 Task: Search one way flight ticket for 4 adults, 2 children, 2 infants in seat and 1 infant on lap in premium economy from Manchester: Manchester-boston Regional Airport to New Bern: Coastal Carolina Regional Airport (was Craven County Regional) on 5-4-2023. Choice of flights is American. Number of bags: 2 checked bags. Price is upto 84000. Outbound departure time preference is 11:30.
Action: Mouse moved to (329, 127)
Screenshot: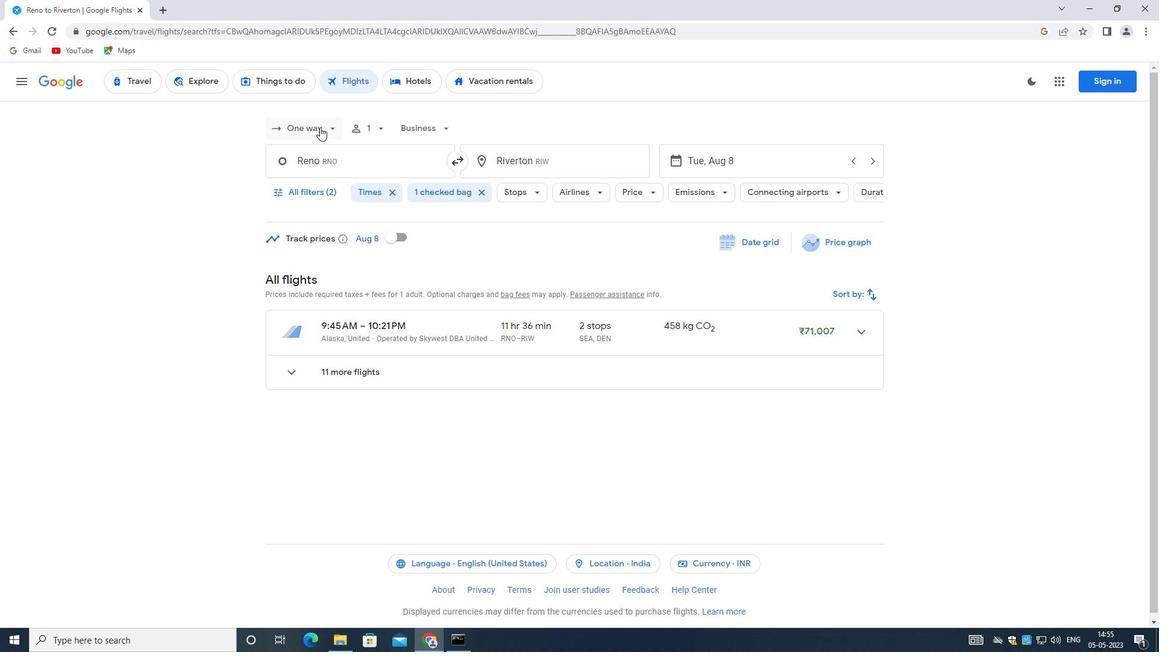
Action: Mouse pressed left at (329, 127)
Screenshot: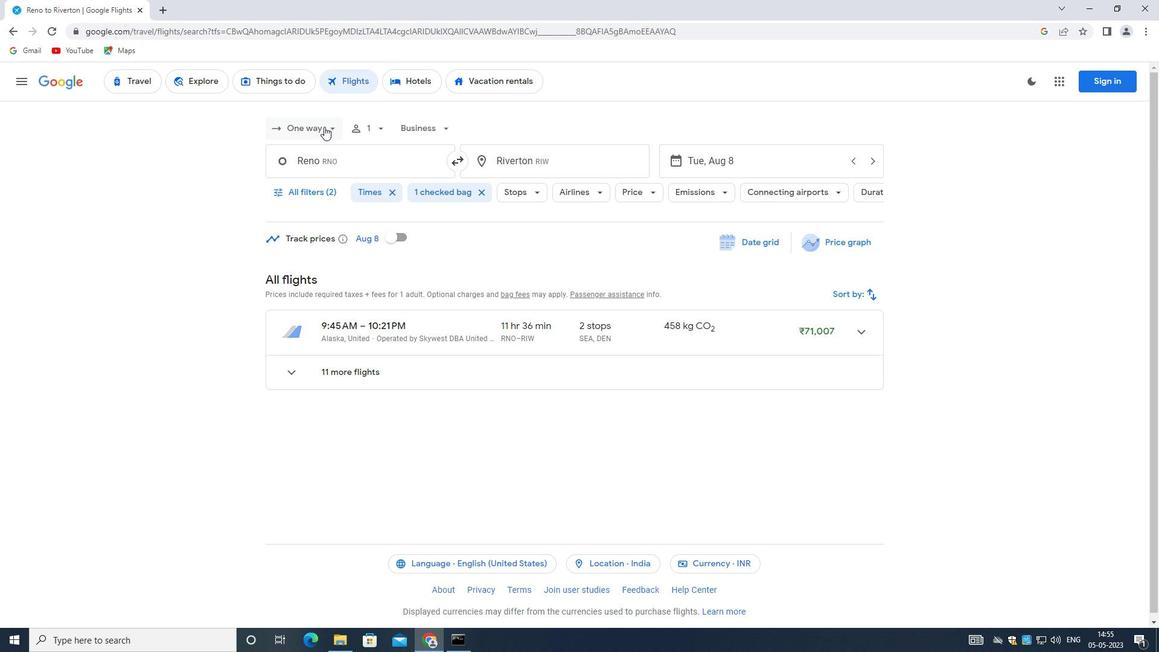 
Action: Mouse moved to (326, 180)
Screenshot: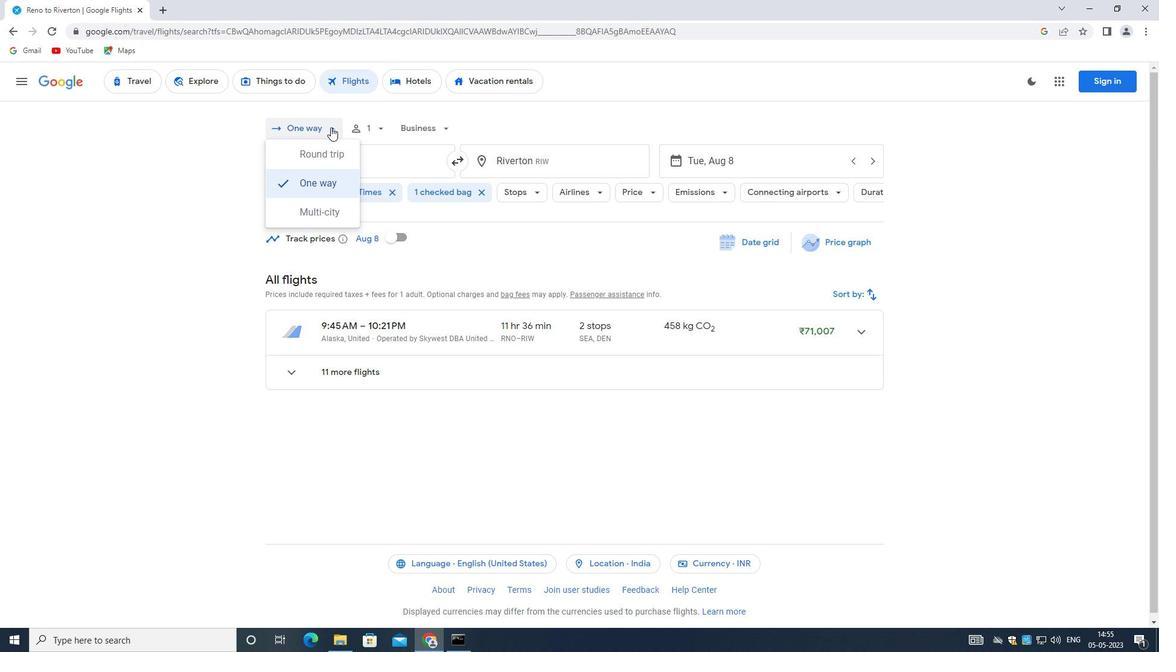 
Action: Mouse pressed left at (326, 180)
Screenshot: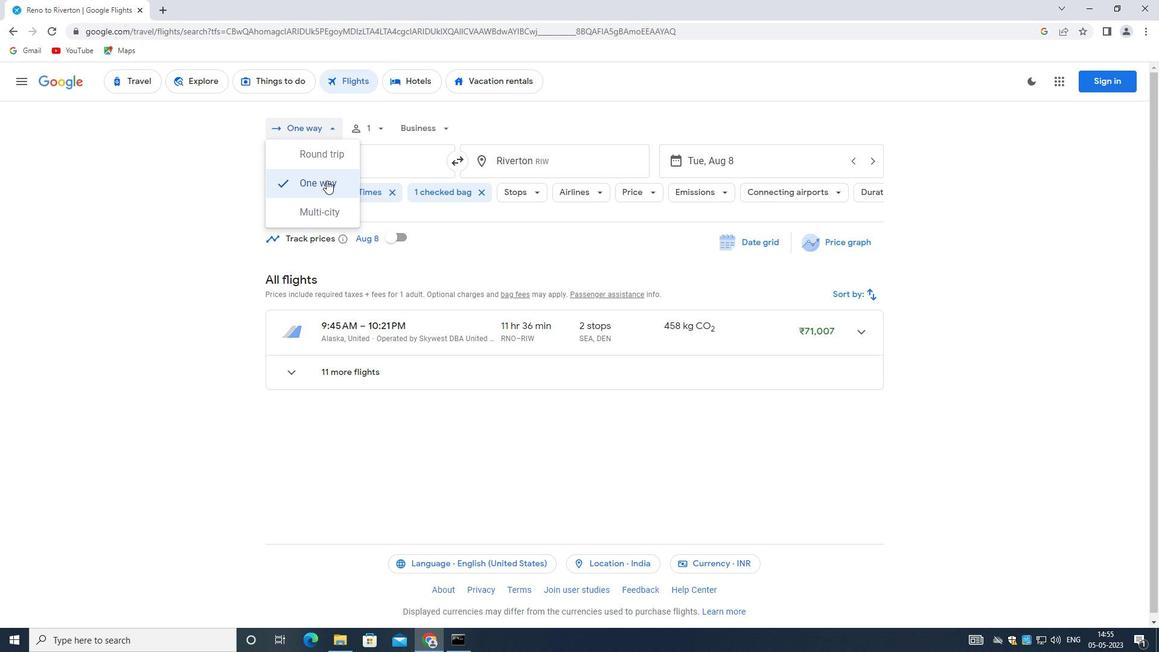 
Action: Mouse moved to (387, 125)
Screenshot: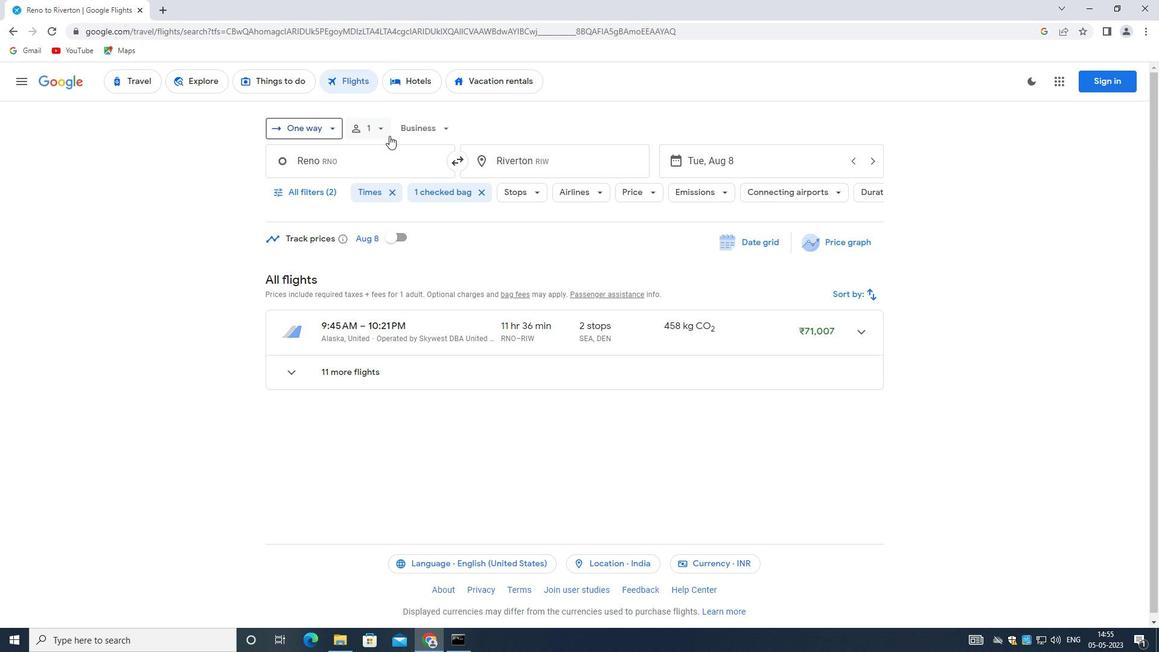
Action: Mouse pressed left at (387, 125)
Screenshot: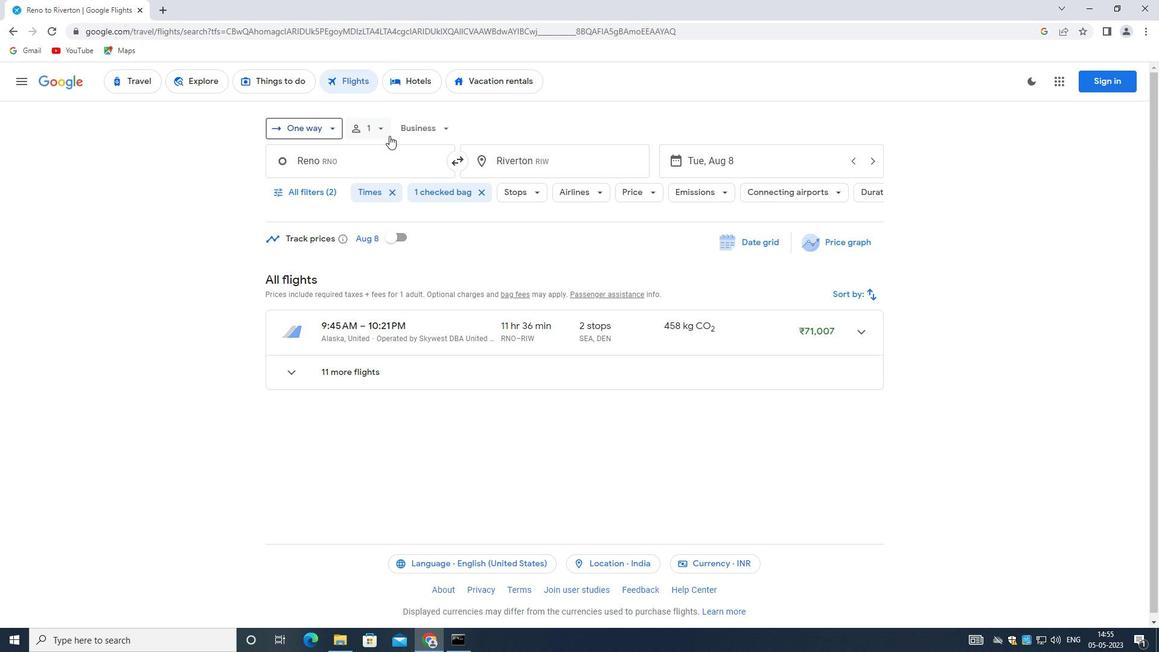 
Action: Mouse moved to (471, 160)
Screenshot: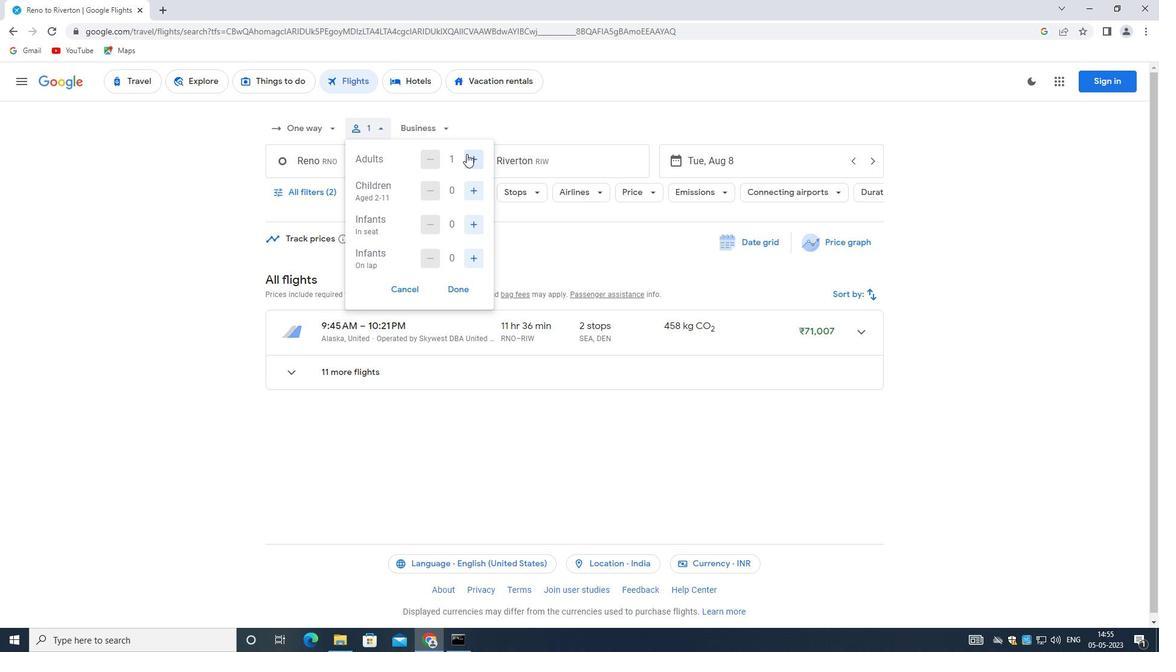 
Action: Mouse pressed left at (471, 160)
Screenshot: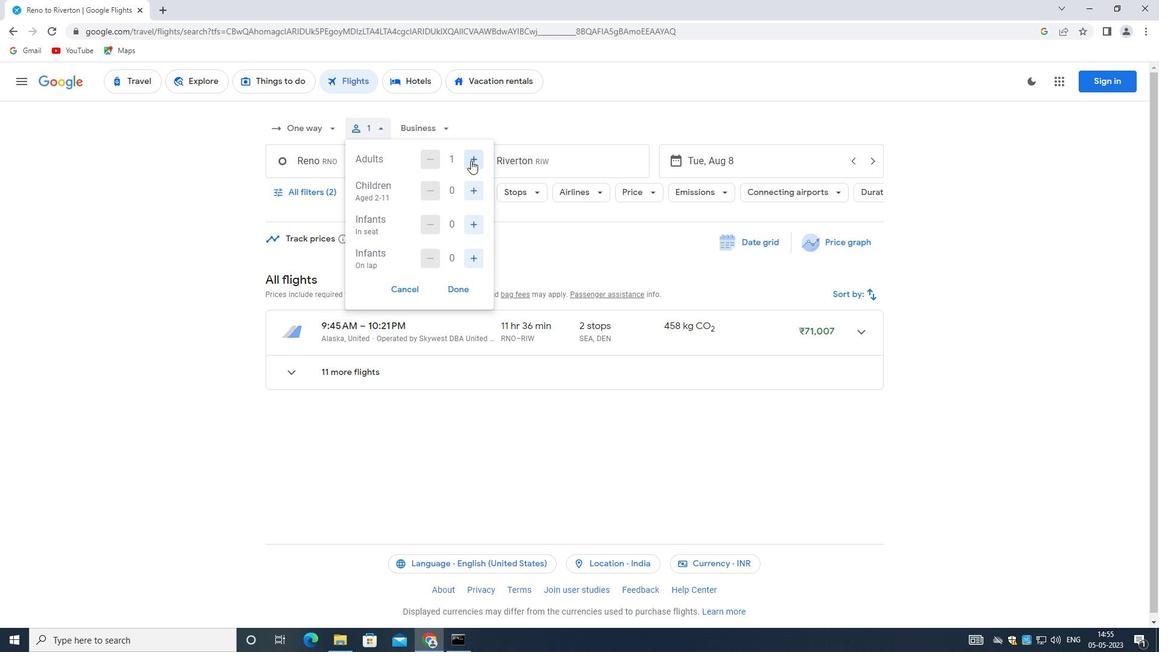 
Action: Mouse moved to (471, 160)
Screenshot: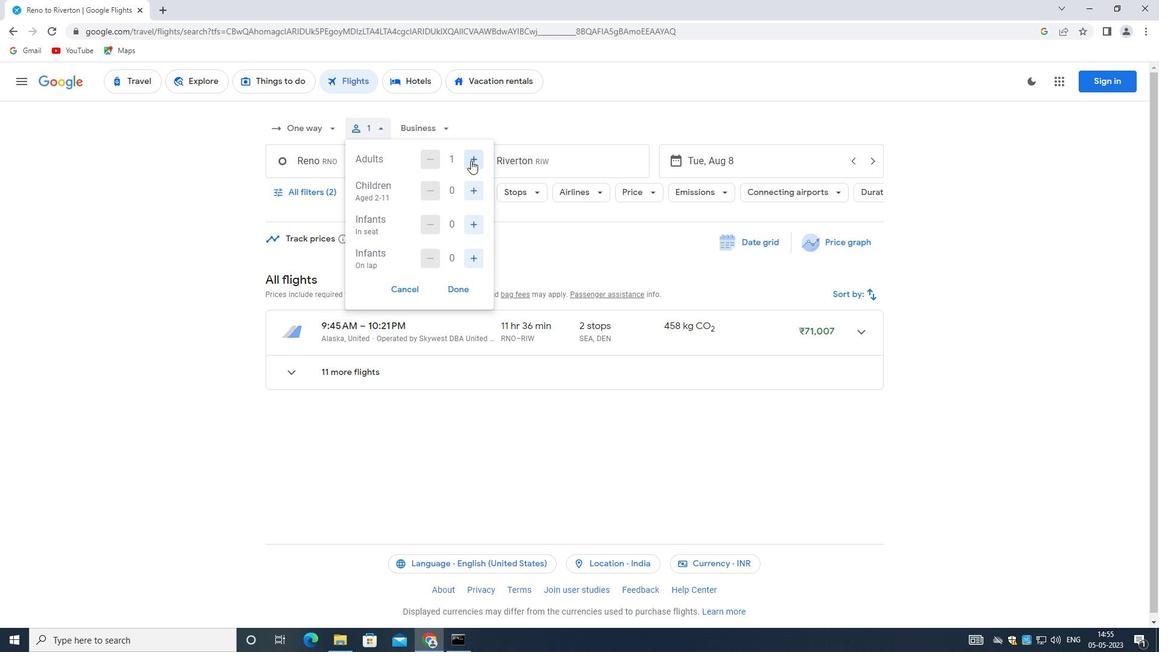 
Action: Mouse pressed left at (471, 160)
Screenshot: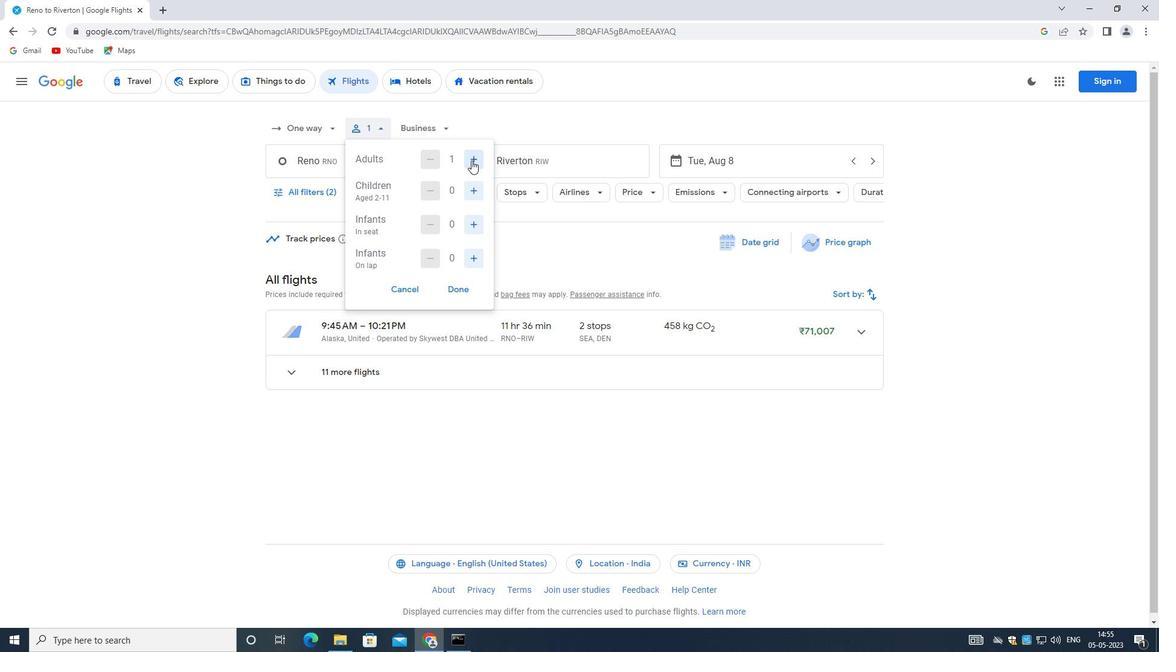 
Action: Mouse pressed left at (471, 160)
Screenshot: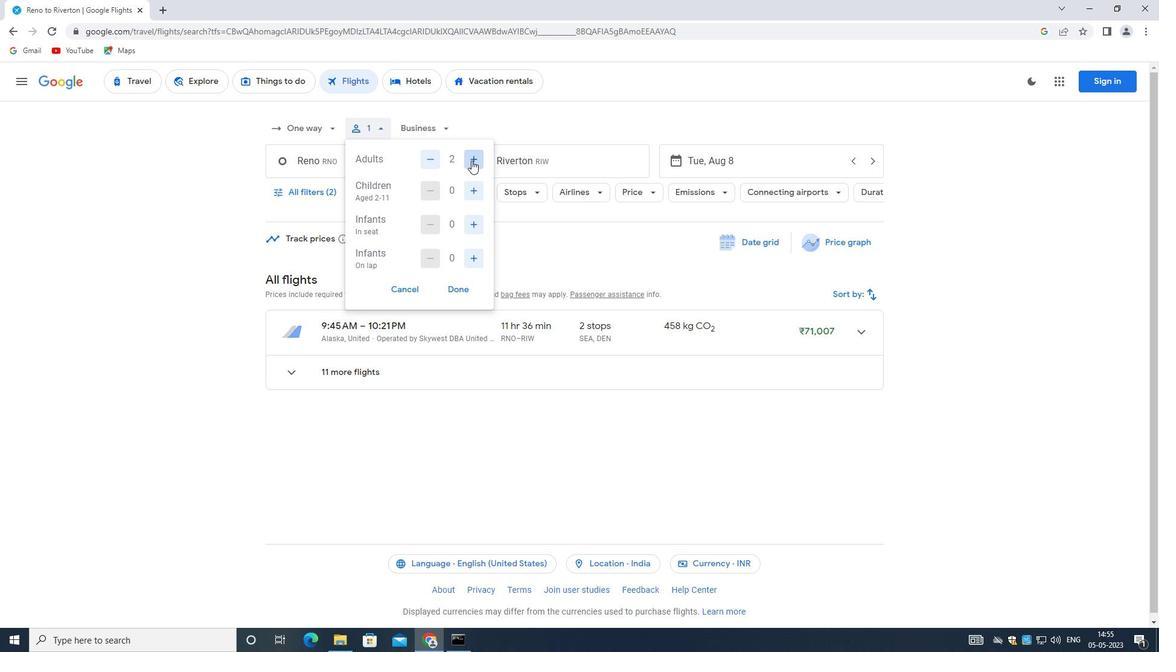 
Action: Mouse moved to (474, 189)
Screenshot: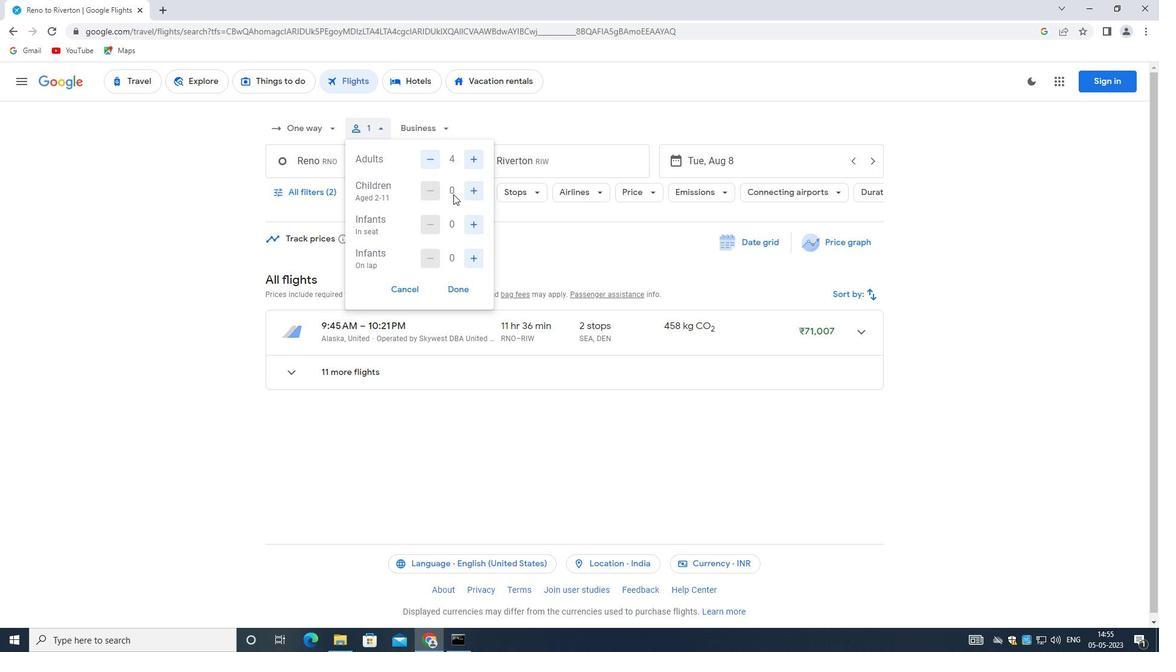 
Action: Mouse pressed left at (474, 189)
Screenshot: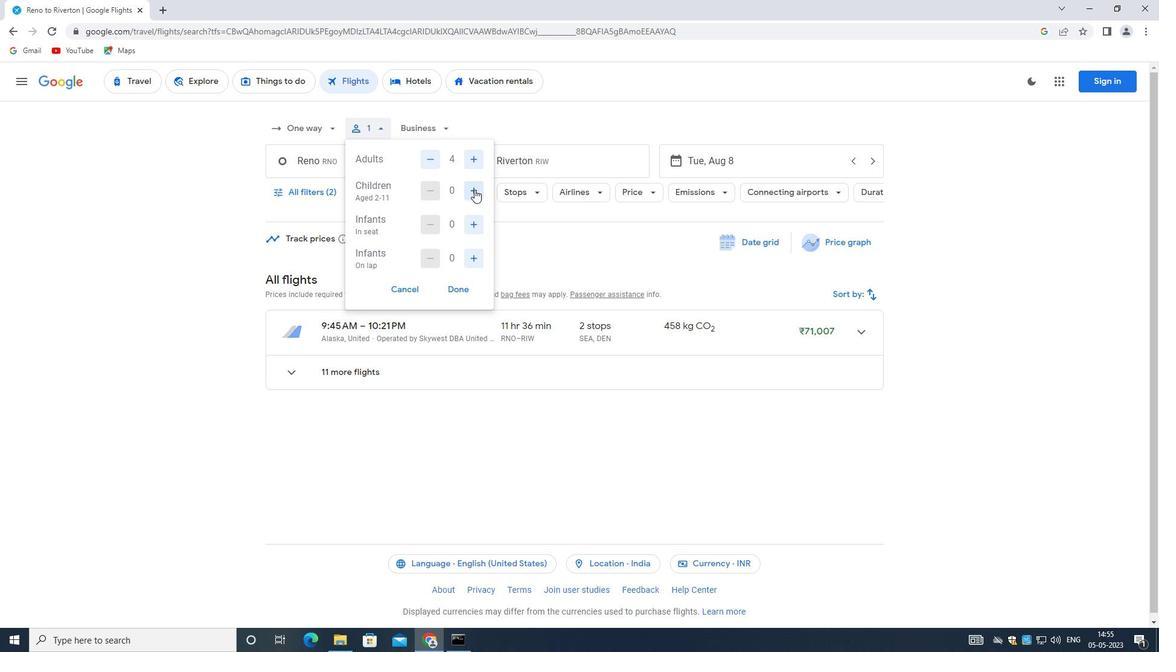 
Action: Mouse pressed left at (474, 189)
Screenshot: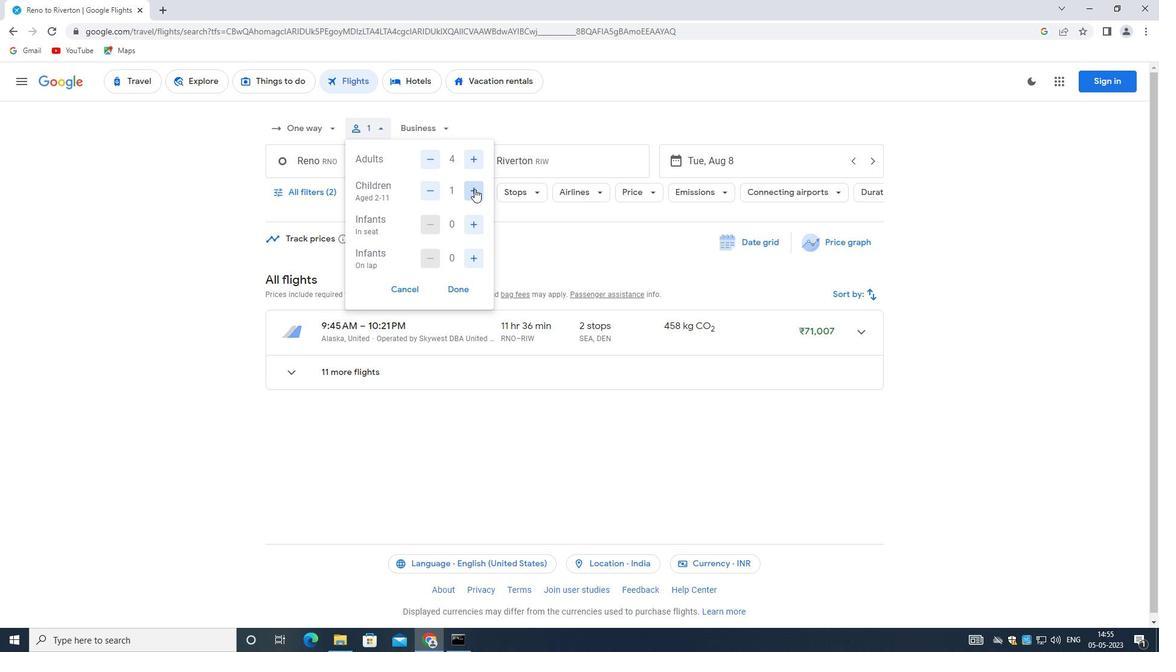 
Action: Mouse moved to (466, 224)
Screenshot: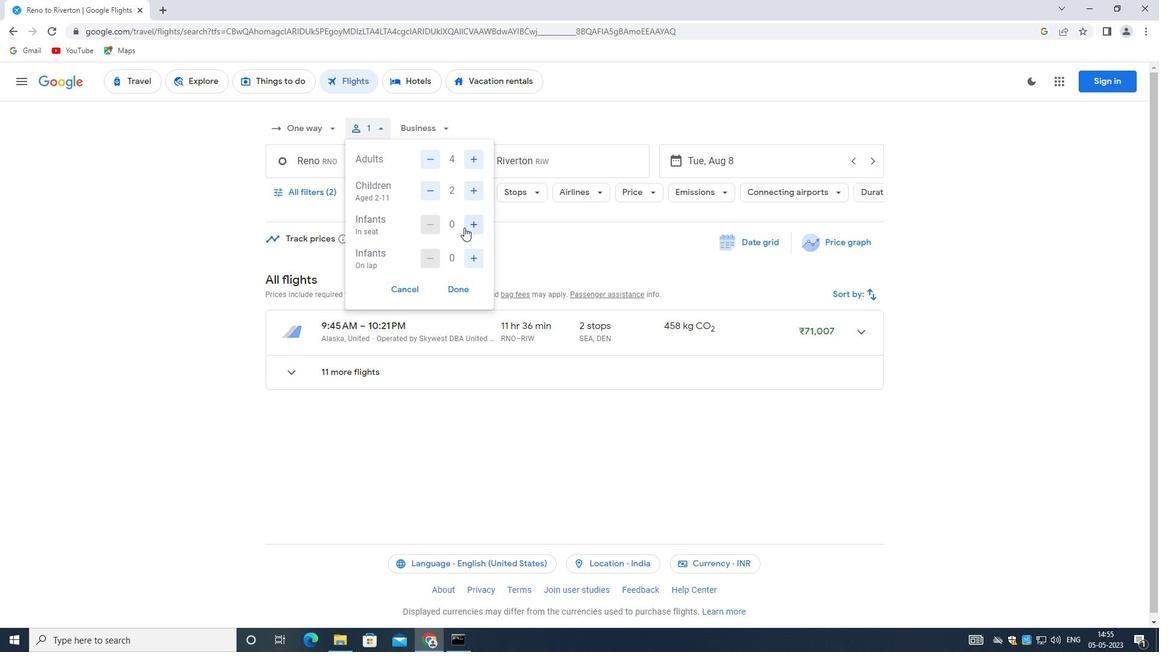
Action: Mouse pressed left at (466, 224)
Screenshot: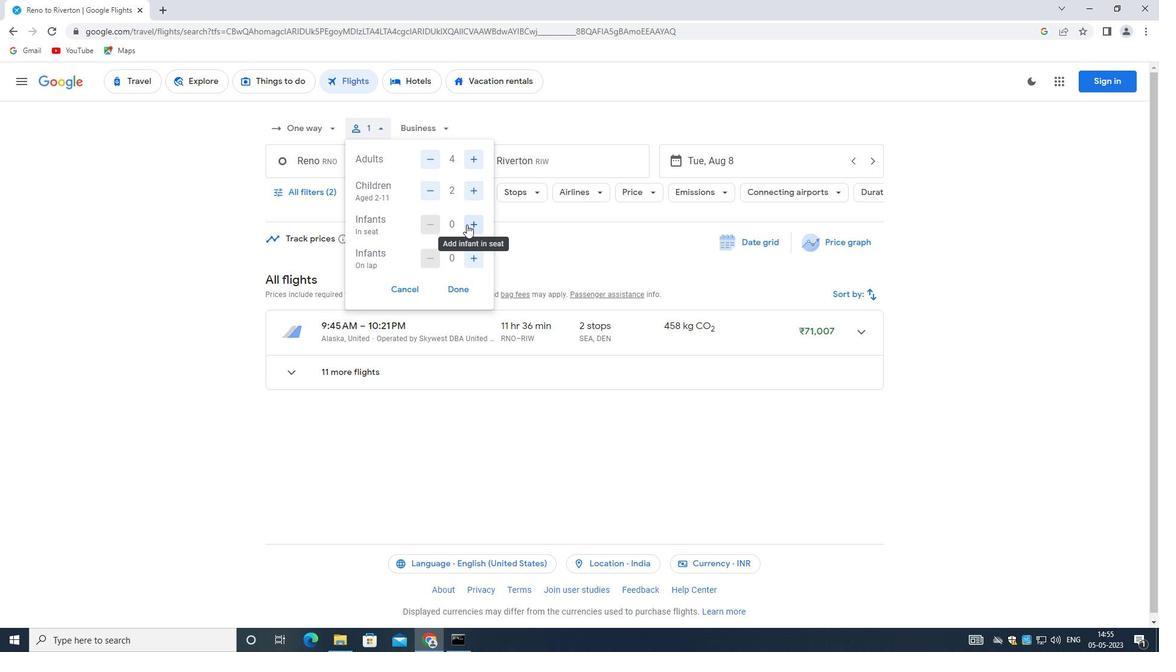 
Action: Mouse pressed left at (466, 224)
Screenshot: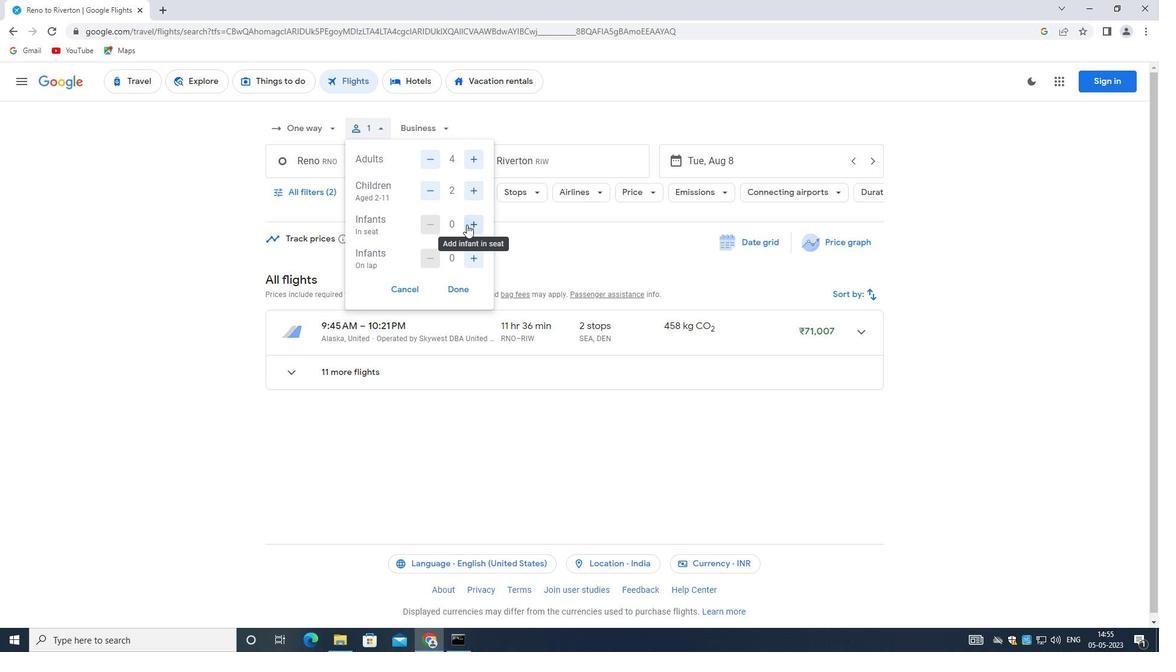 
Action: Mouse moved to (471, 260)
Screenshot: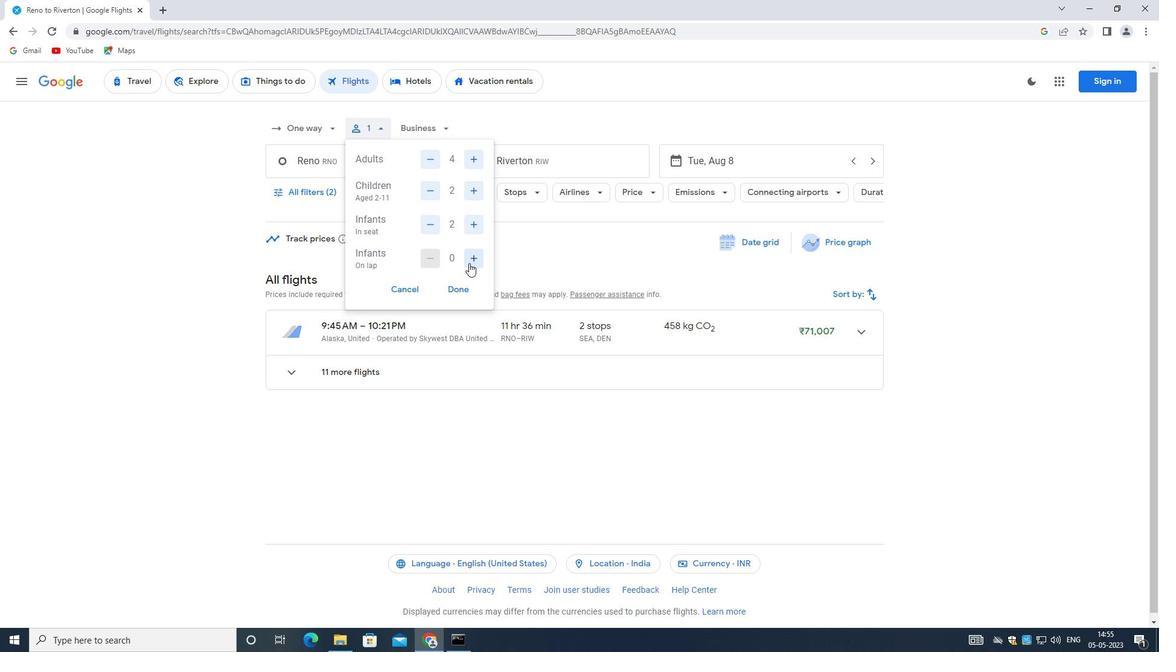 
Action: Mouse pressed left at (471, 260)
Screenshot: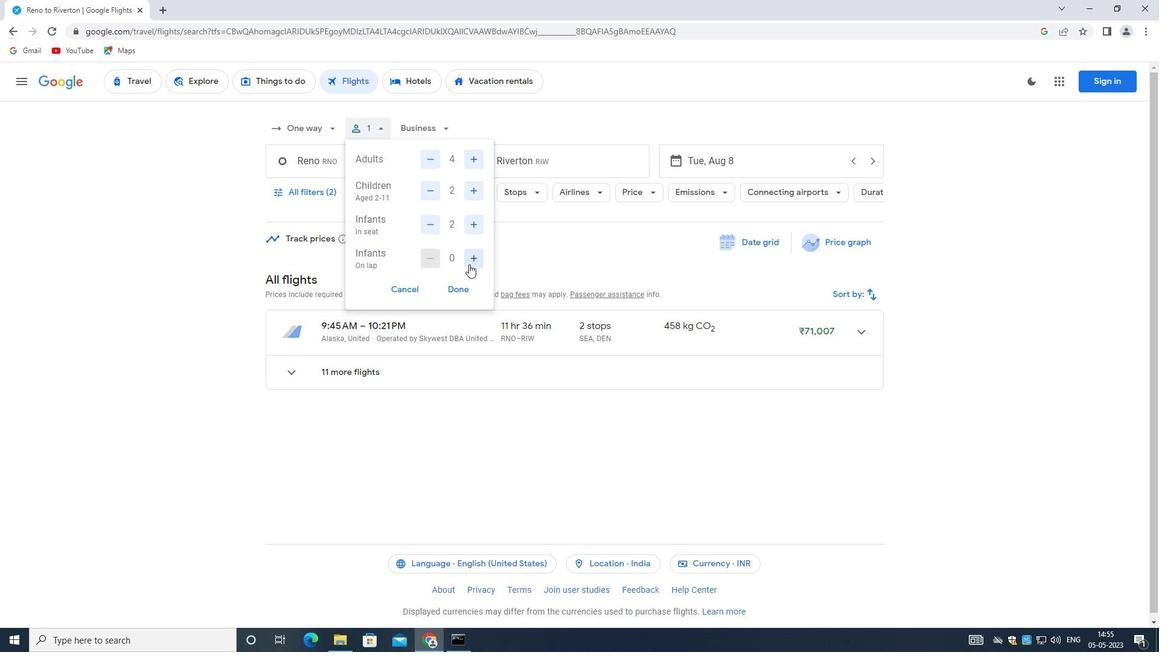 
Action: Mouse moved to (457, 289)
Screenshot: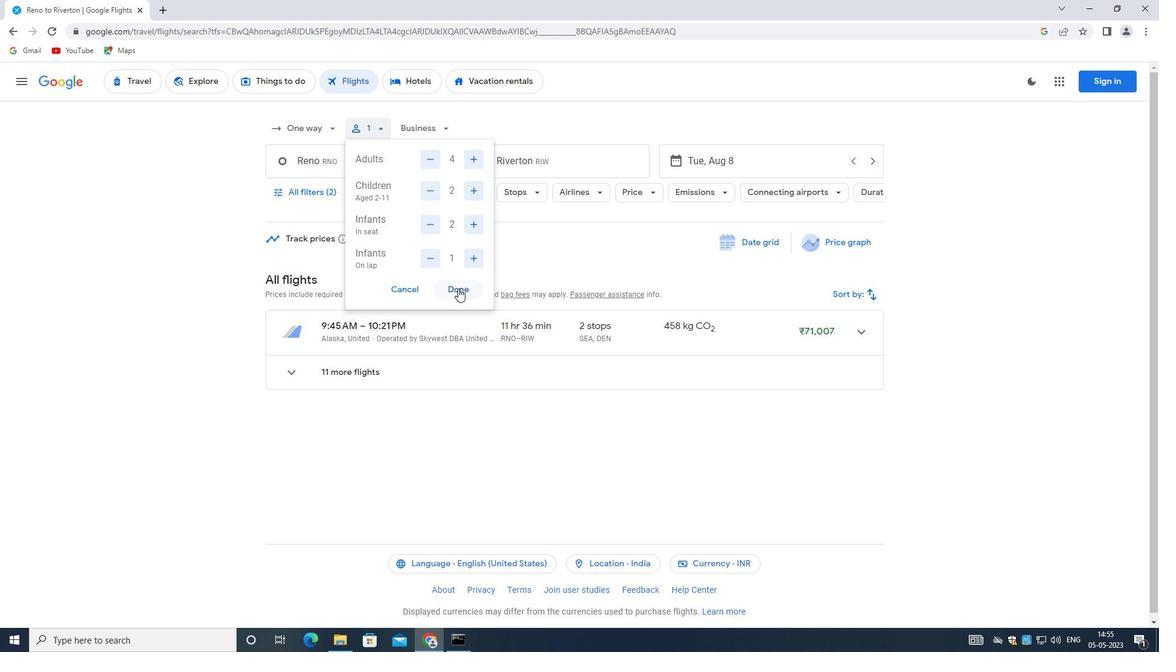
Action: Mouse pressed left at (457, 289)
Screenshot: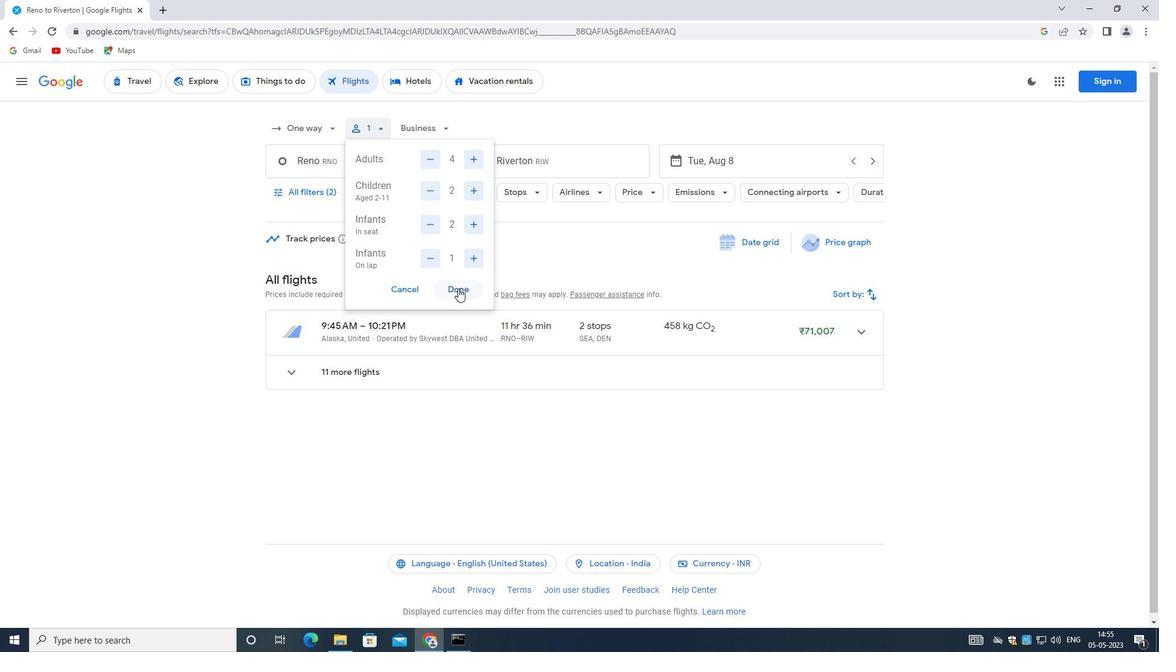 
Action: Mouse moved to (424, 124)
Screenshot: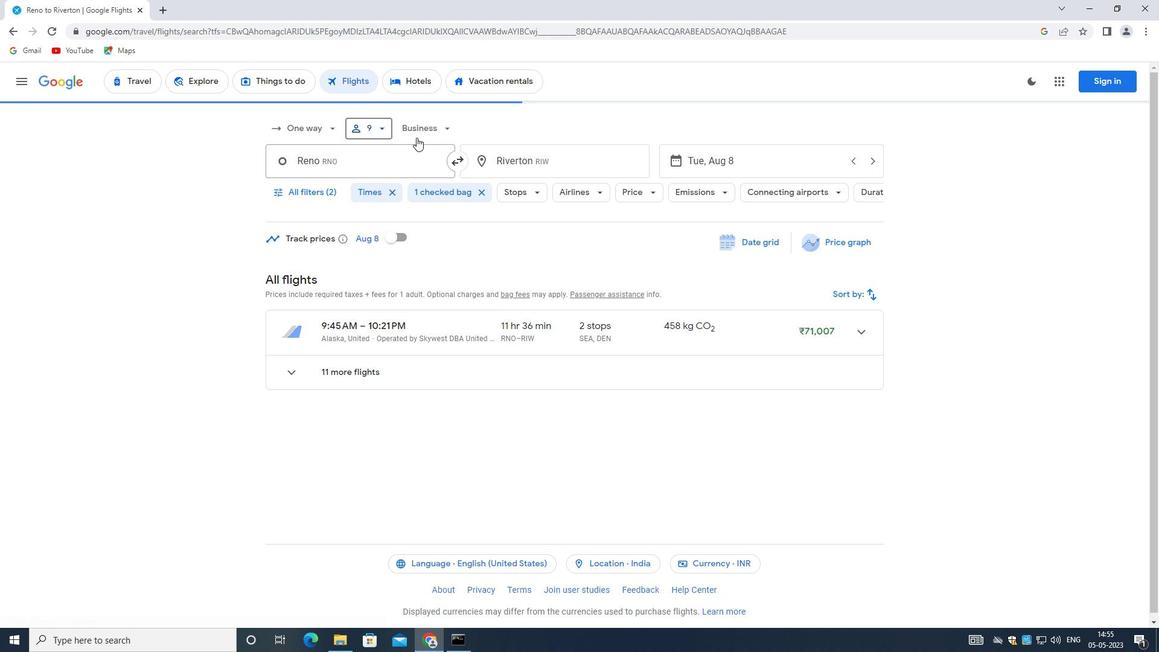 
Action: Mouse pressed left at (424, 124)
Screenshot: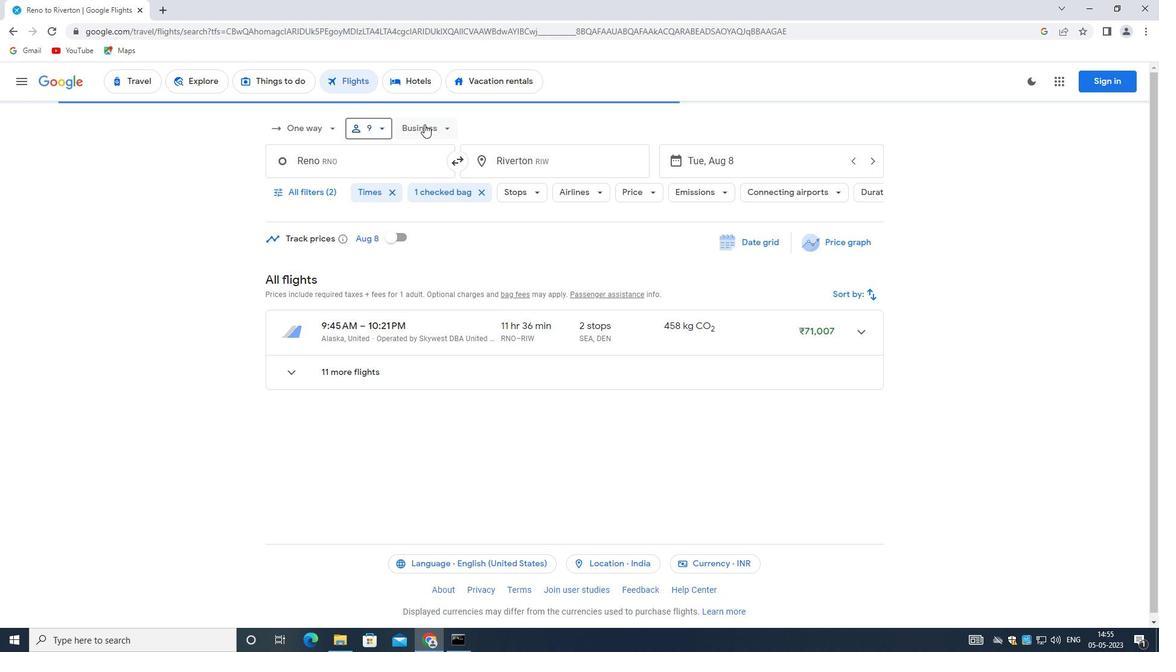
Action: Mouse moved to (480, 180)
Screenshot: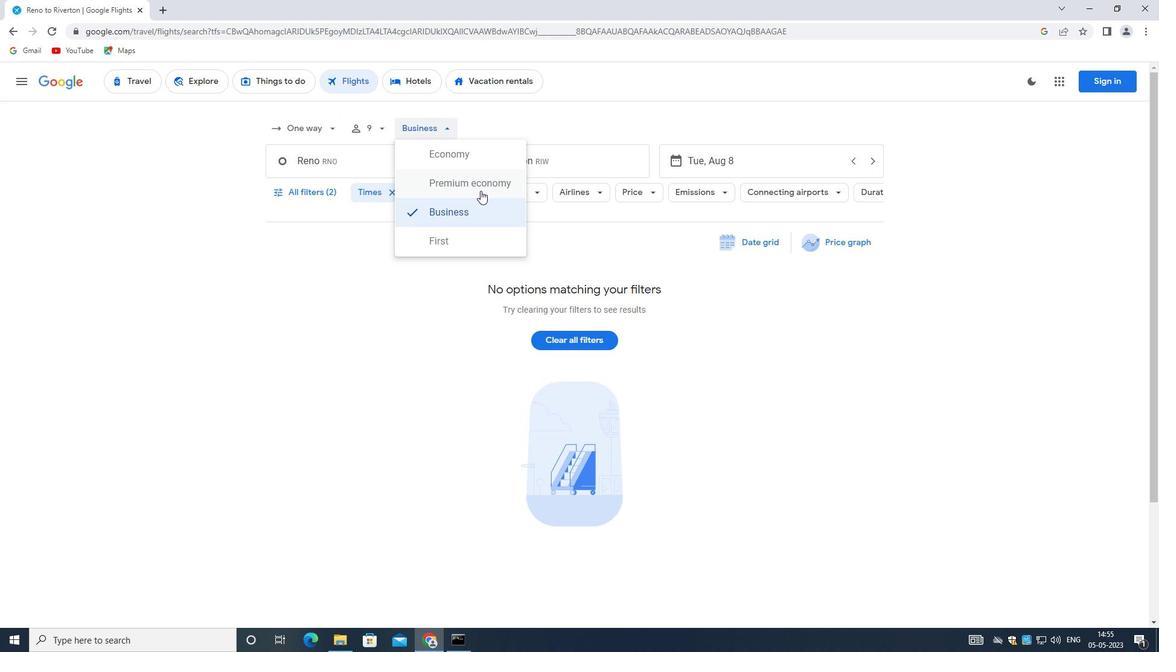 
Action: Mouse pressed left at (480, 180)
Screenshot: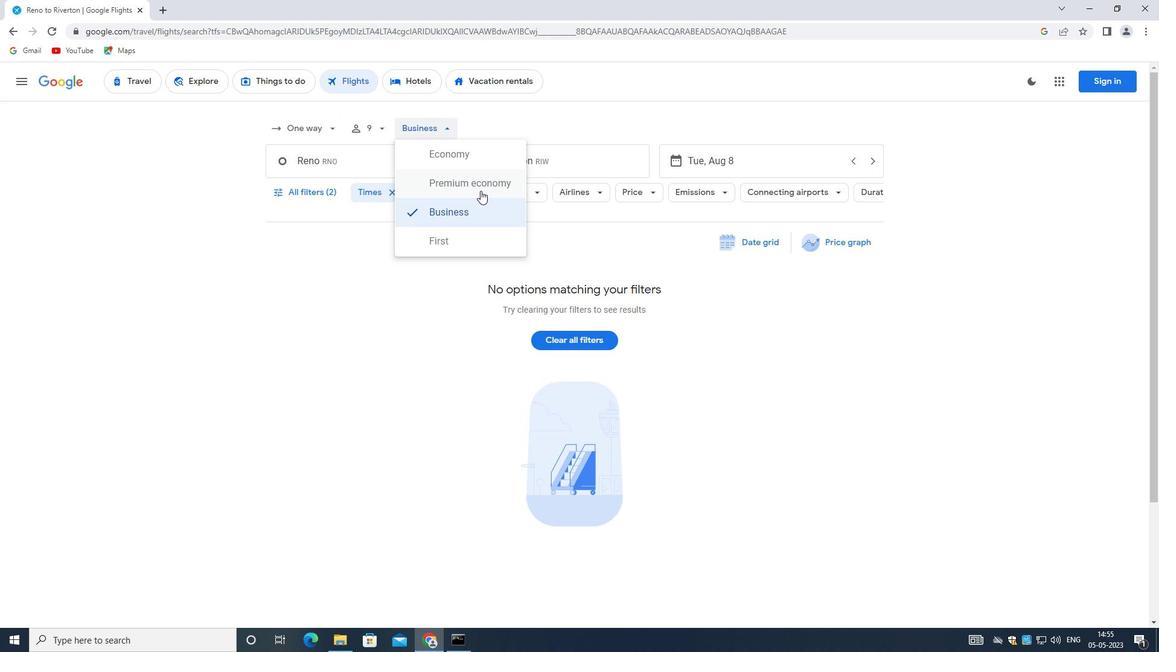 
Action: Mouse moved to (388, 163)
Screenshot: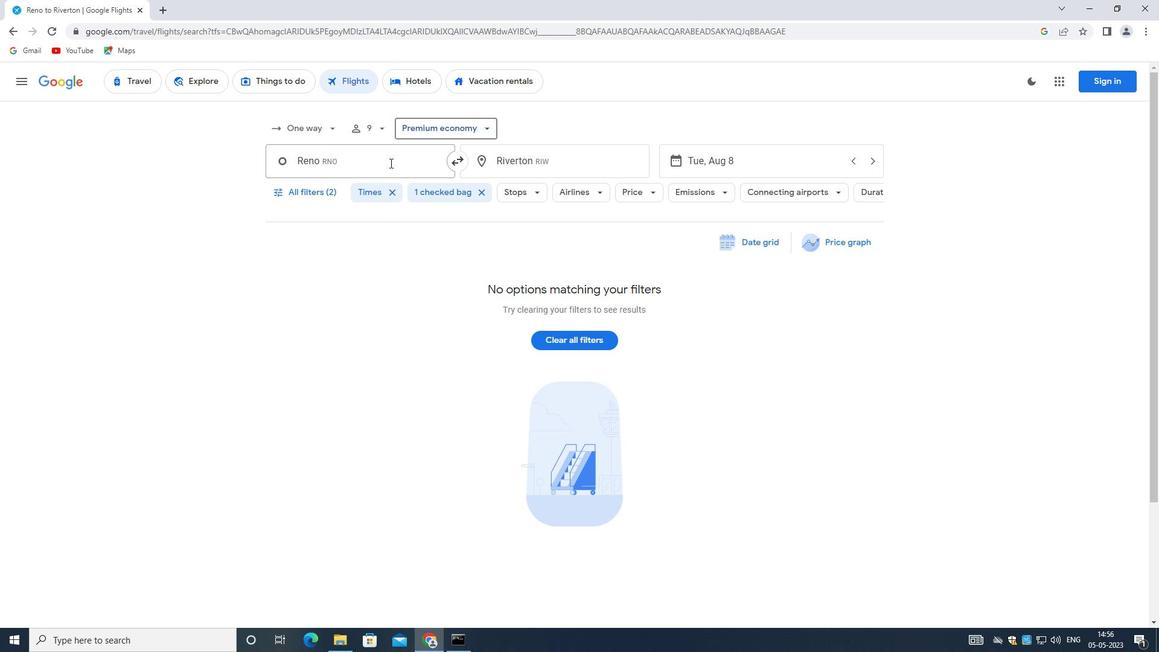 
Action: Mouse pressed left at (388, 163)
Screenshot: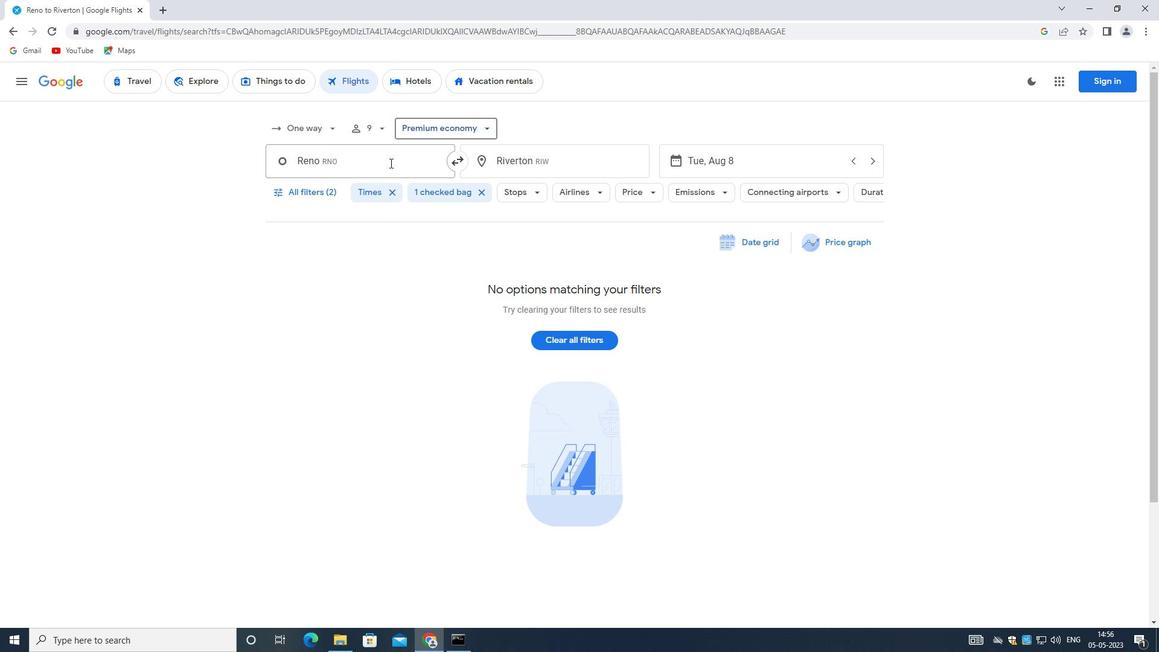 
Action: Mouse moved to (350, 189)
Screenshot: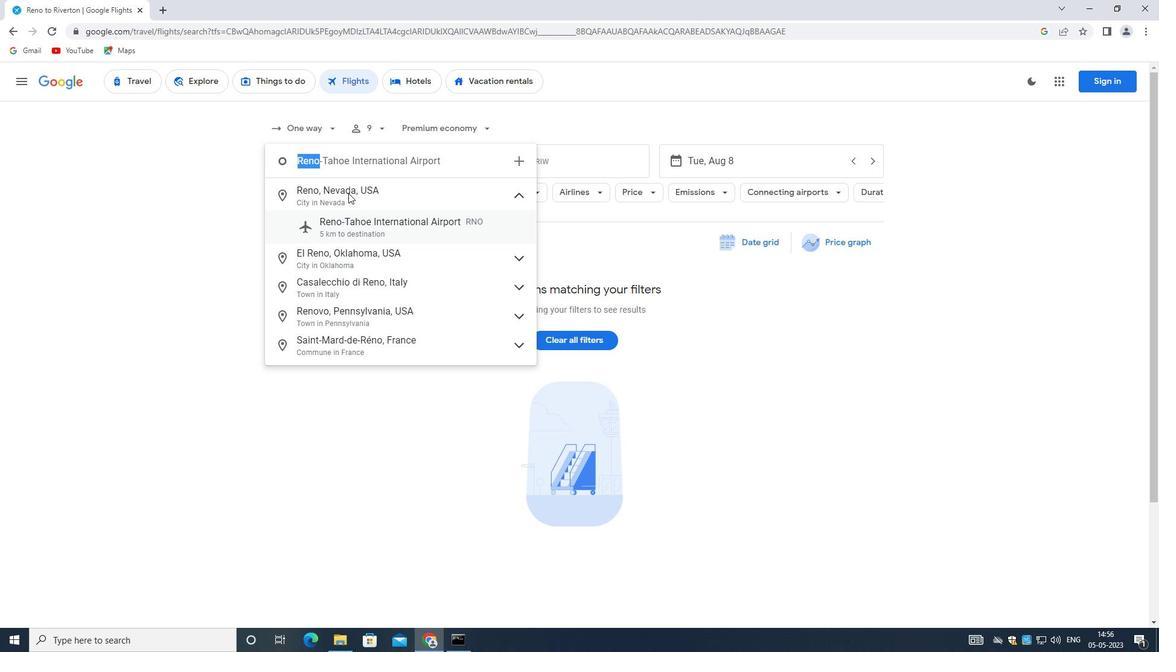 
Action: Key pressed <Key.enter><Key.shift_r>M<Key.backspace><Key.backspace><Key.backspace><Key.backspace><Key.backspace><Key.shift_r><Key.shift_r><Key.shift_r><Key.shift_r>Manchester-boston
Screenshot: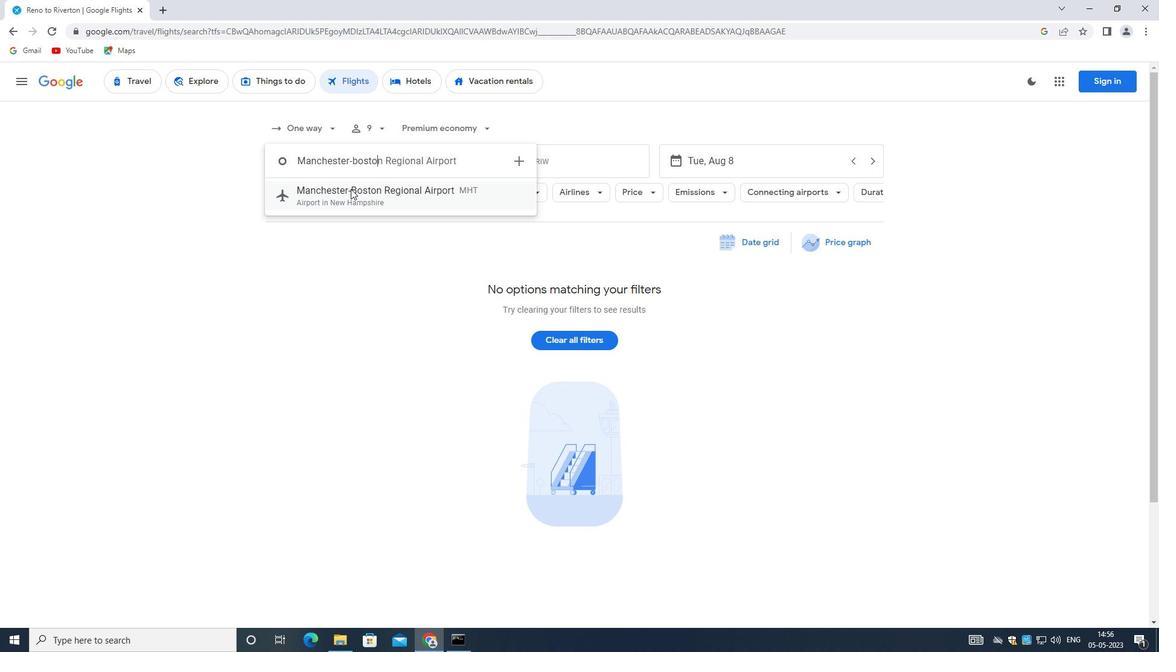
Action: Mouse moved to (386, 196)
Screenshot: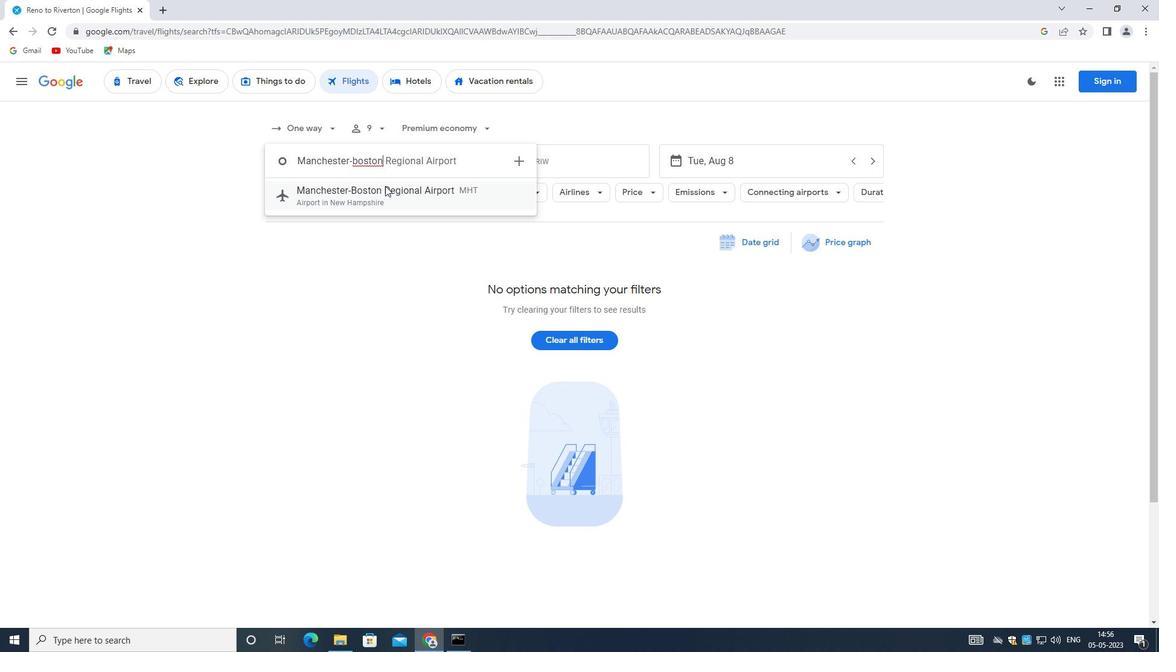 
Action: Mouse pressed left at (386, 196)
Screenshot: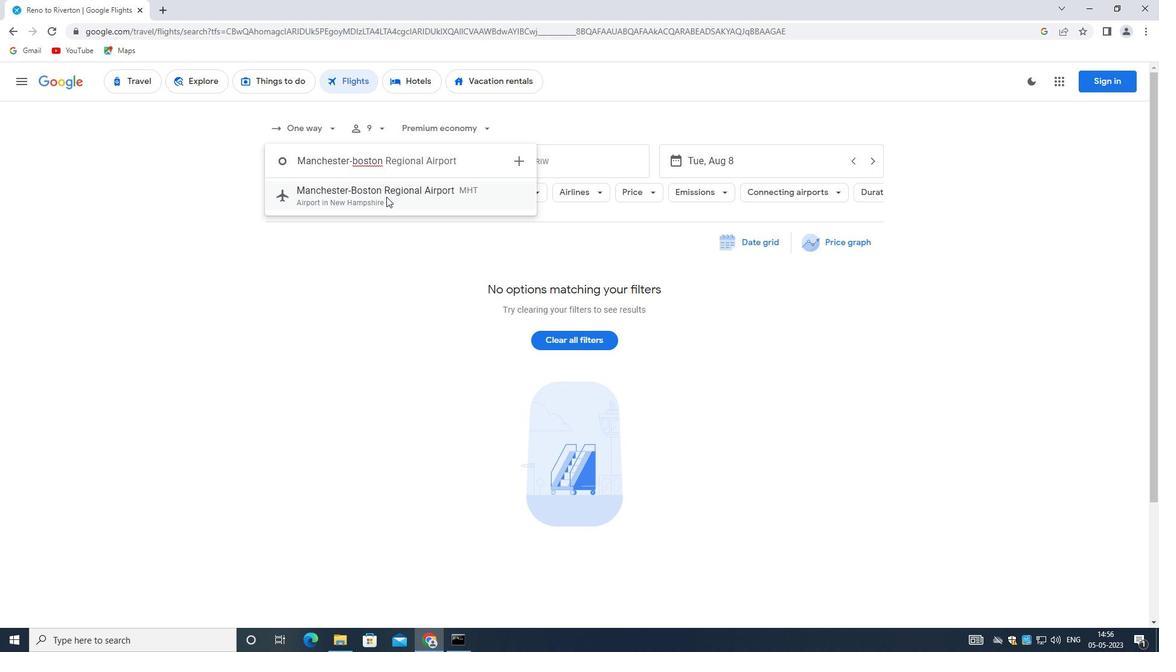 
Action: Mouse moved to (556, 165)
Screenshot: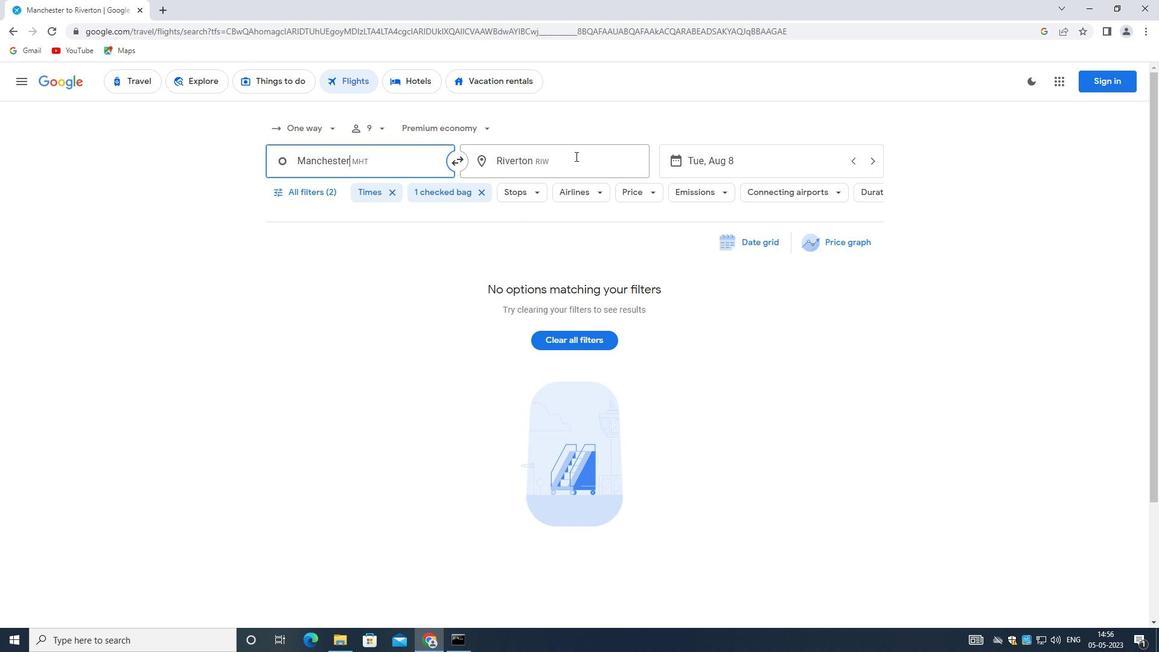 
Action: Mouse pressed left at (556, 165)
Screenshot: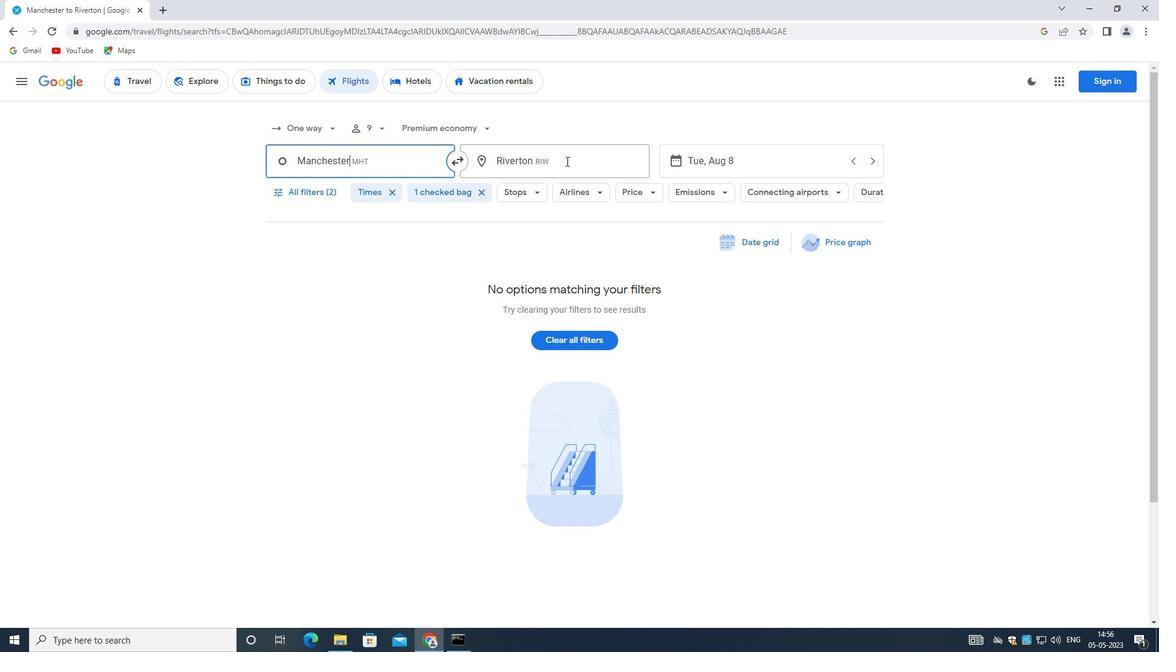 
Action: Mouse moved to (579, 170)
Screenshot: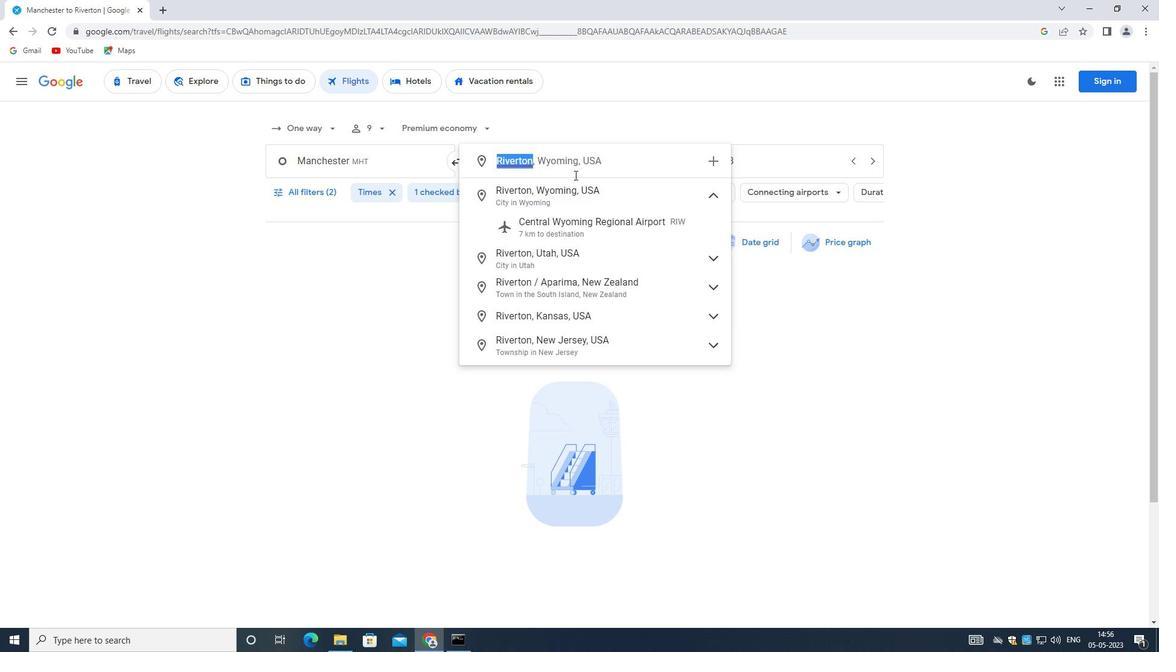 
Action: Key pressed <Key.shift>COASTAL<Key.space><Key.shift>C
Screenshot: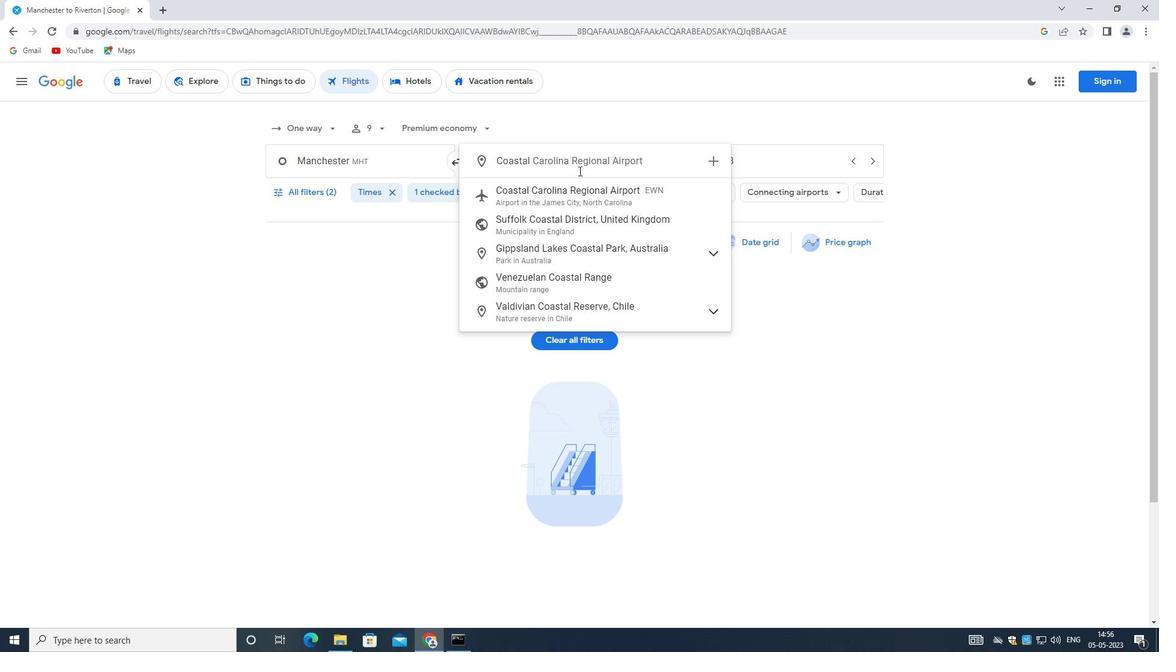 
Action: Mouse moved to (559, 176)
Screenshot: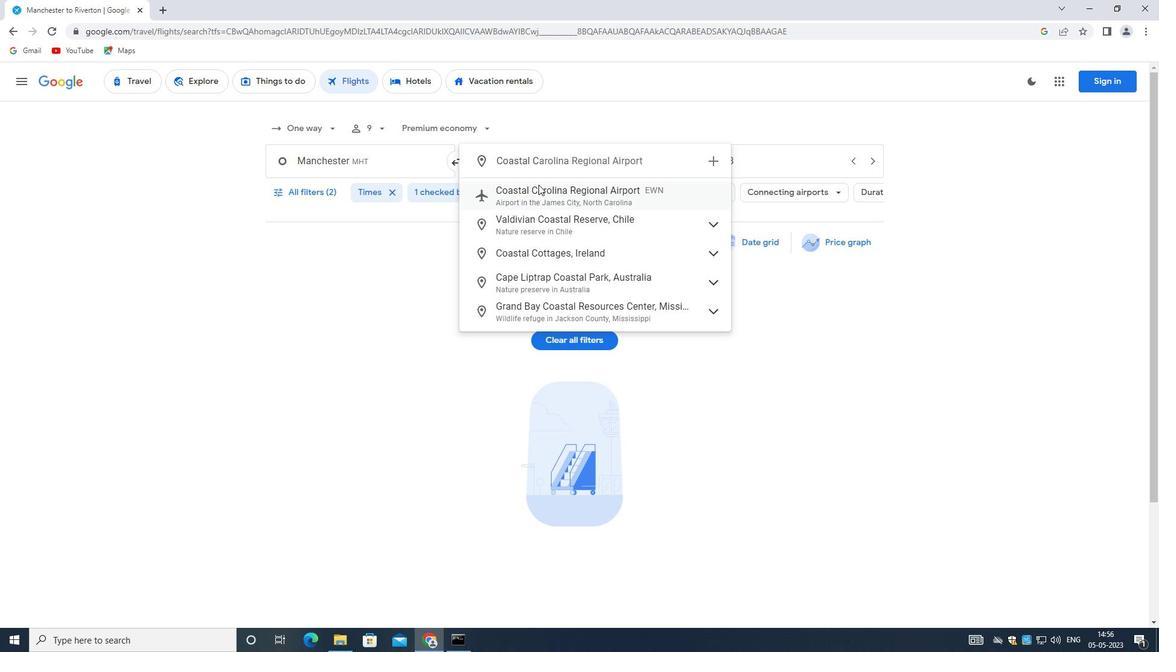
Action: Mouse pressed left at (559, 176)
Screenshot: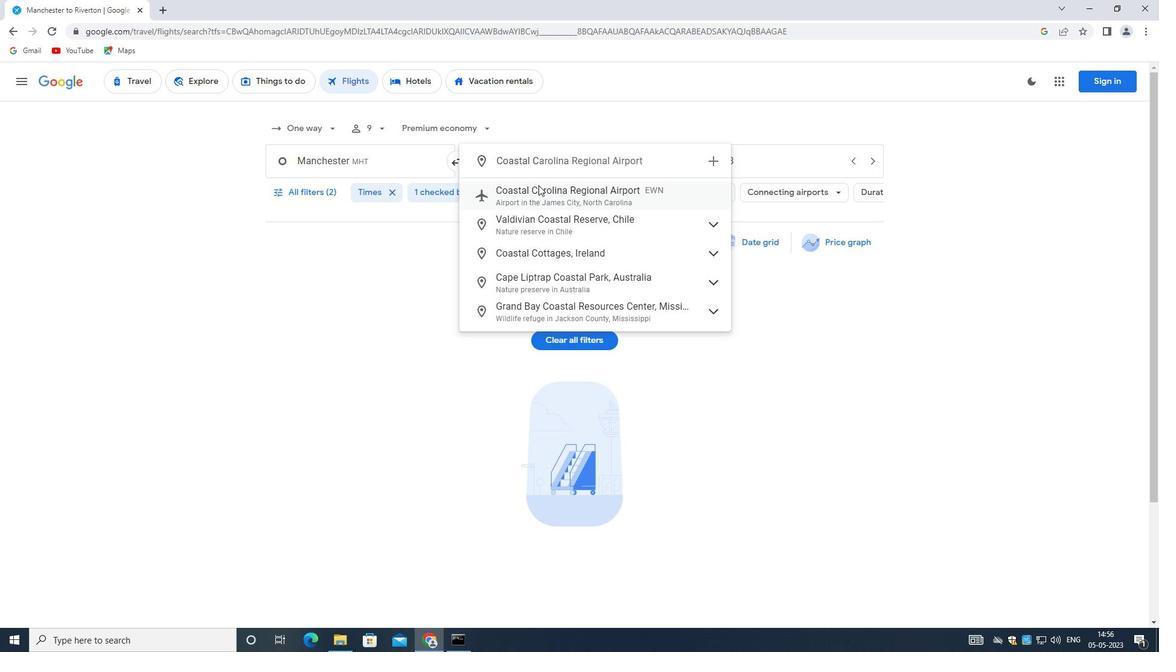 
Action: Mouse moved to (558, 187)
Screenshot: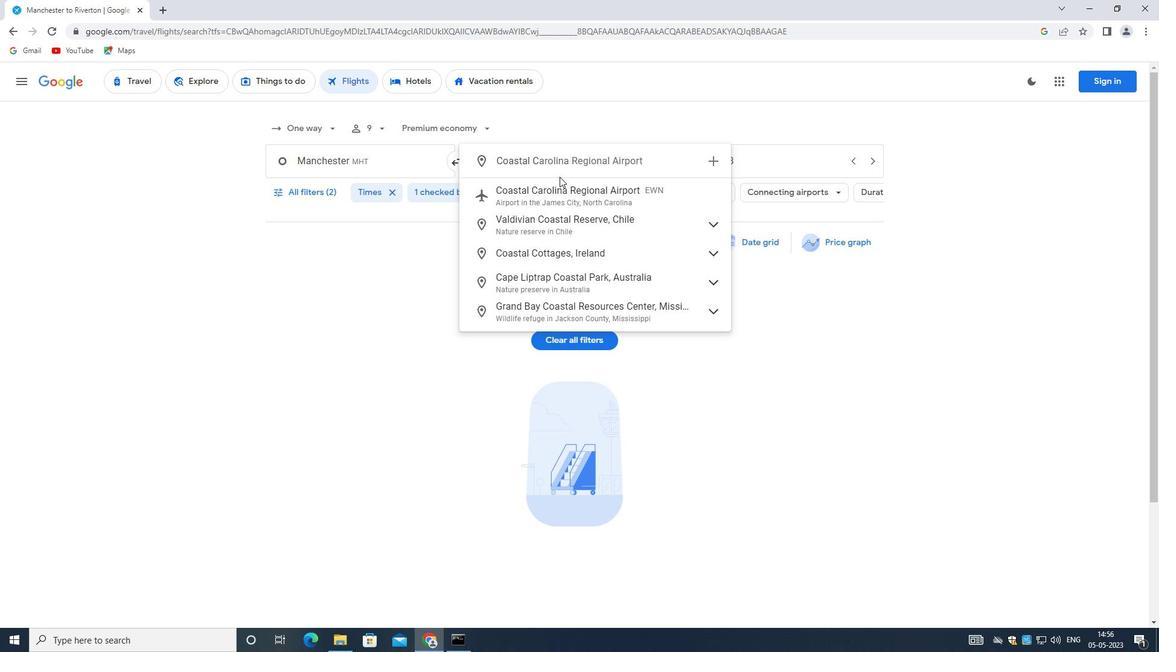
Action: Mouse pressed left at (558, 187)
Screenshot: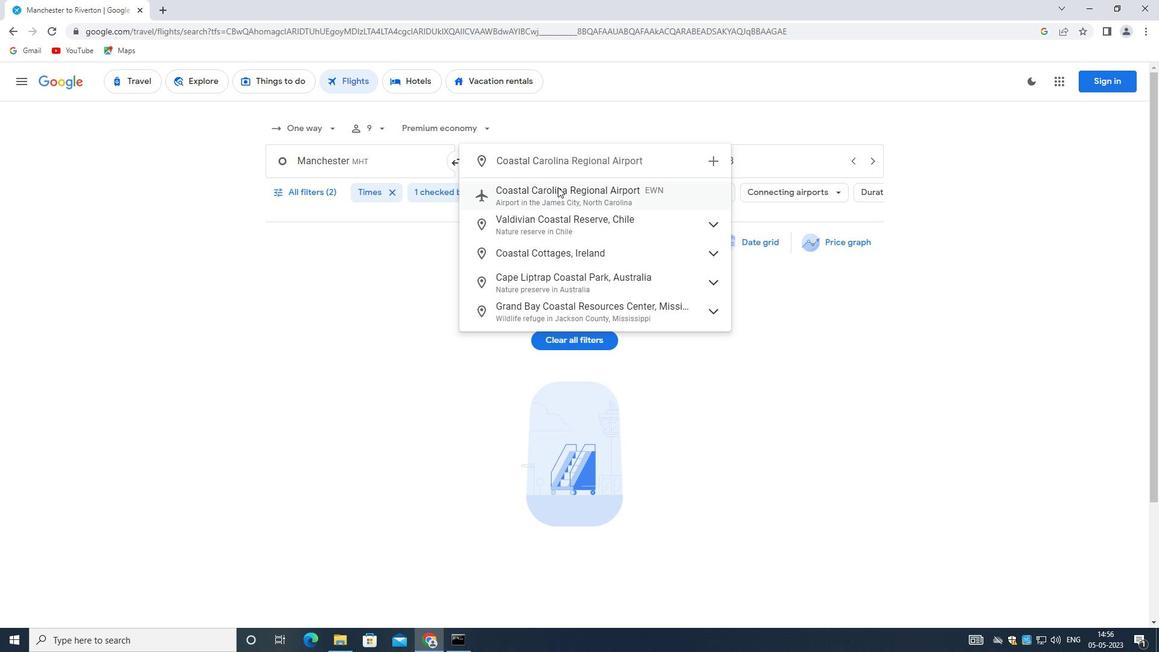 
Action: Mouse moved to (744, 170)
Screenshot: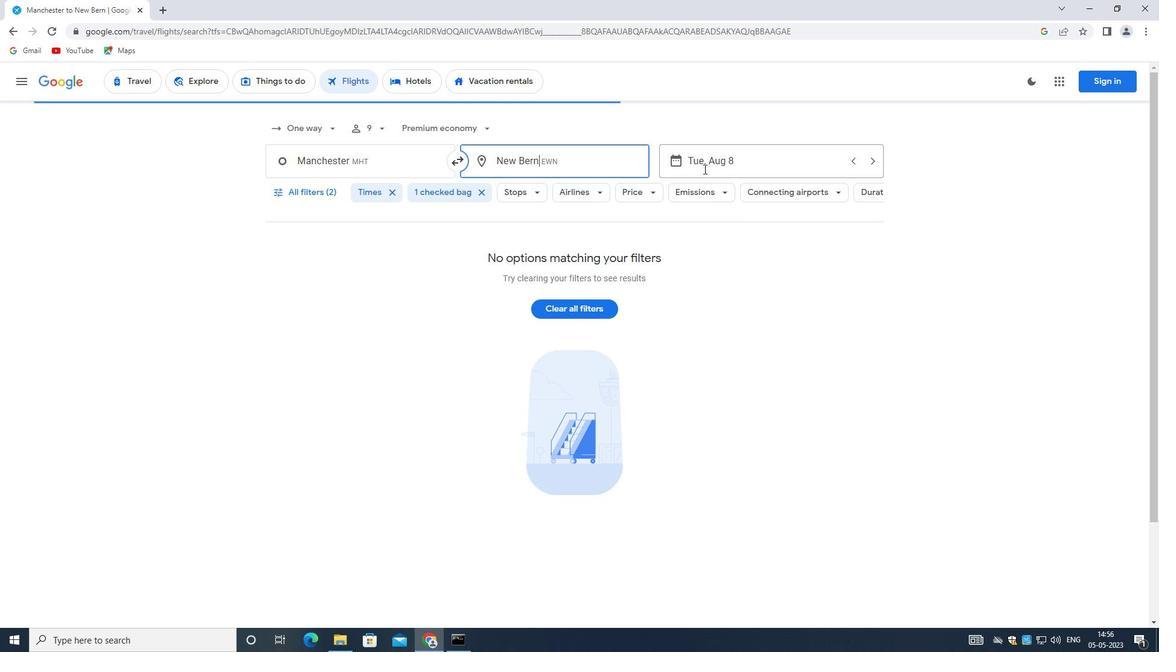 
Action: Mouse pressed left at (744, 170)
Screenshot: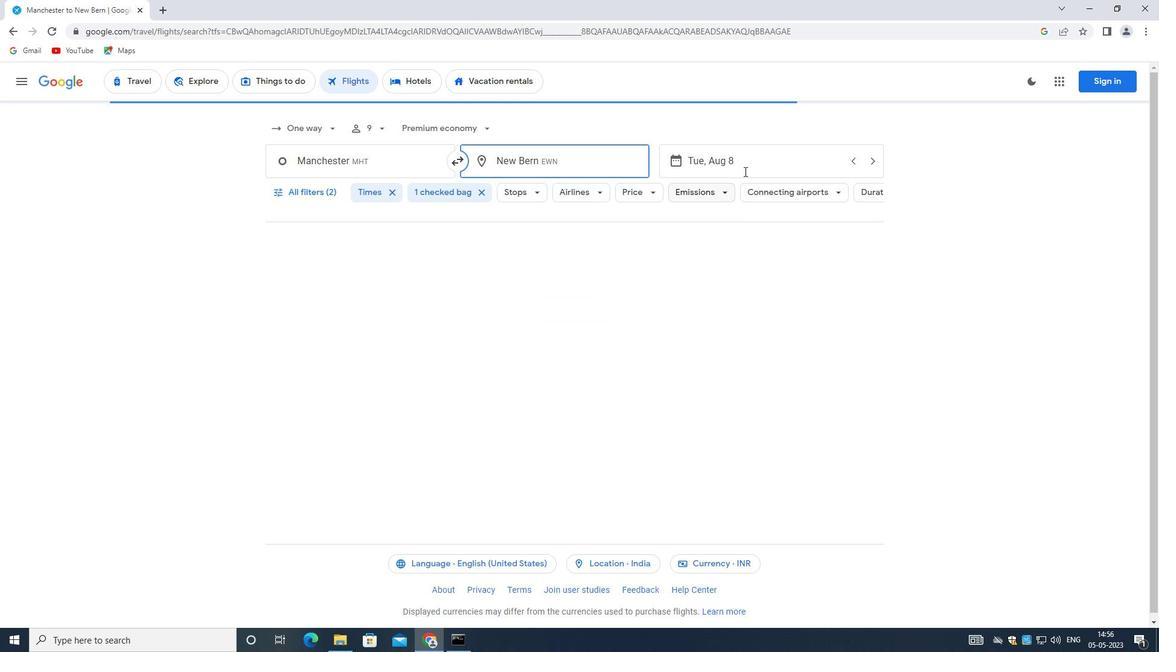 
Action: Mouse moved to (527, 298)
Screenshot: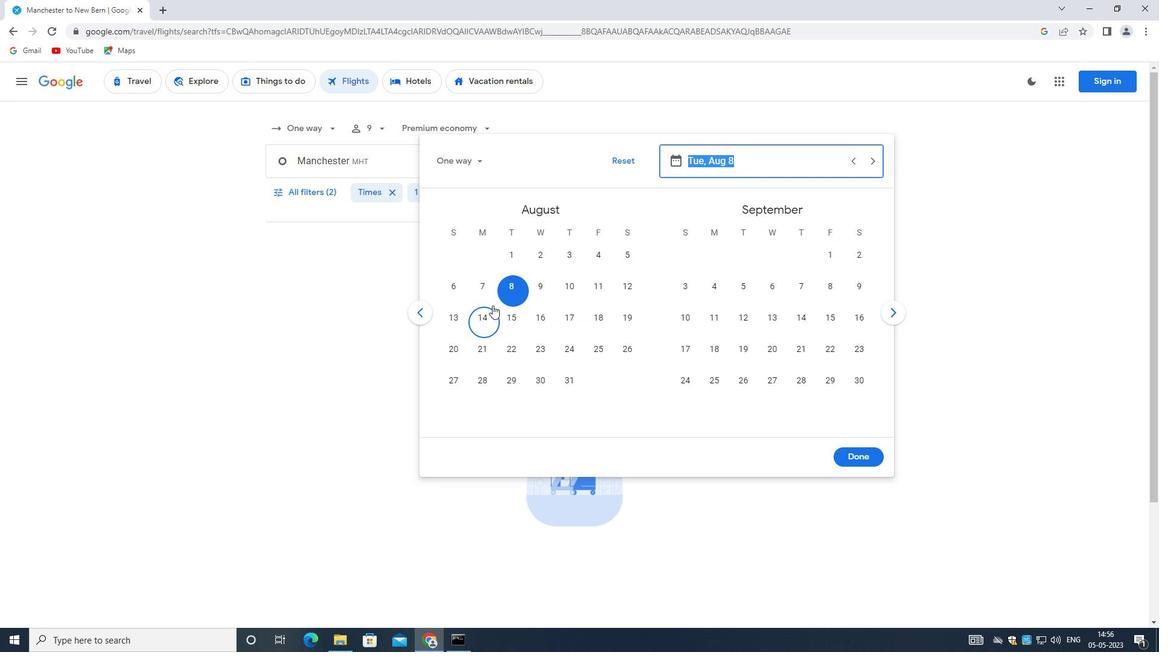 
Action: Mouse pressed left at (527, 298)
Screenshot: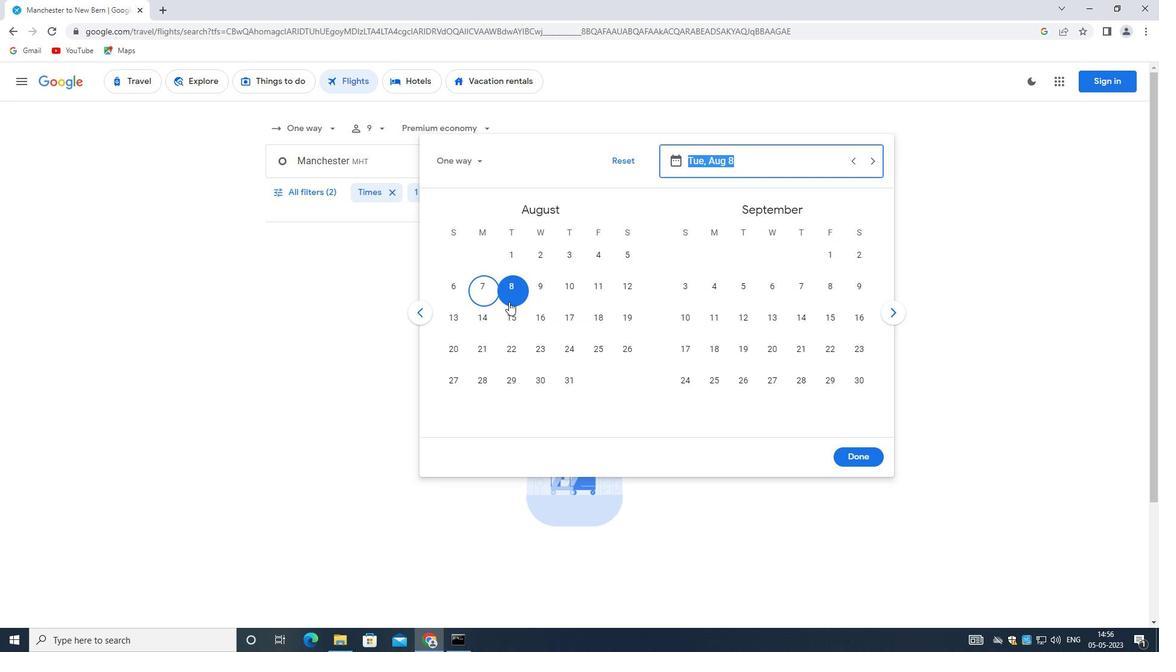 
Action: Mouse moved to (515, 288)
Screenshot: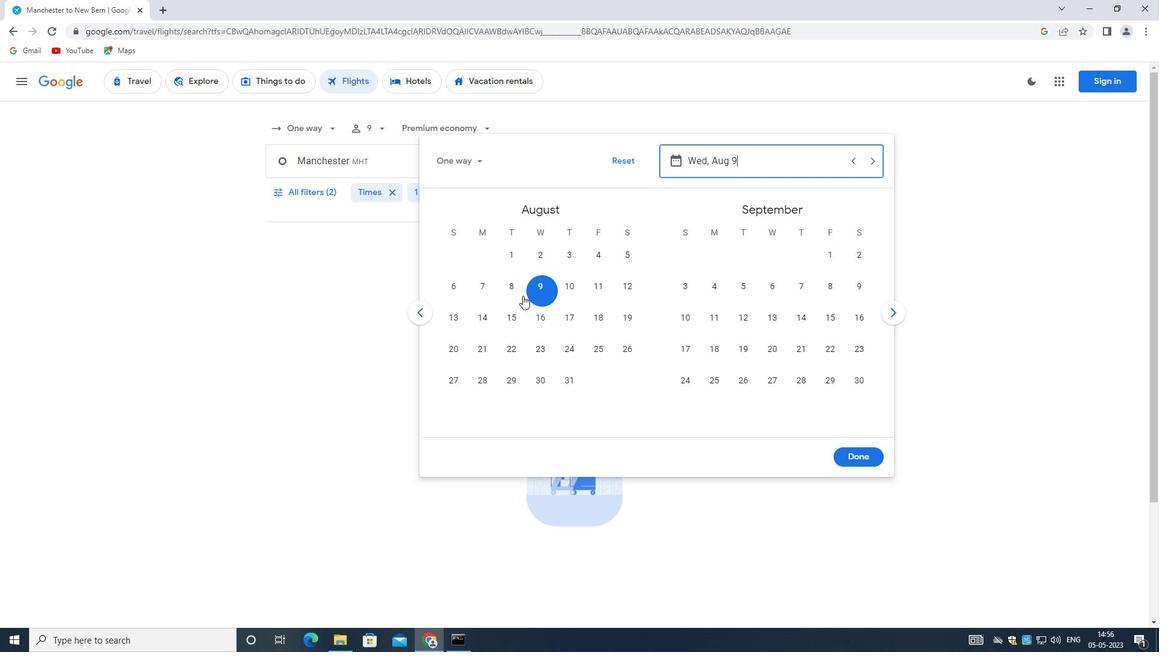 
Action: Mouse pressed left at (515, 288)
Screenshot: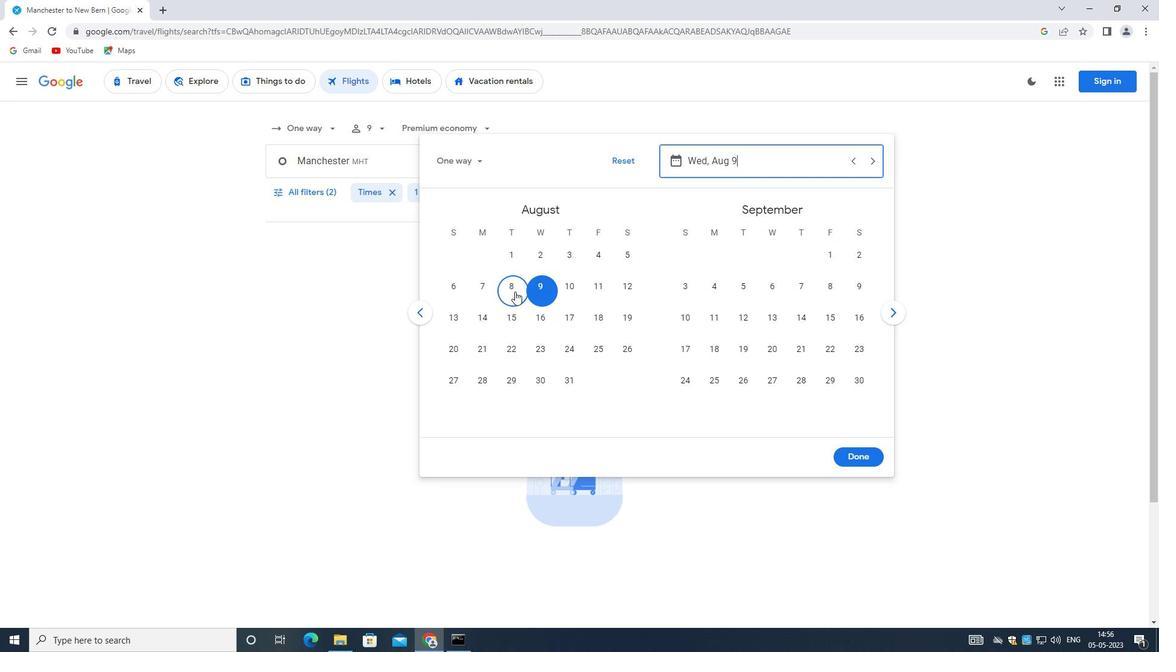 
Action: Mouse moved to (857, 457)
Screenshot: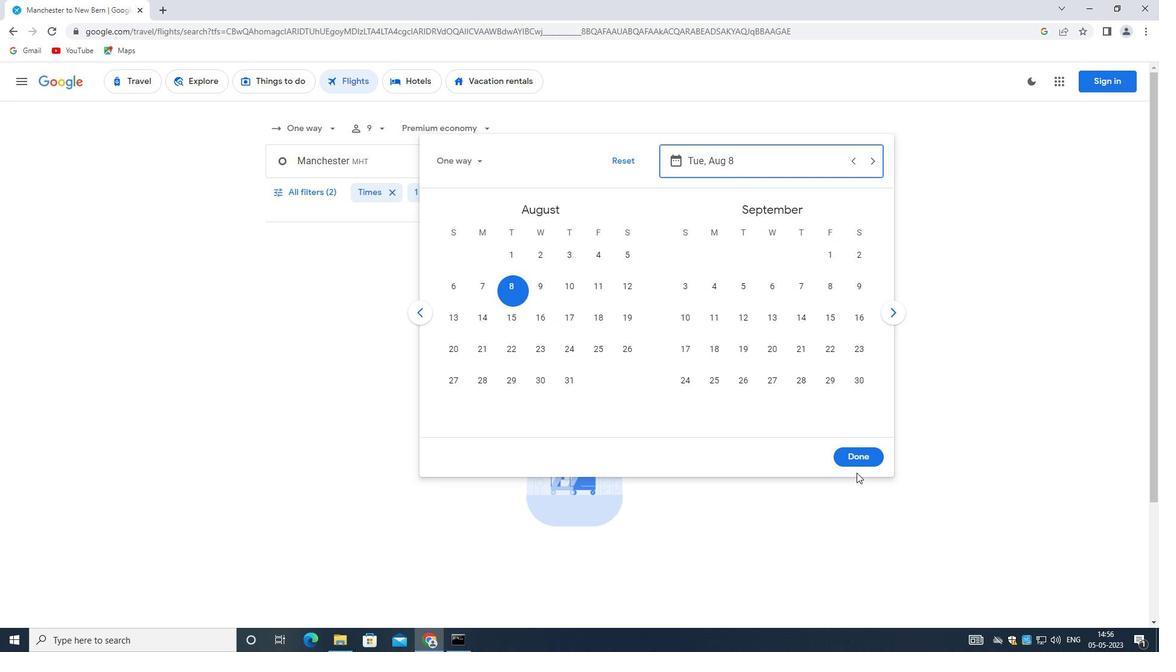 
Action: Mouse pressed left at (857, 457)
Screenshot: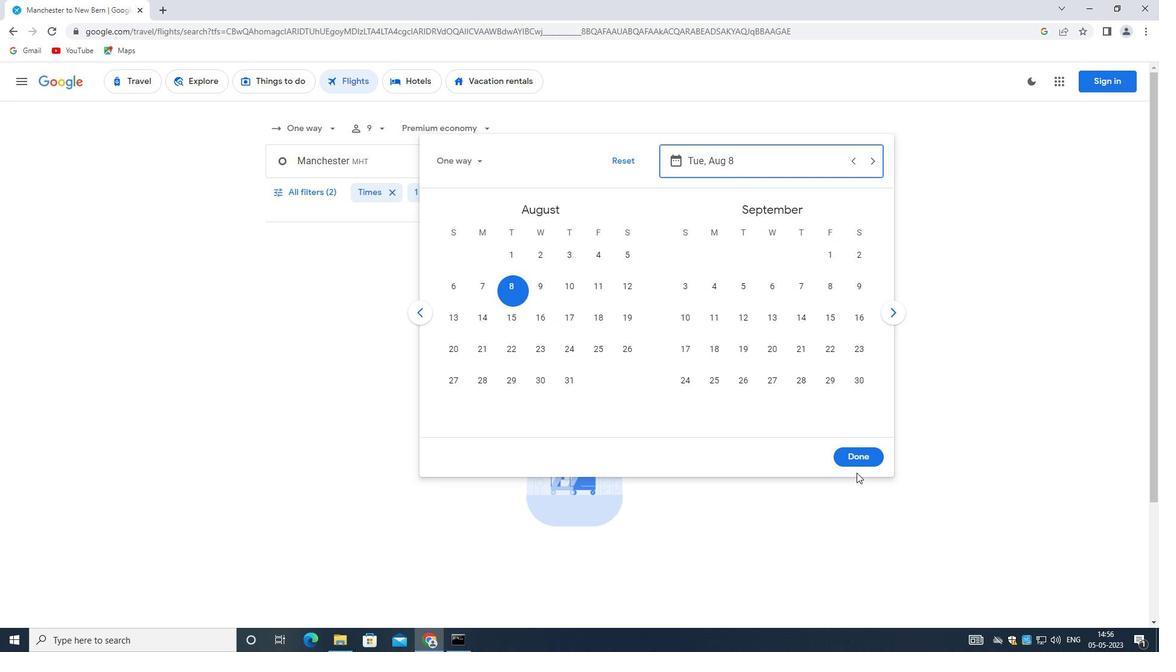 
Action: Mouse moved to (324, 184)
Screenshot: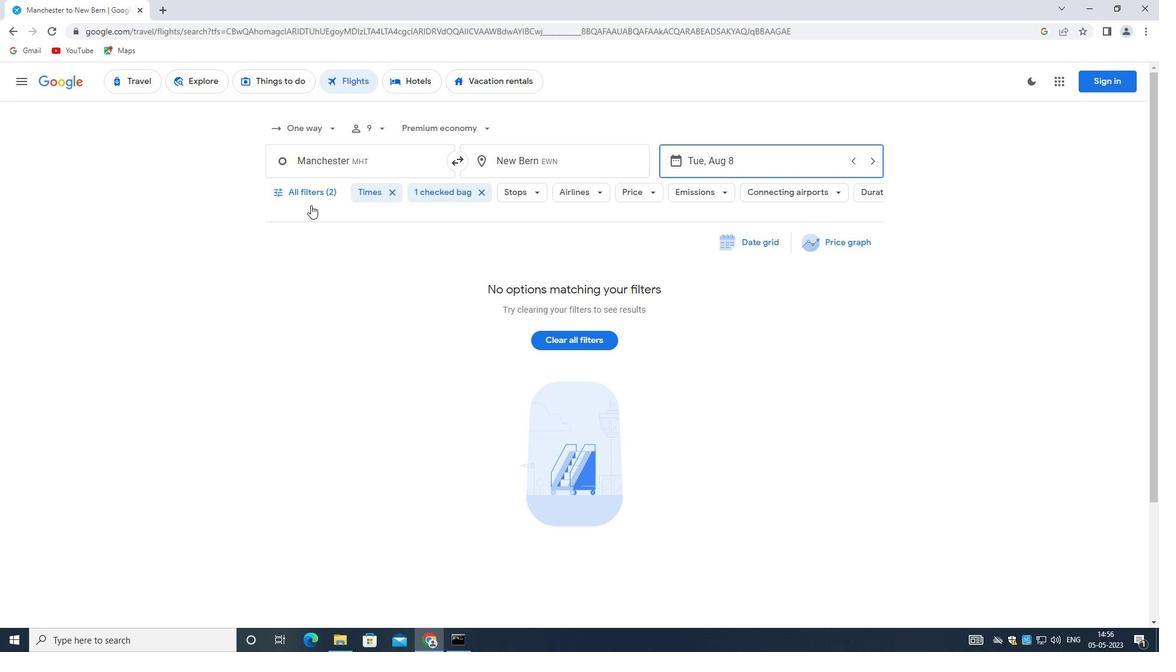 
Action: Mouse pressed left at (324, 184)
Screenshot: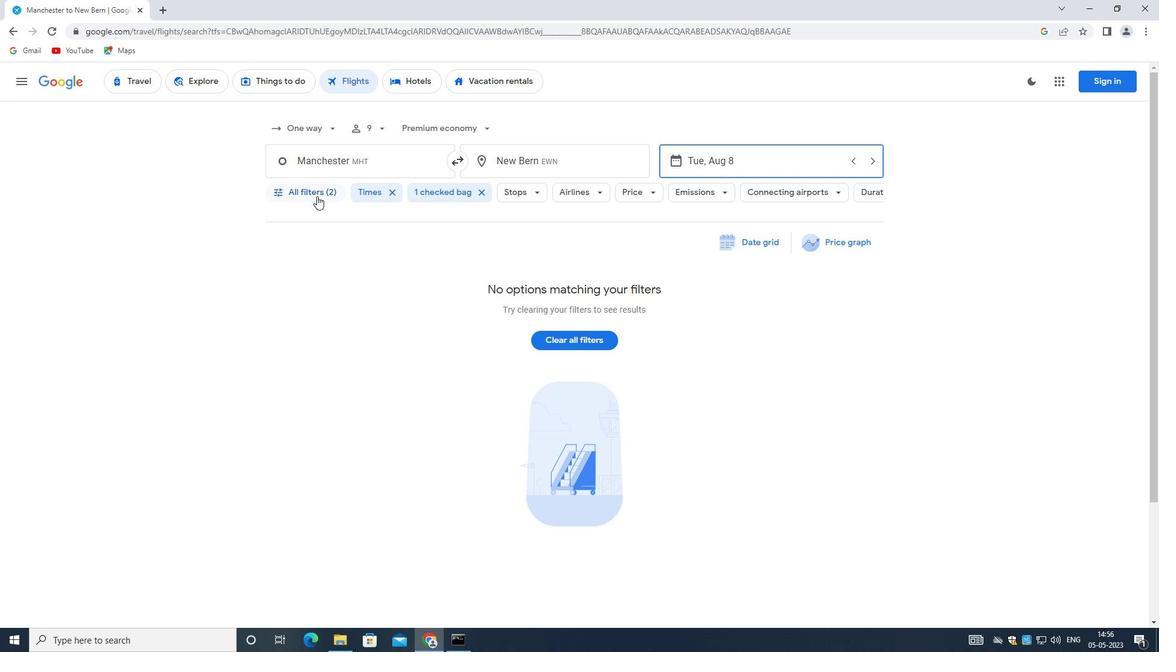 
Action: Mouse moved to (439, 448)
Screenshot: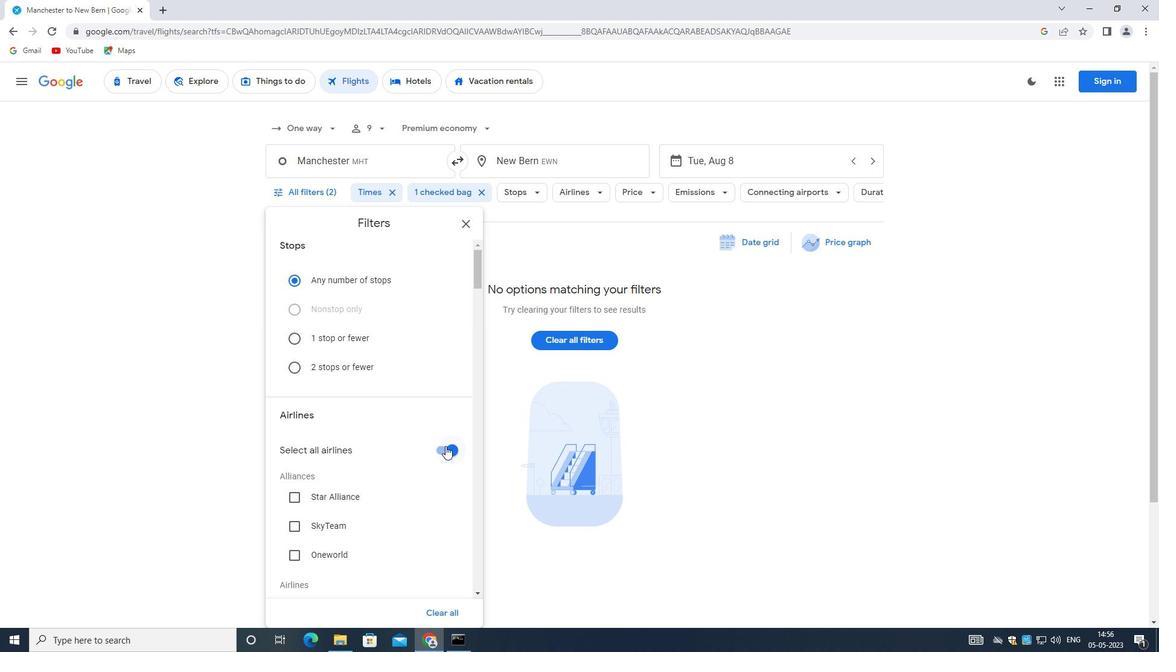 
Action: Mouse pressed left at (439, 448)
Screenshot: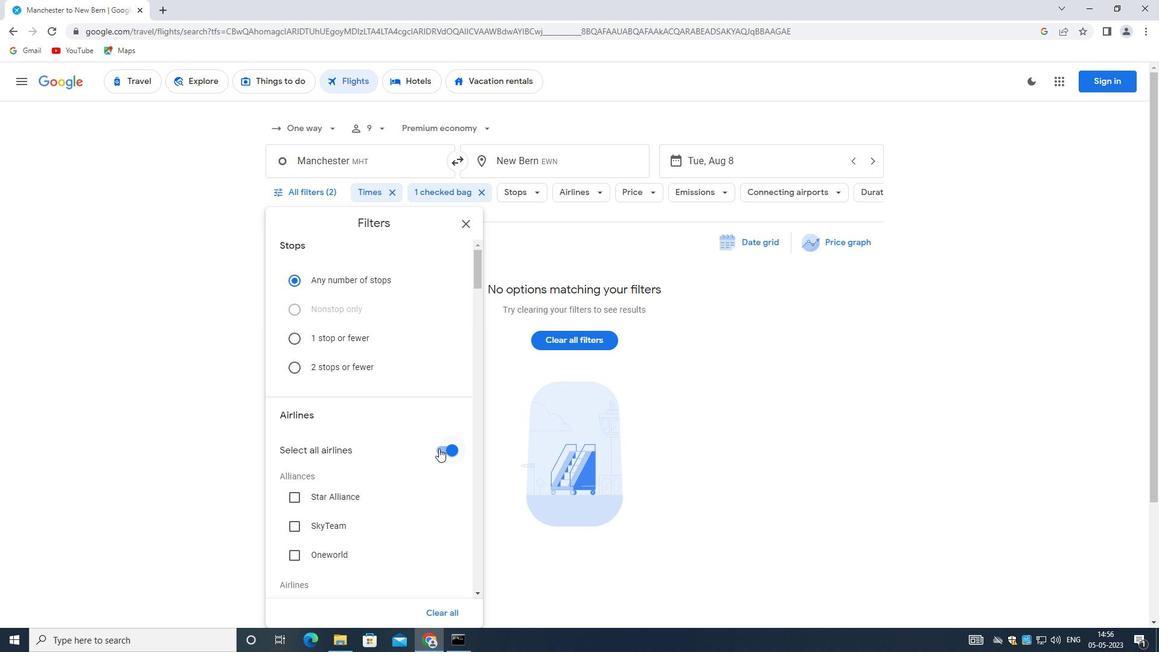 
Action: Mouse moved to (397, 414)
Screenshot: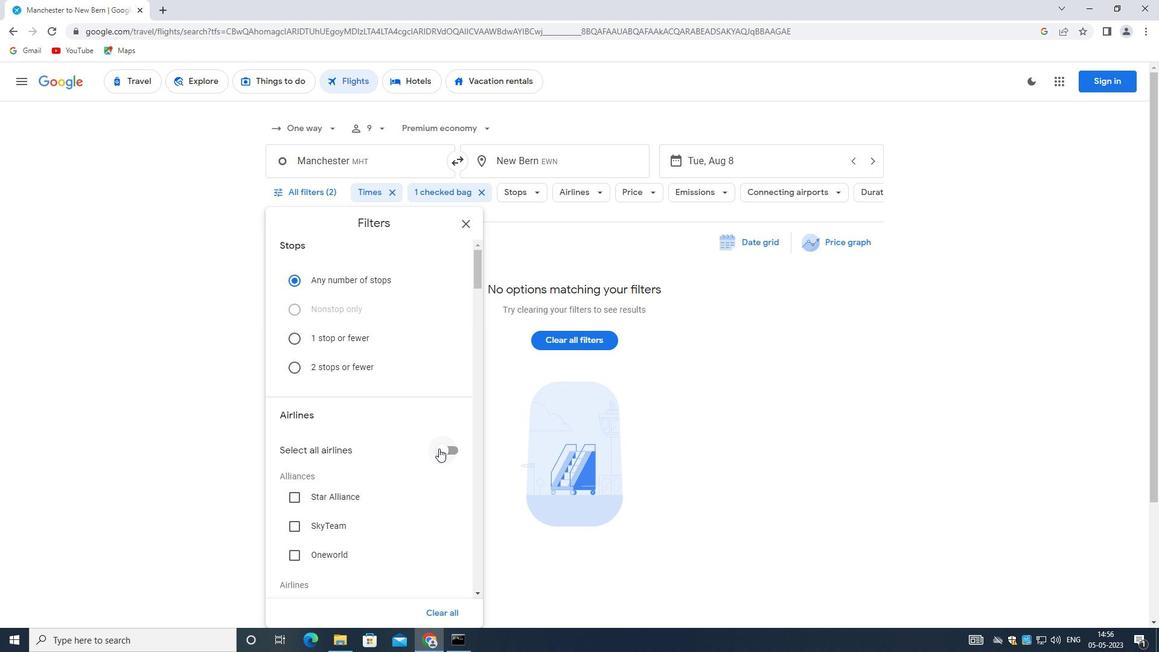 
Action: Mouse scrolled (397, 413) with delta (0, 0)
Screenshot: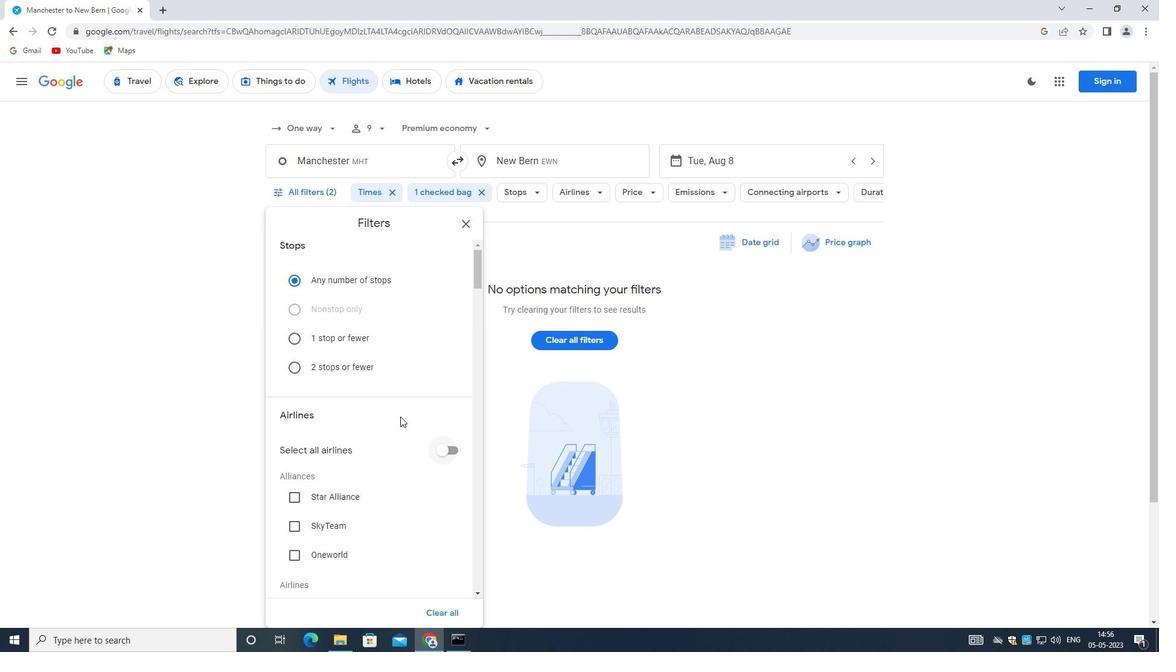 
Action: Mouse moved to (397, 414)
Screenshot: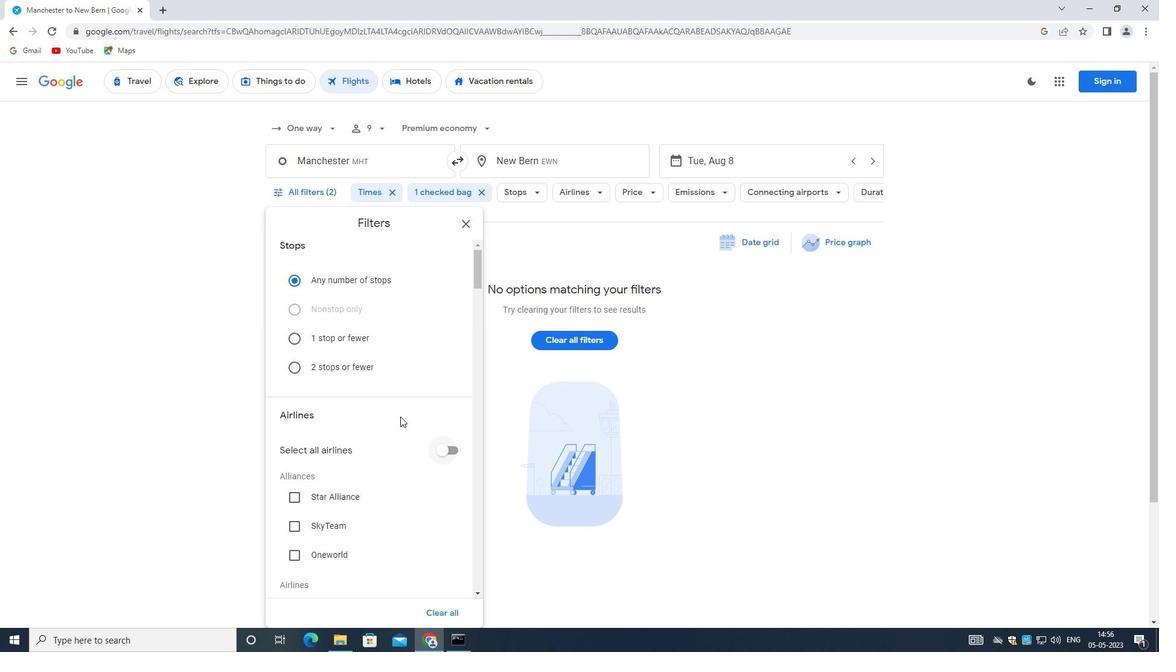 
Action: Mouse scrolled (397, 413) with delta (0, 0)
Screenshot: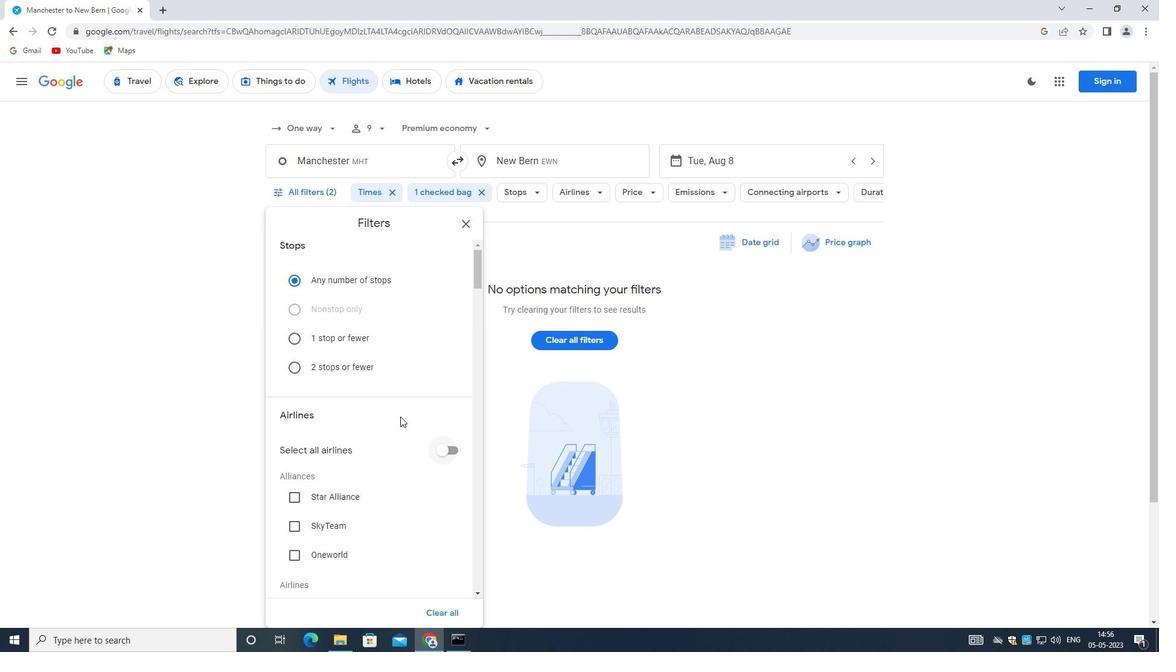
Action: Mouse moved to (396, 416)
Screenshot: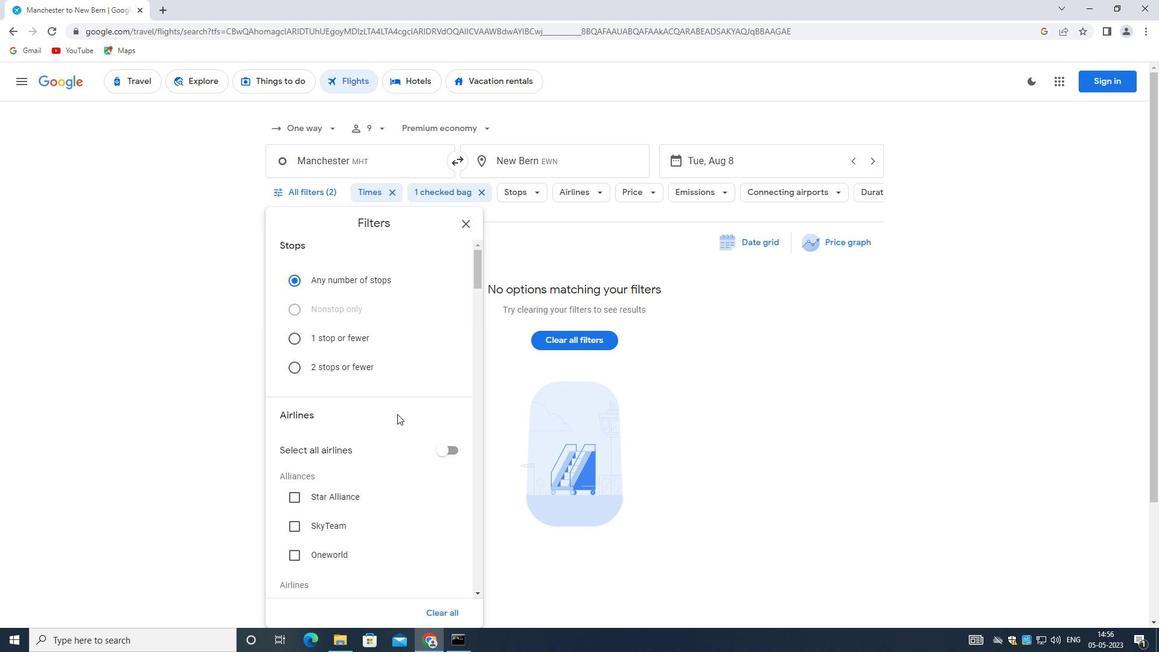 
Action: Mouse scrolled (396, 416) with delta (0, 0)
Screenshot: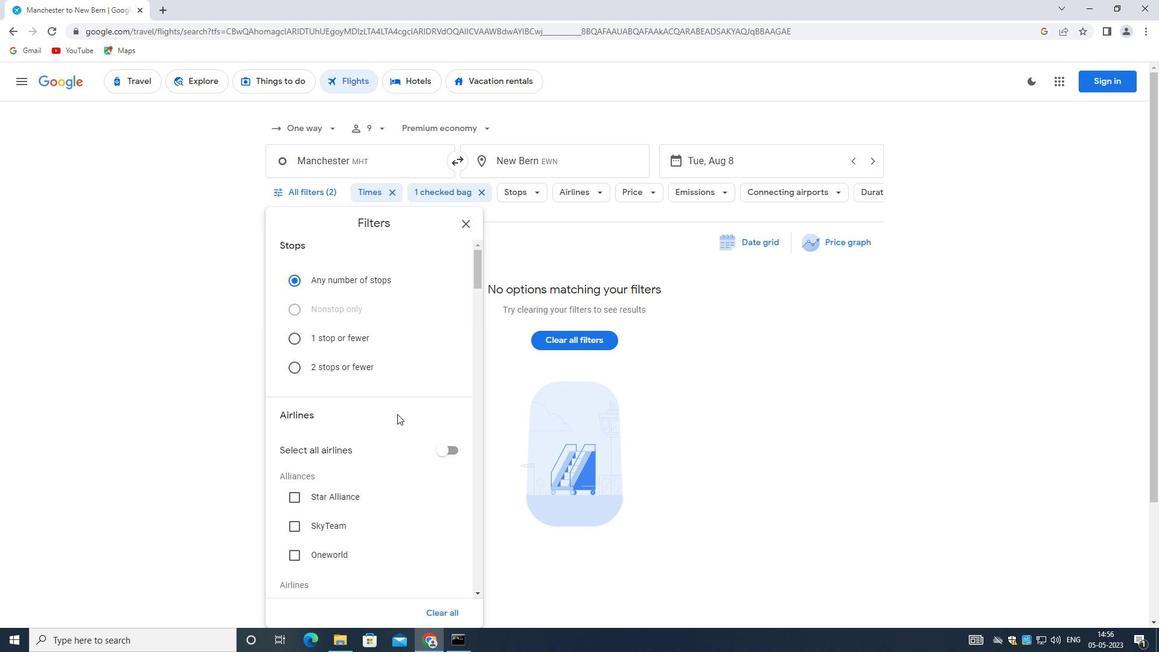 
Action: Mouse moved to (396, 418)
Screenshot: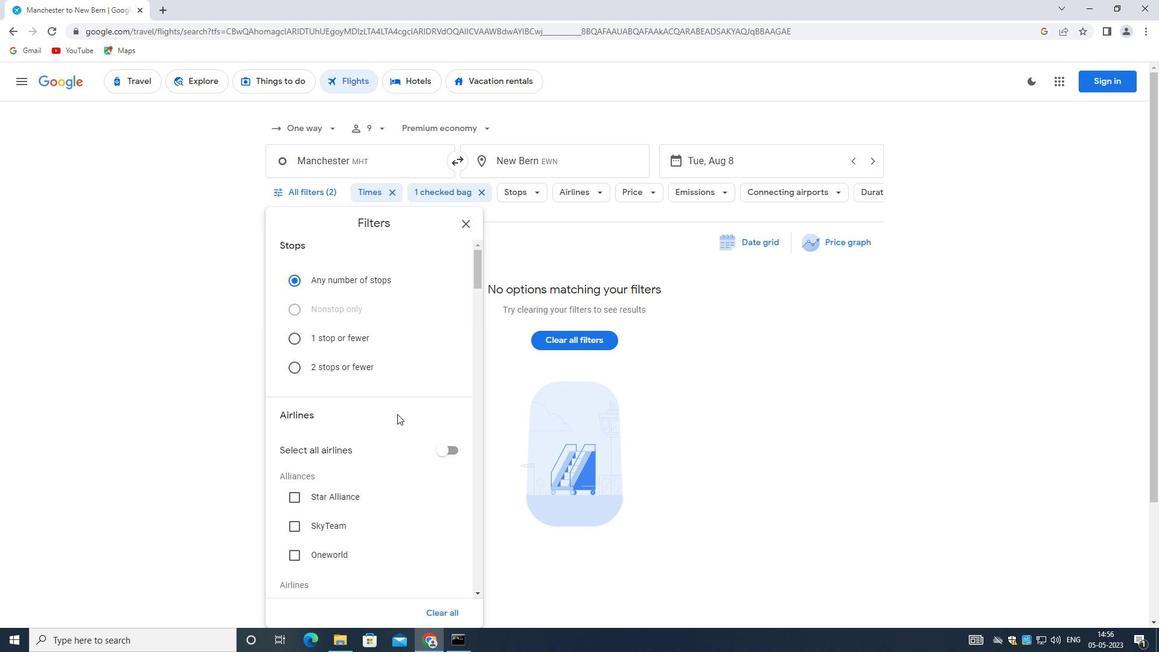 
Action: Mouse scrolled (396, 417) with delta (0, 0)
Screenshot: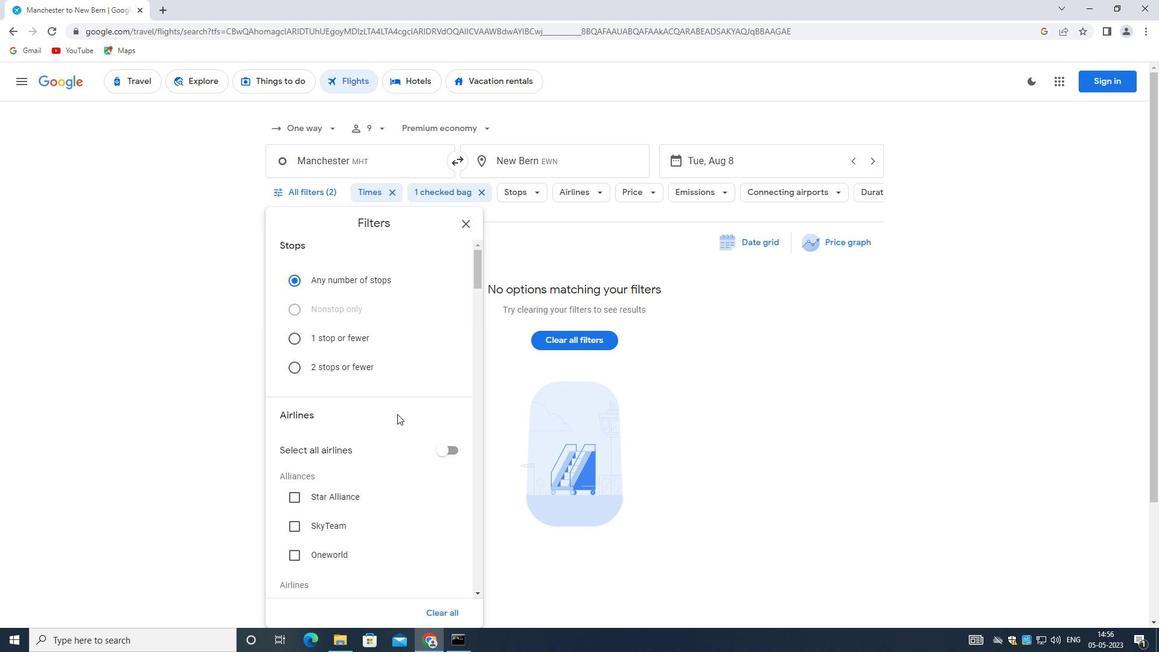 
Action: Mouse scrolled (396, 417) with delta (0, 0)
Screenshot: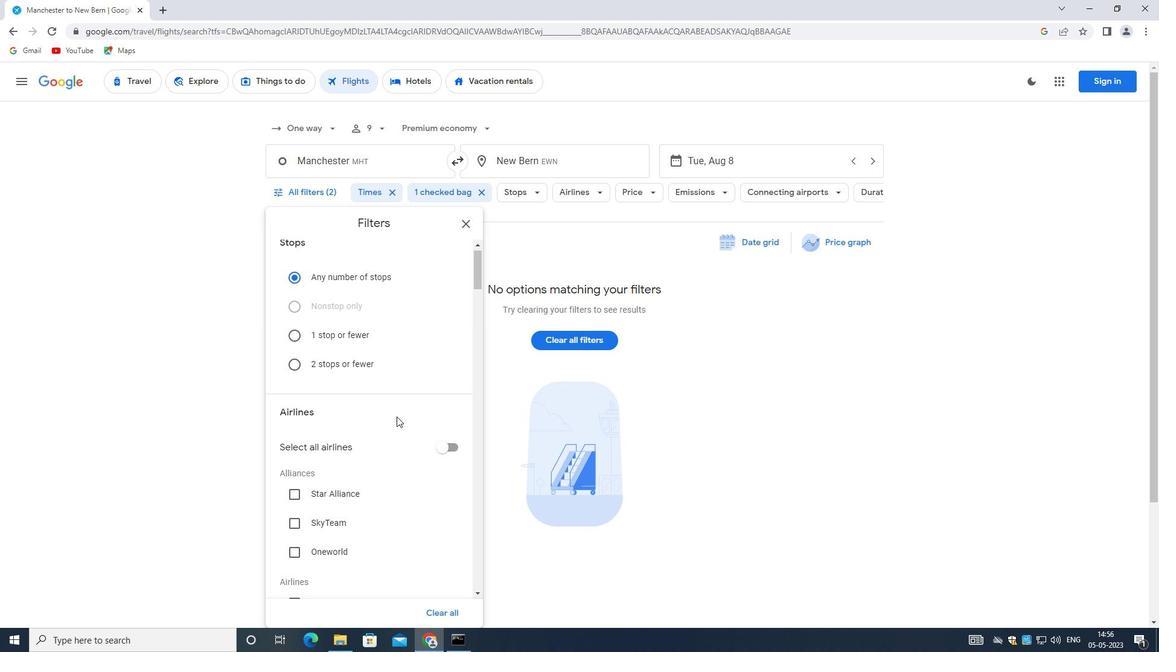 
Action: Mouse scrolled (396, 417) with delta (0, 0)
Screenshot: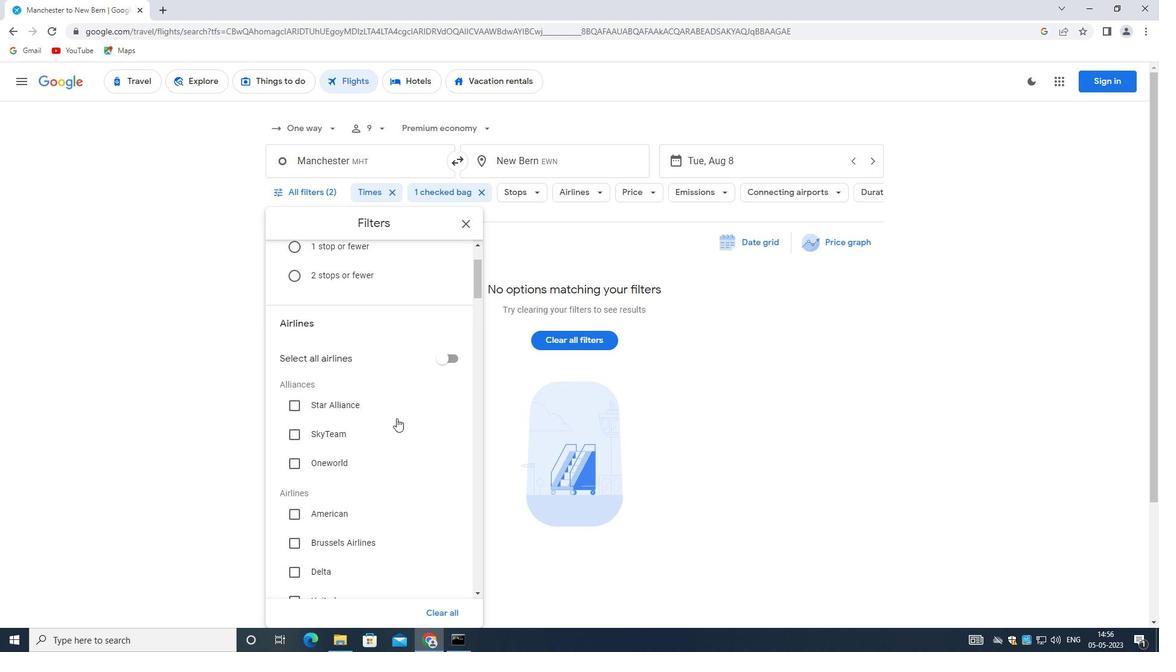
Action: Mouse moved to (395, 420)
Screenshot: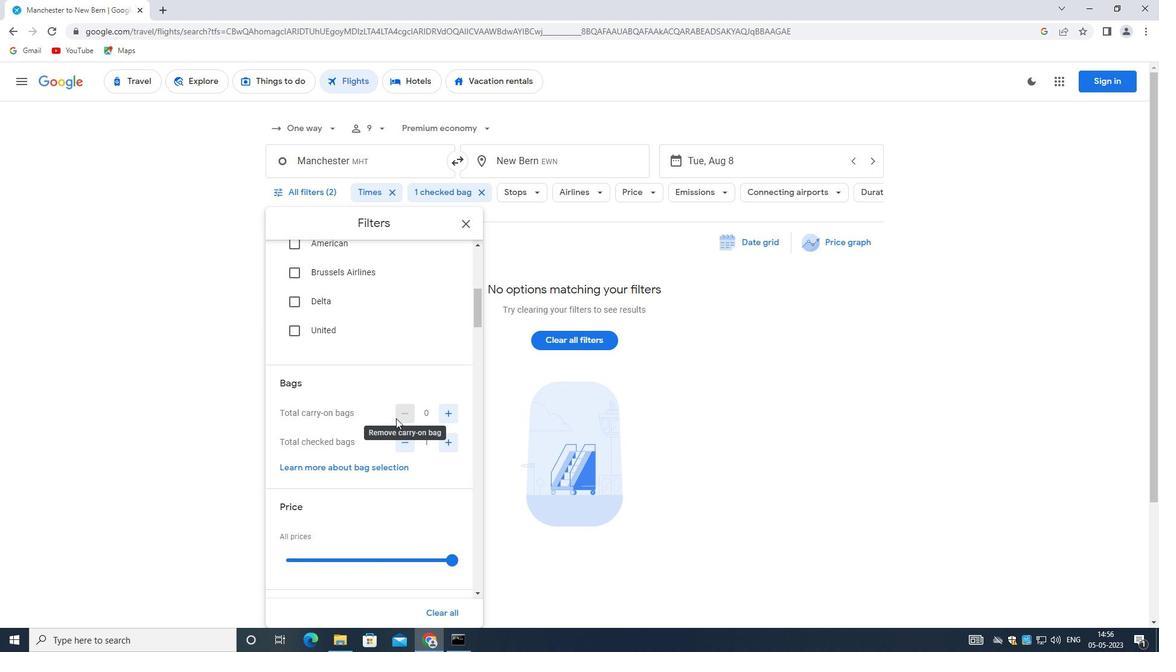 
Action: Mouse scrolled (395, 419) with delta (0, 0)
Screenshot: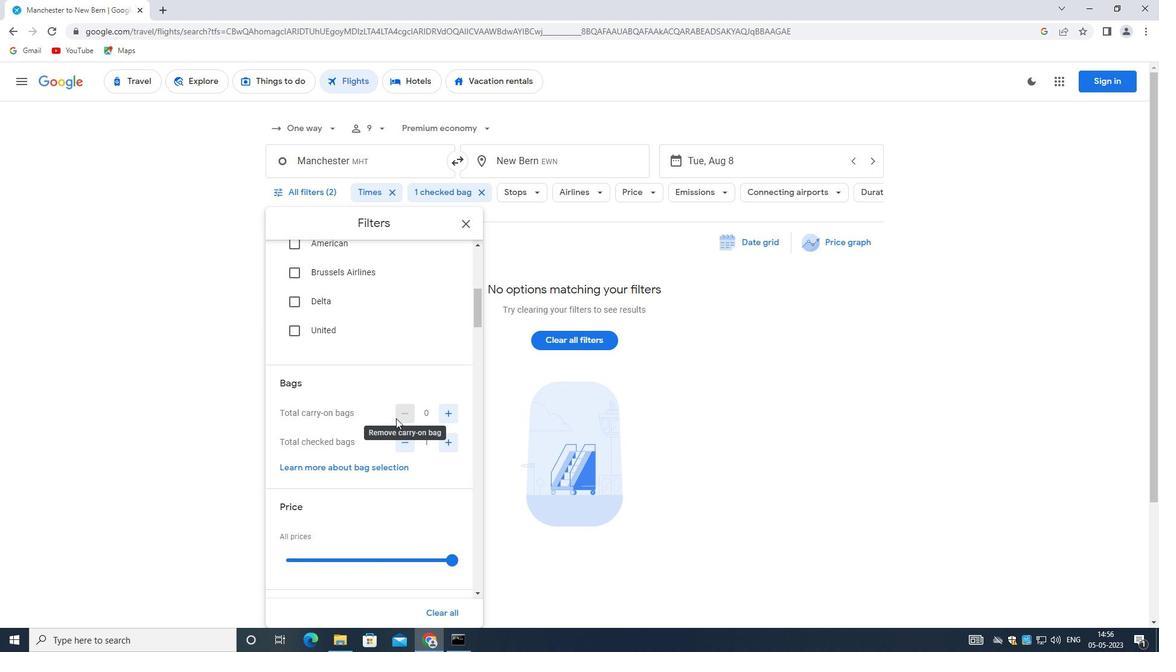 
Action: Mouse scrolled (395, 419) with delta (0, 0)
Screenshot: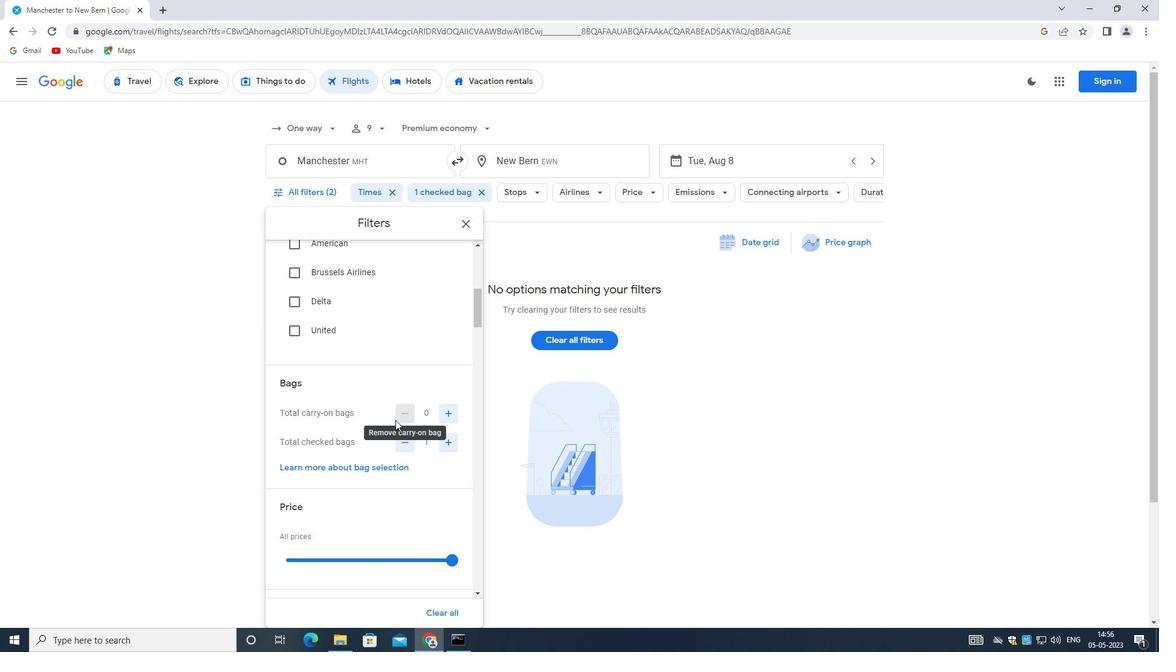 
Action: Mouse moved to (395, 420)
Screenshot: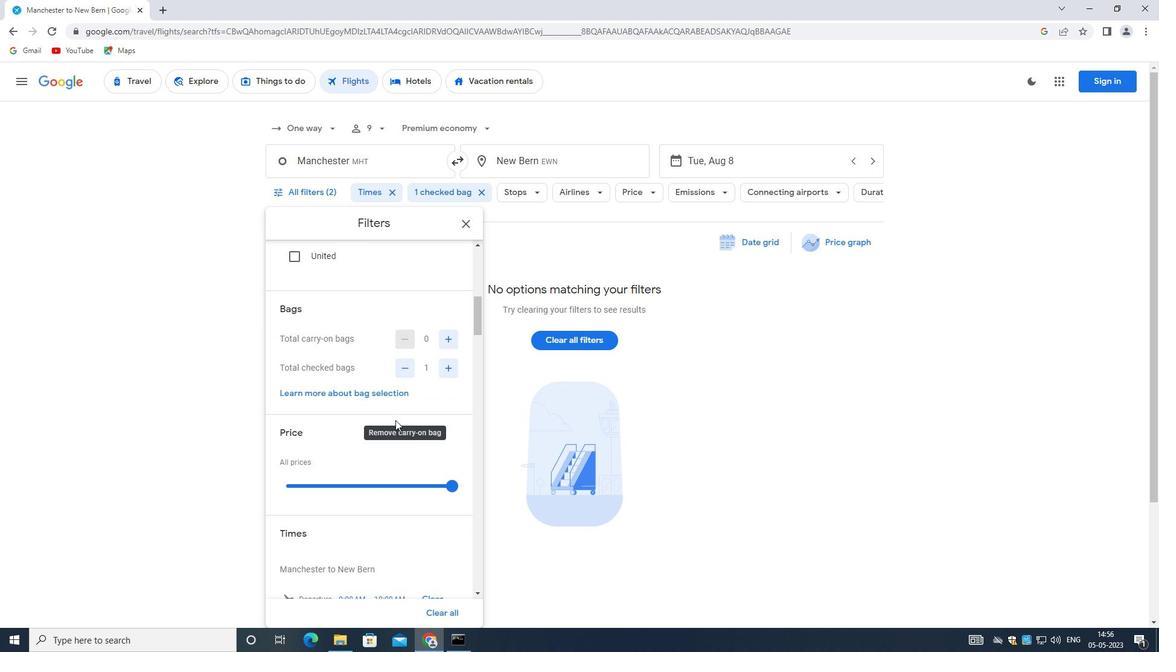
Action: Mouse scrolled (395, 419) with delta (0, 0)
Screenshot: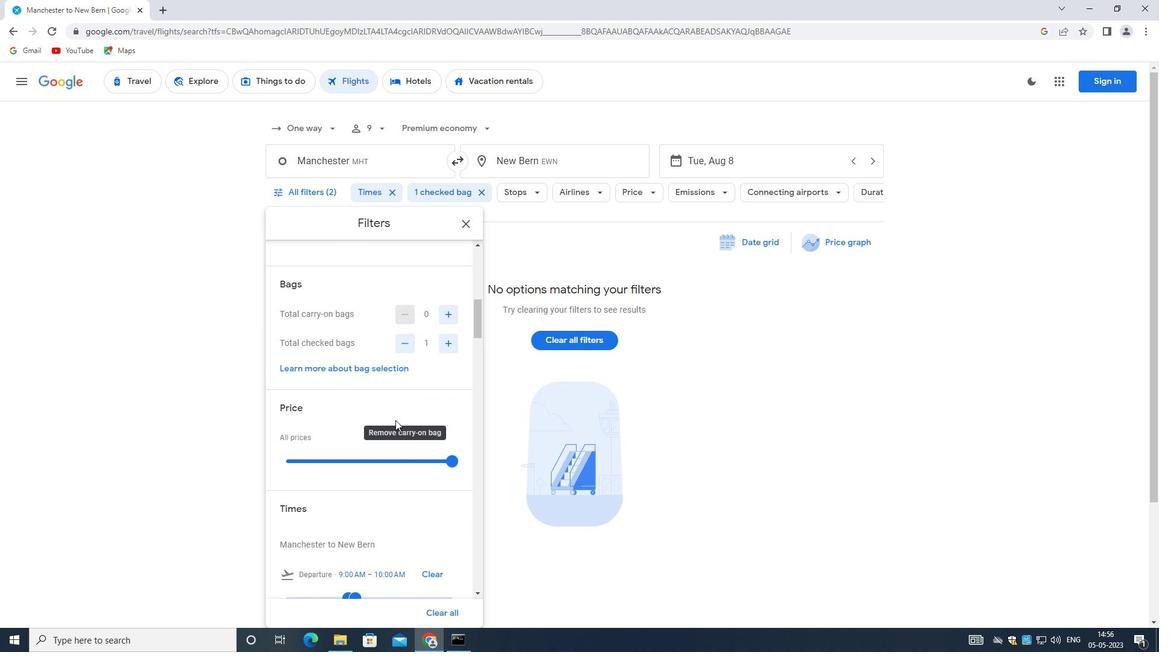 
Action: Mouse scrolled (395, 419) with delta (0, 0)
Screenshot: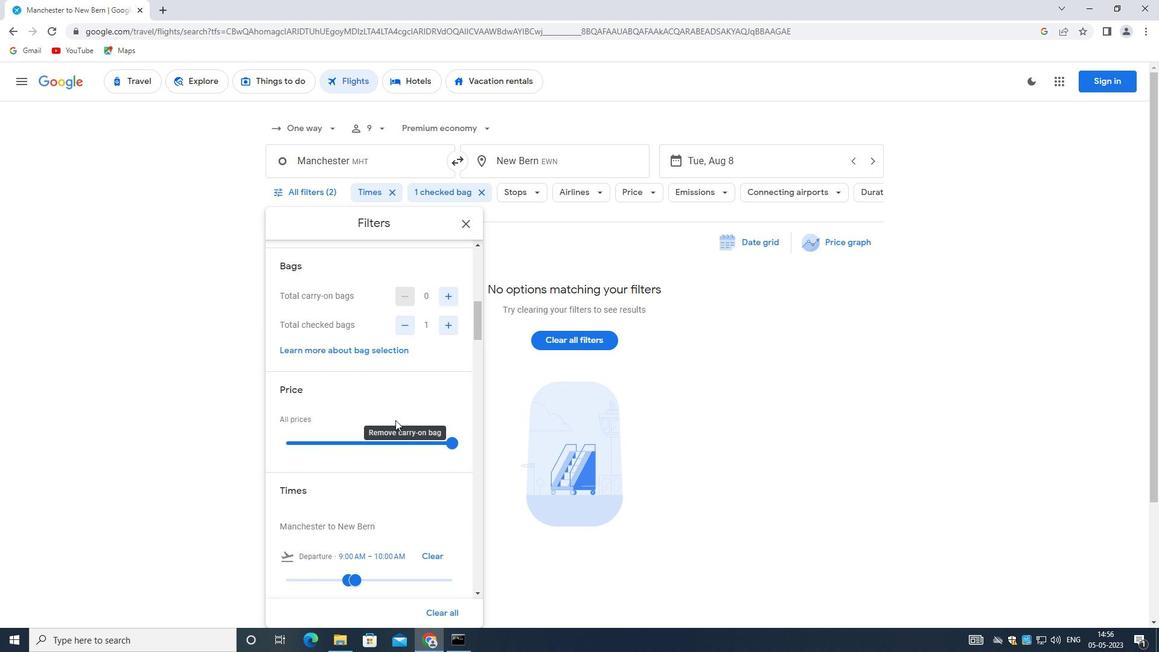 
Action: Mouse moved to (367, 385)
Screenshot: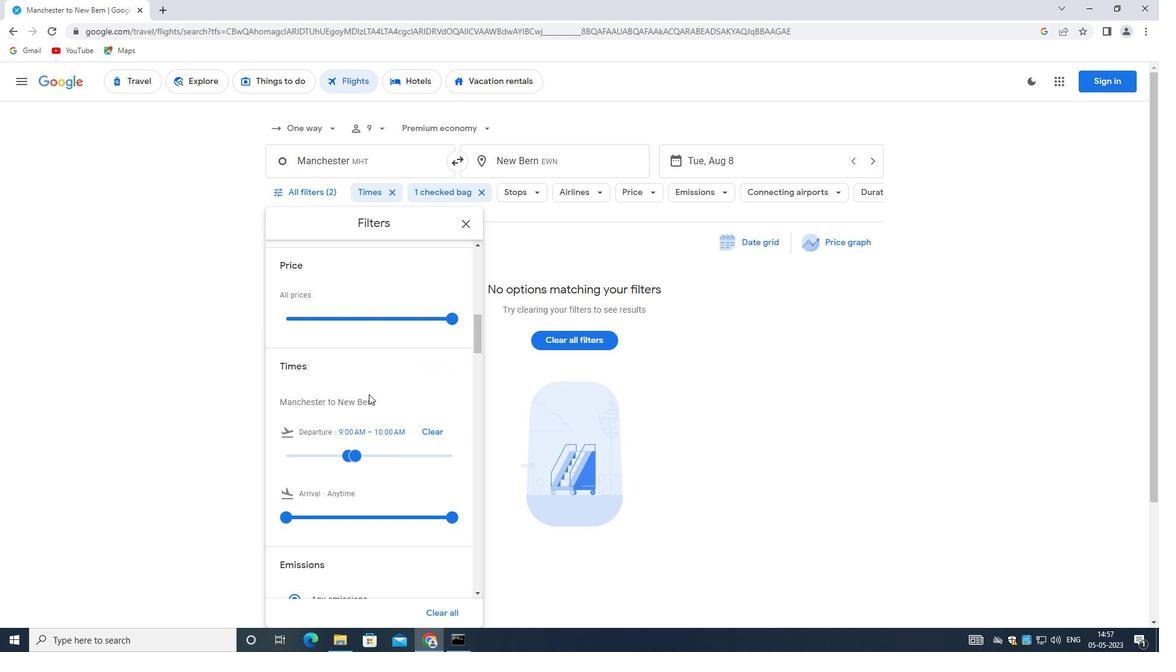 
Action: Mouse scrolled (367, 386) with delta (0, 0)
Screenshot: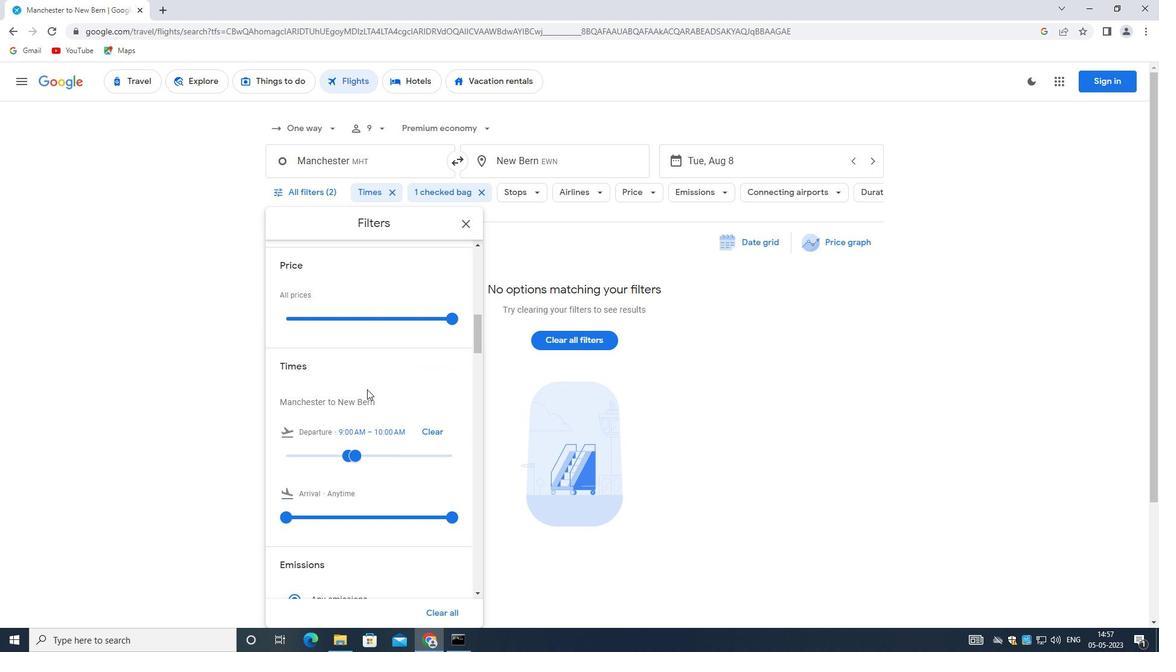 
Action: Mouse moved to (367, 385)
Screenshot: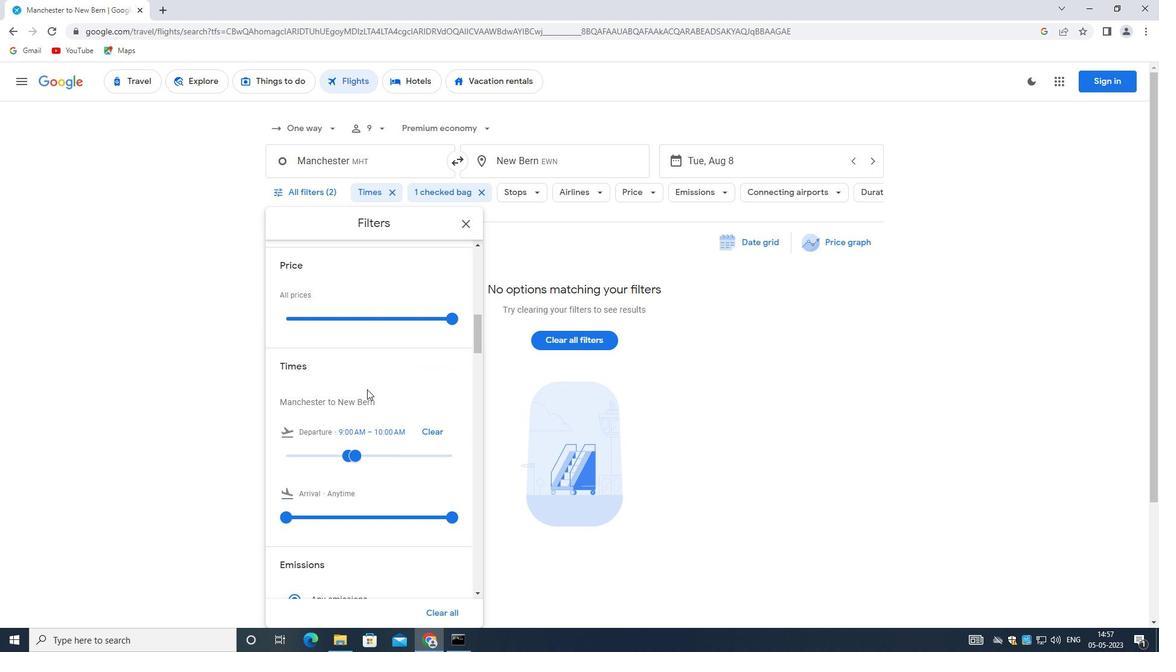 
Action: Mouse scrolled (367, 385) with delta (0, 0)
Screenshot: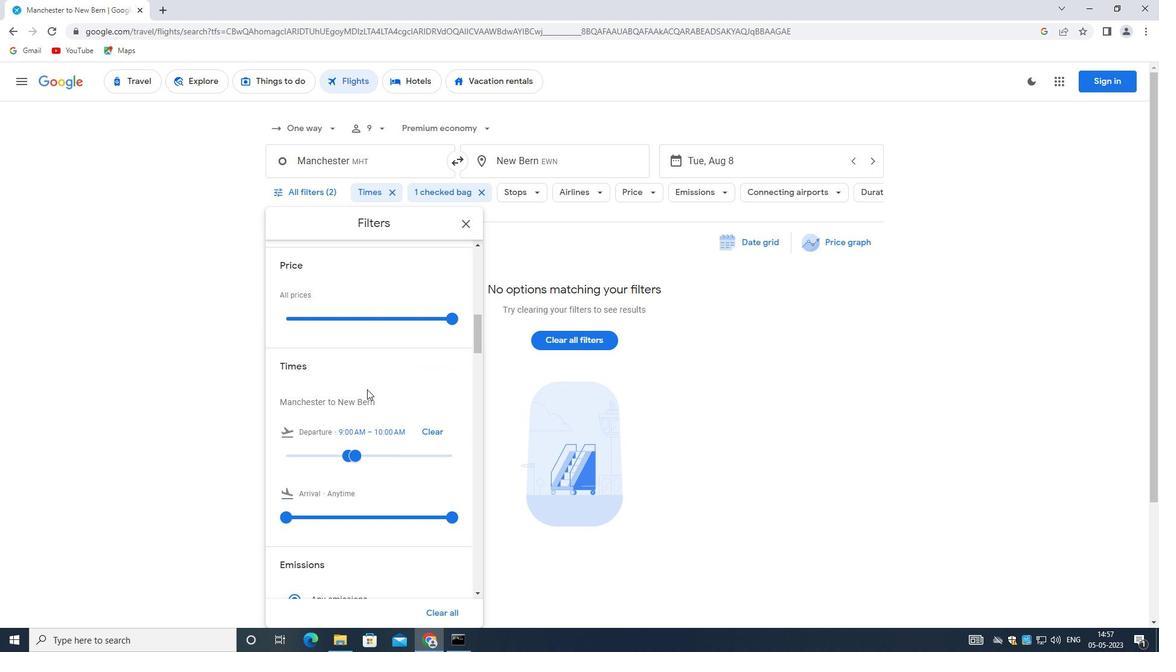 
Action: Mouse moved to (368, 385)
Screenshot: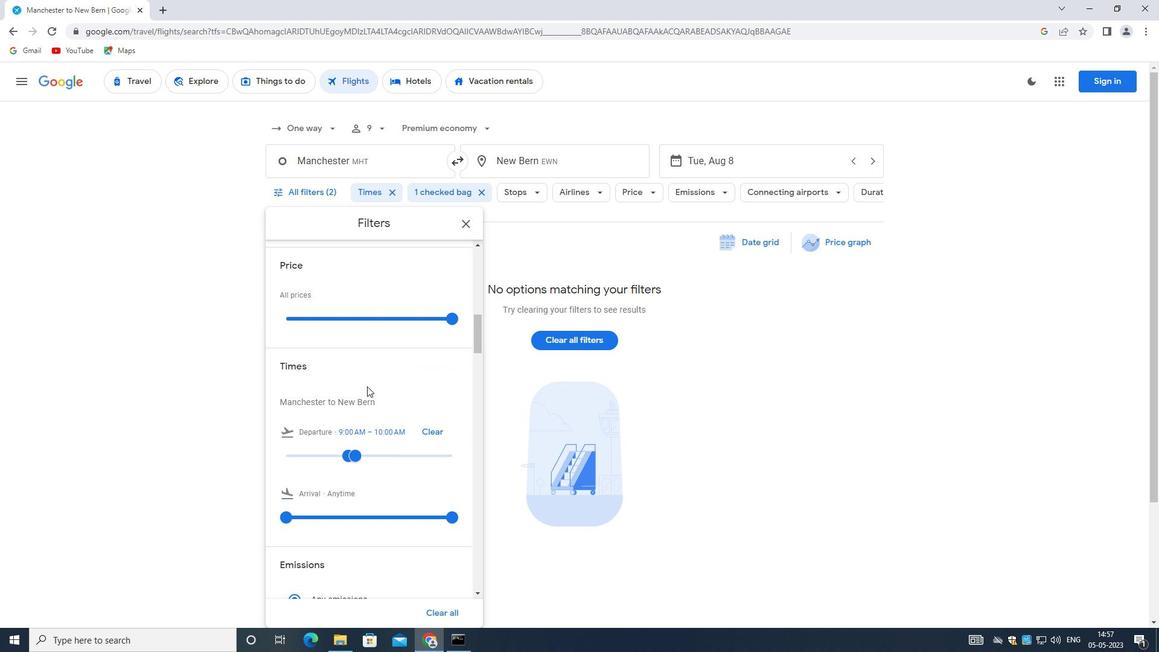 
Action: Mouse scrolled (368, 385) with delta (0, 0)
Screenshot: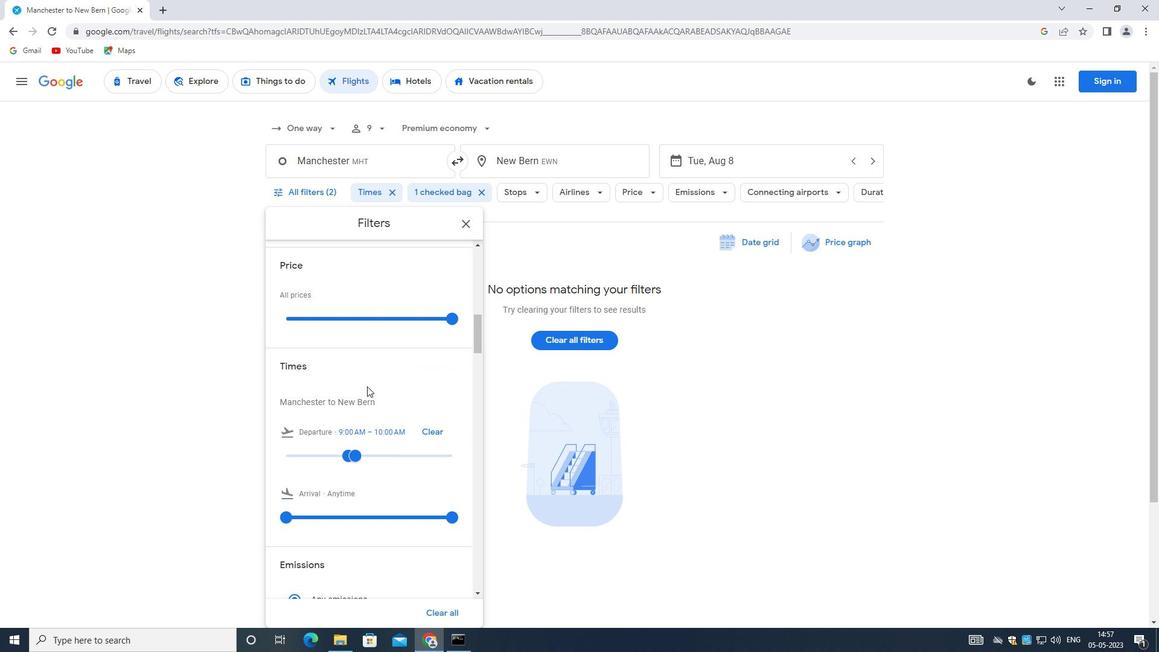 
Action: Mouse moved to (368, 385)
Screenshot: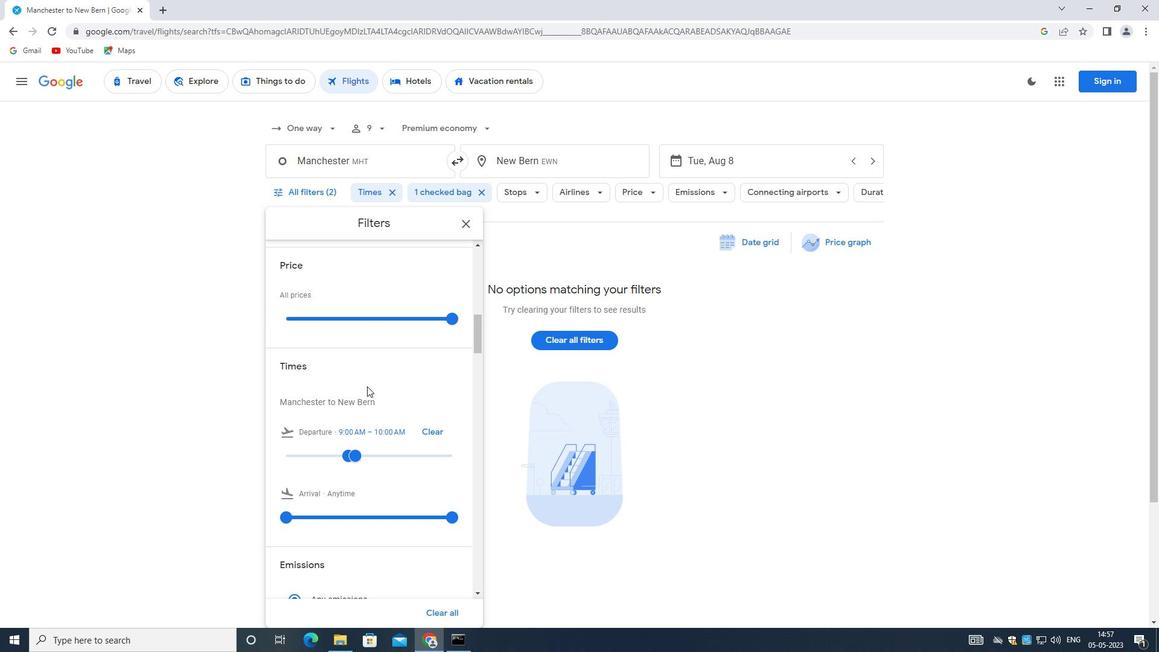 
Action: Mouse scrolled (368, 385) with delta (0, 0)
Screenshot: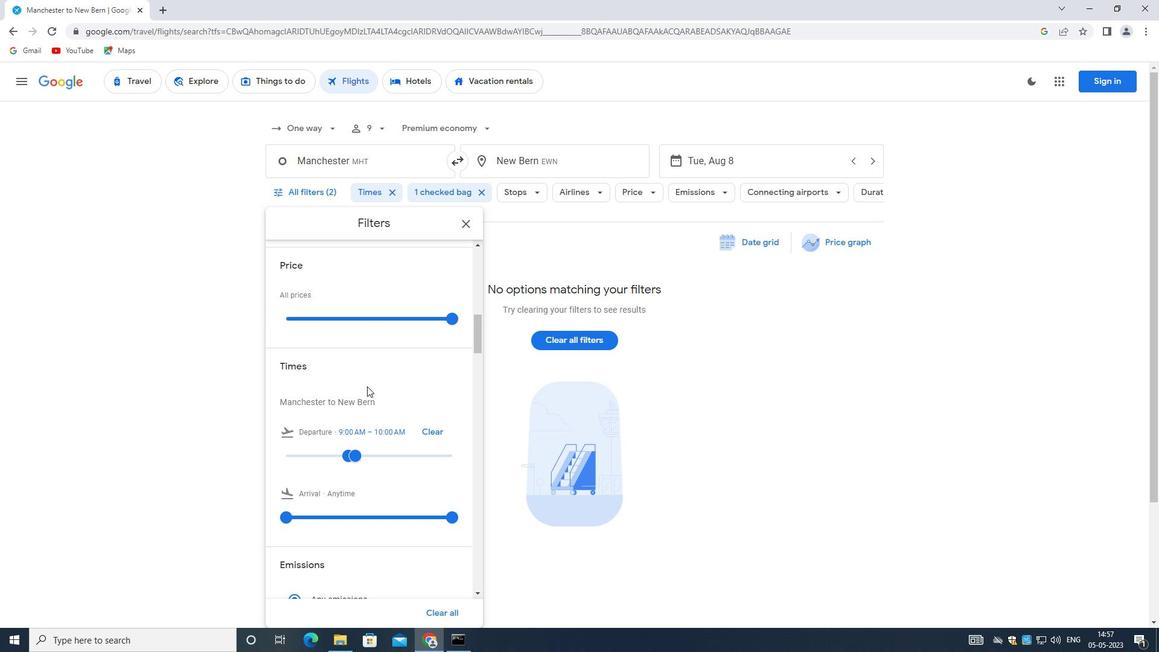 
Action: Mouse scrolled (368, 385) with delta (0, 0)
Screenshot: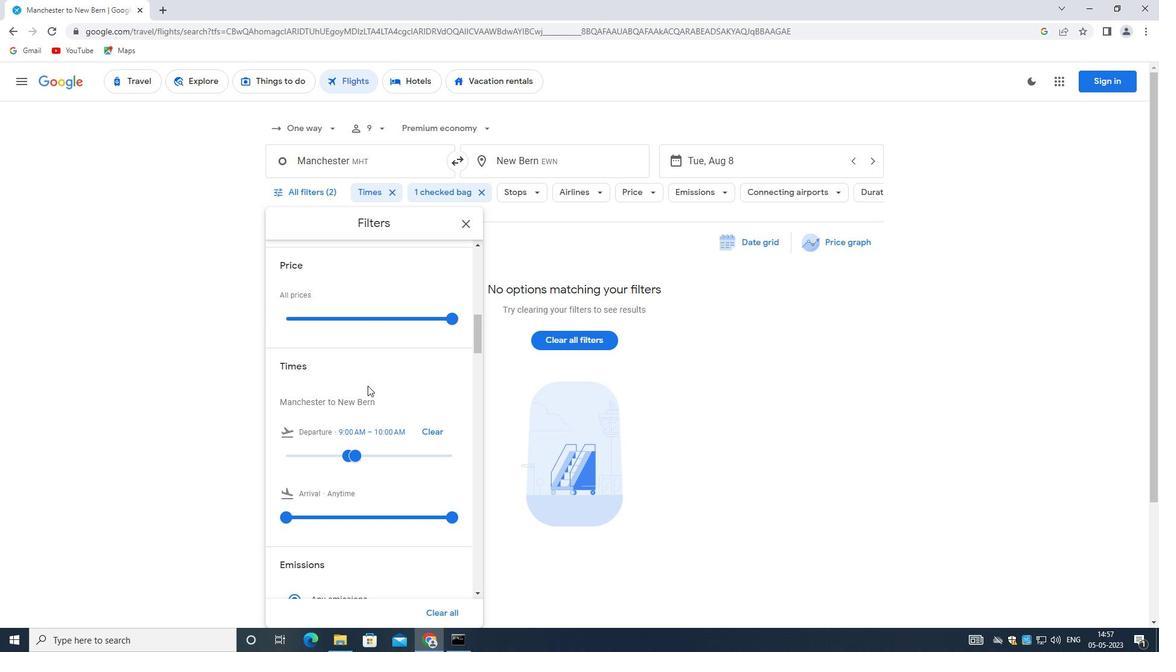 
Action: Mouse moved to (369, 384)
Screenshot: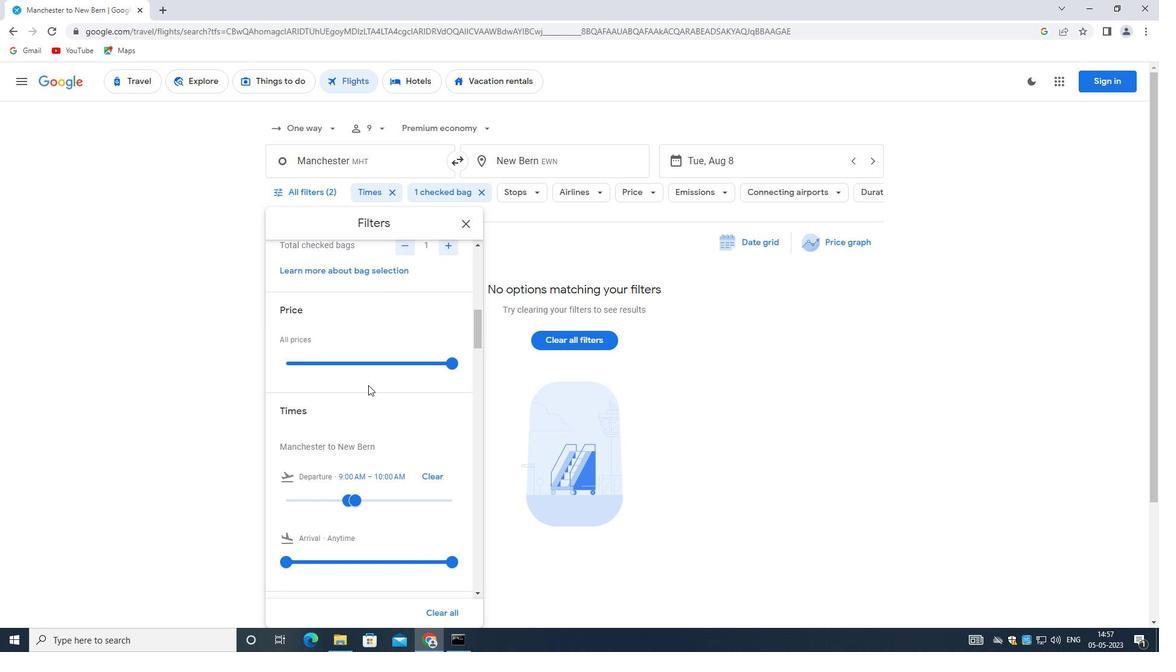 
Action: Mouse scrolled (369, 385) with delta (0, 0)
Screenshot: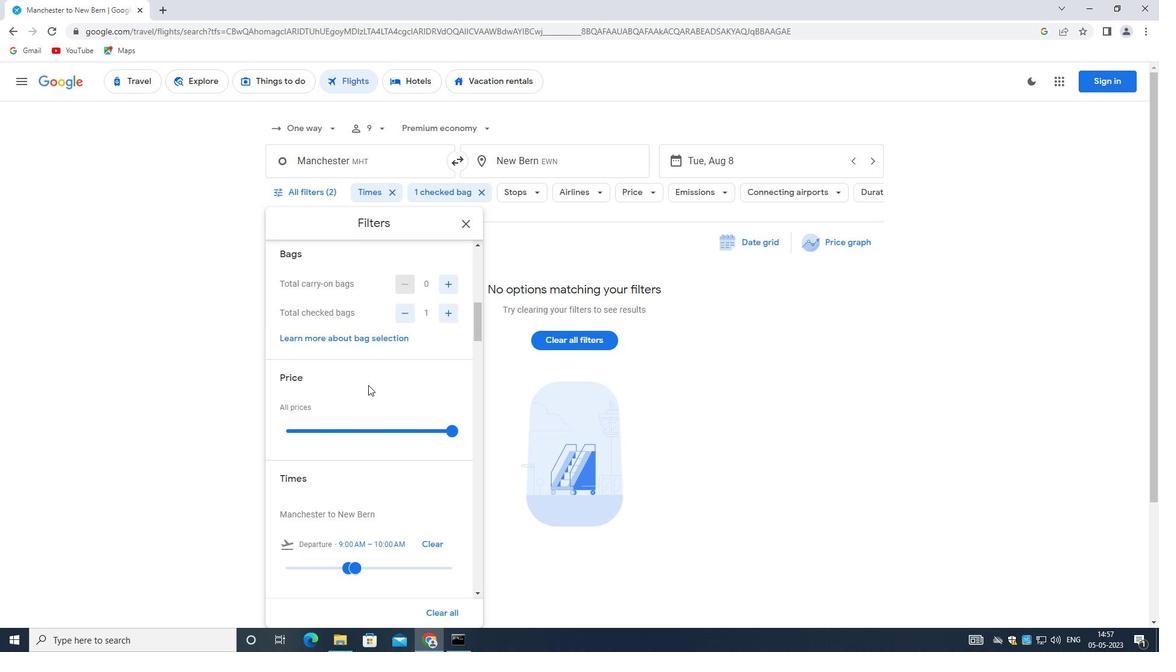 
Action: Mouse moved to (439, 366)
Screenshot: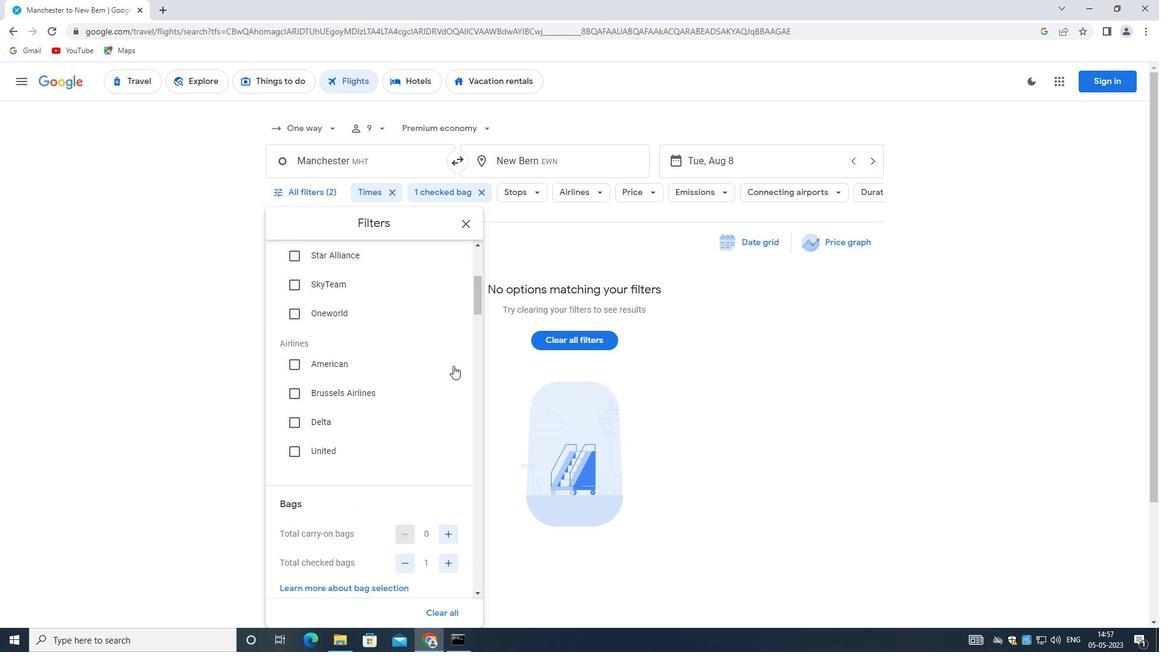 
Action: Mouse pressed left at (439, 366)
Screenshot: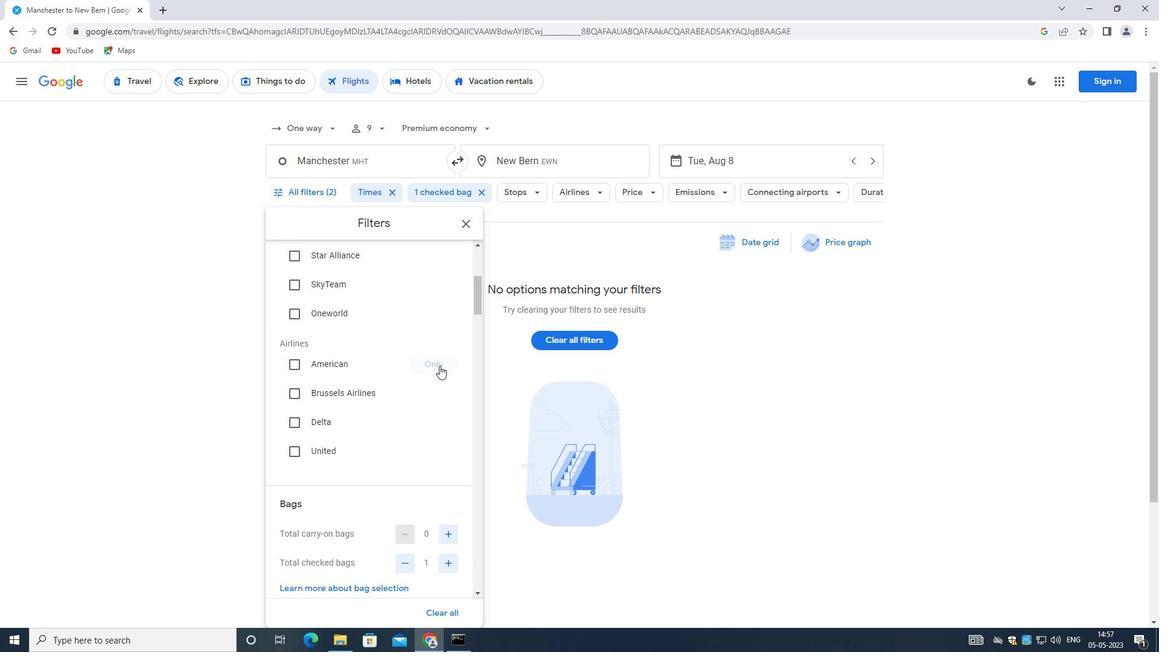 
Action: Mouse moved to (419, 443)
Screenshot: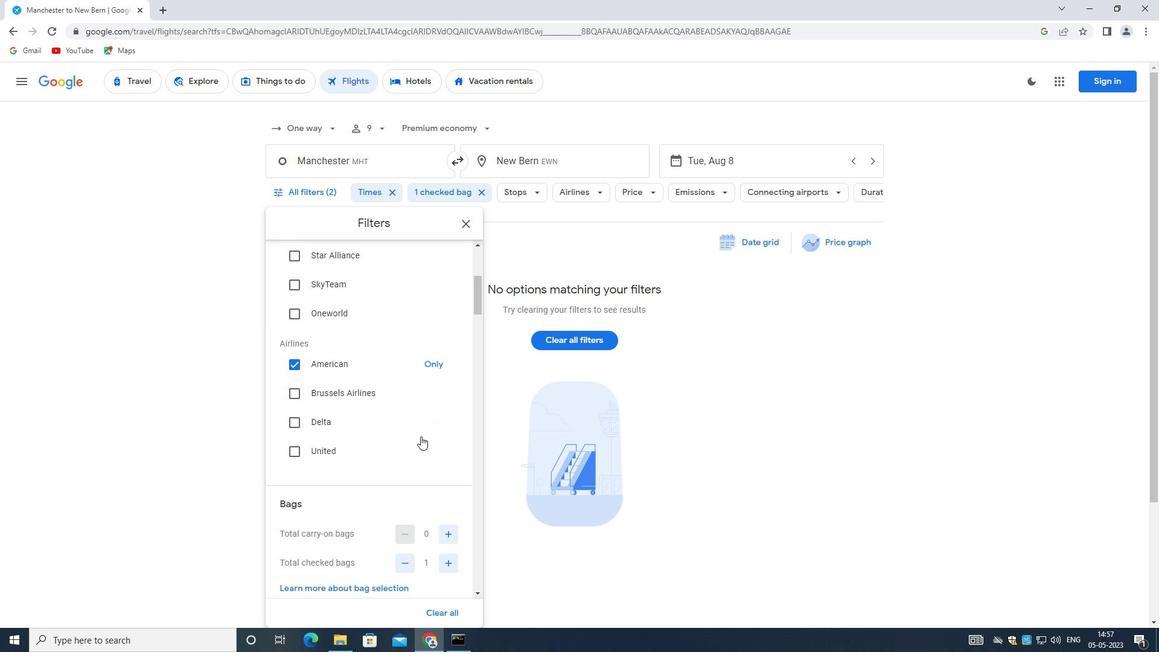 
Action: Mouse scrolled (419, 443) with delta (0, 0)
Screenshot: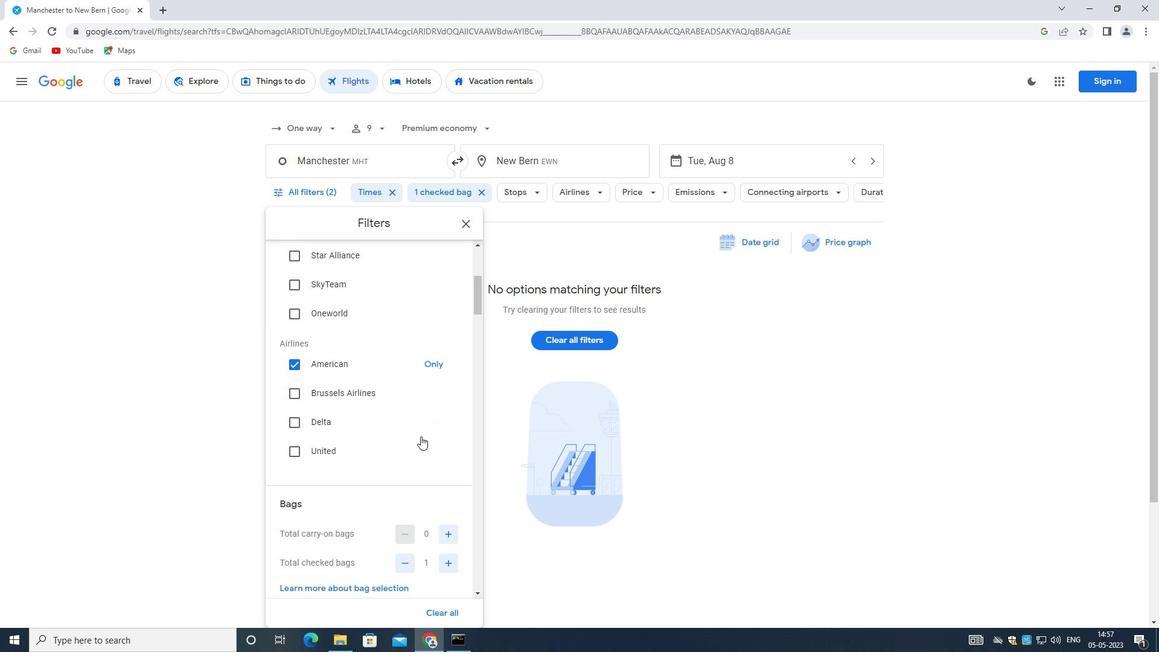 
Action: Mouse moved to (420, 448)
Screenshot: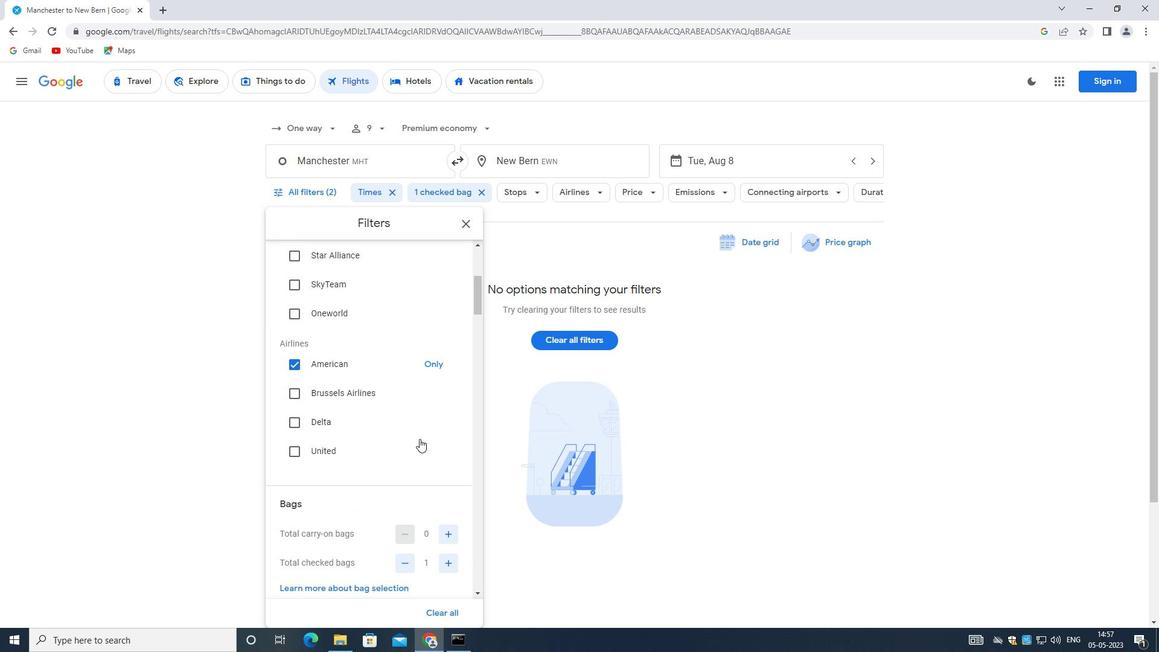 
Action: Mouse scrolled (420, 447) with delta (0, 0)
Screenshot: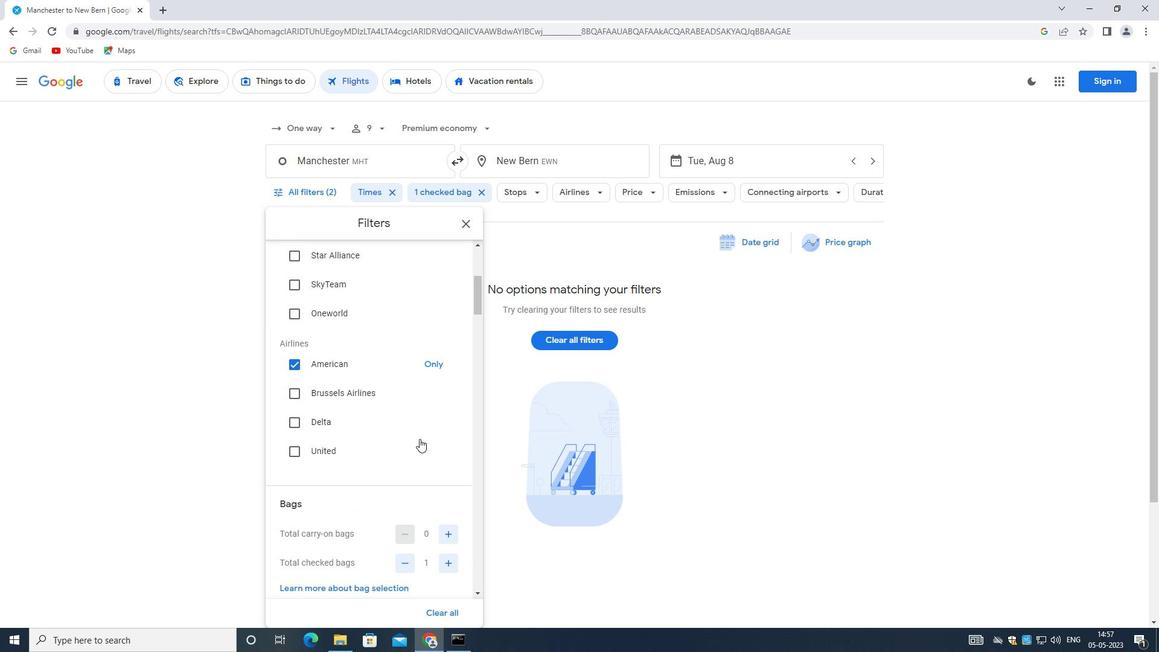
Action: Mouse scrolled (420, 447) with delta (0, 0)
Screenshot: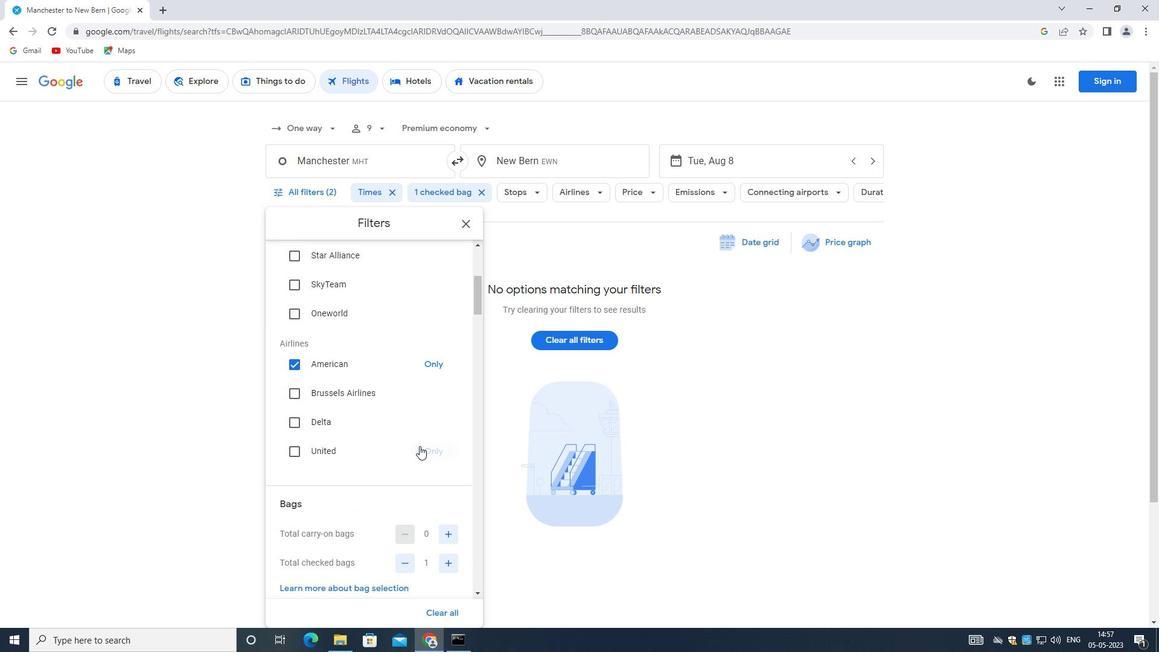 
Action: Mouse moved to (420, 451)
Screenshot: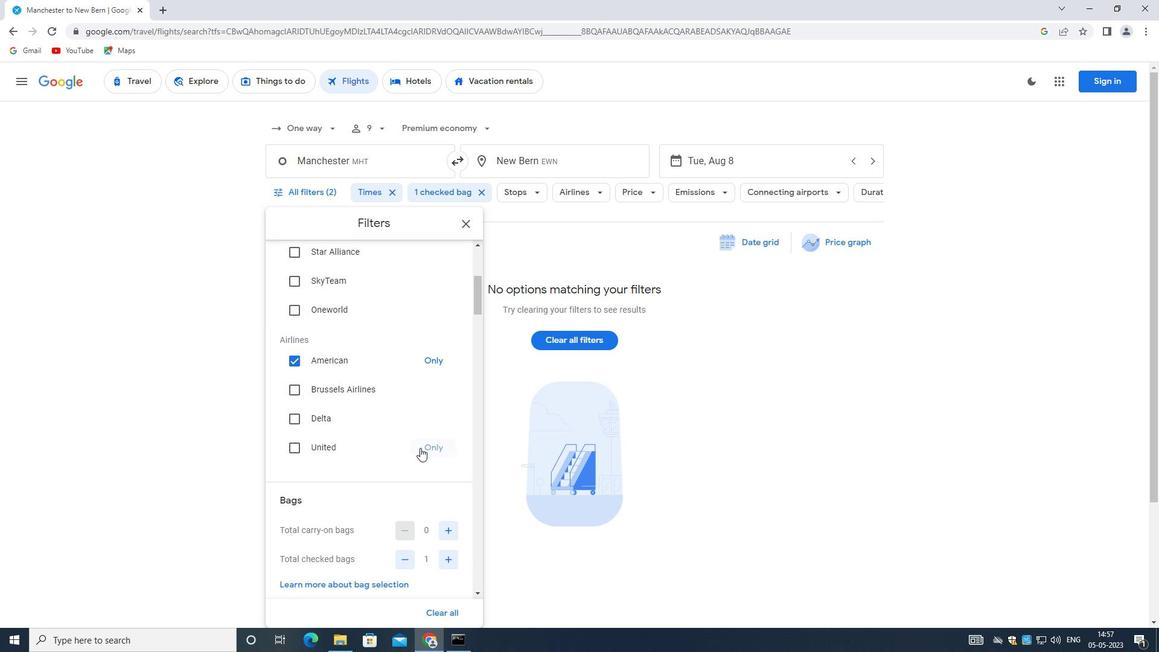 
Action: Mouse scrolled (420, 451) with delta (0, 0)
Screenshot: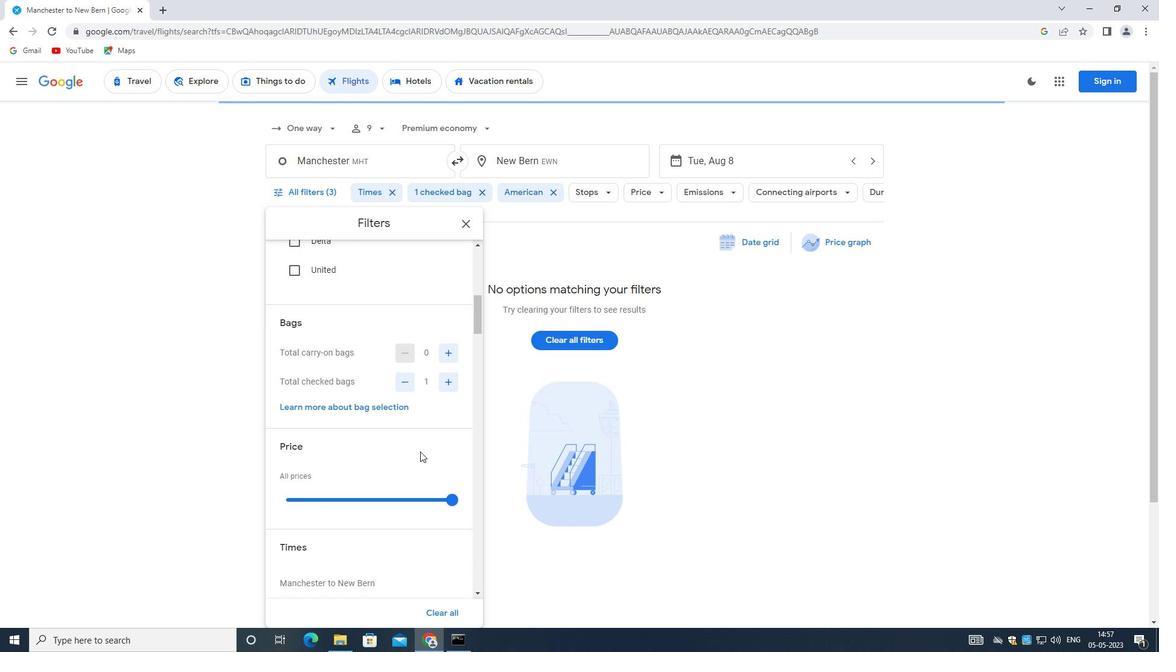 
Action: Mouse scrolled (420, 451) with delta (0, 0)
Screenshot: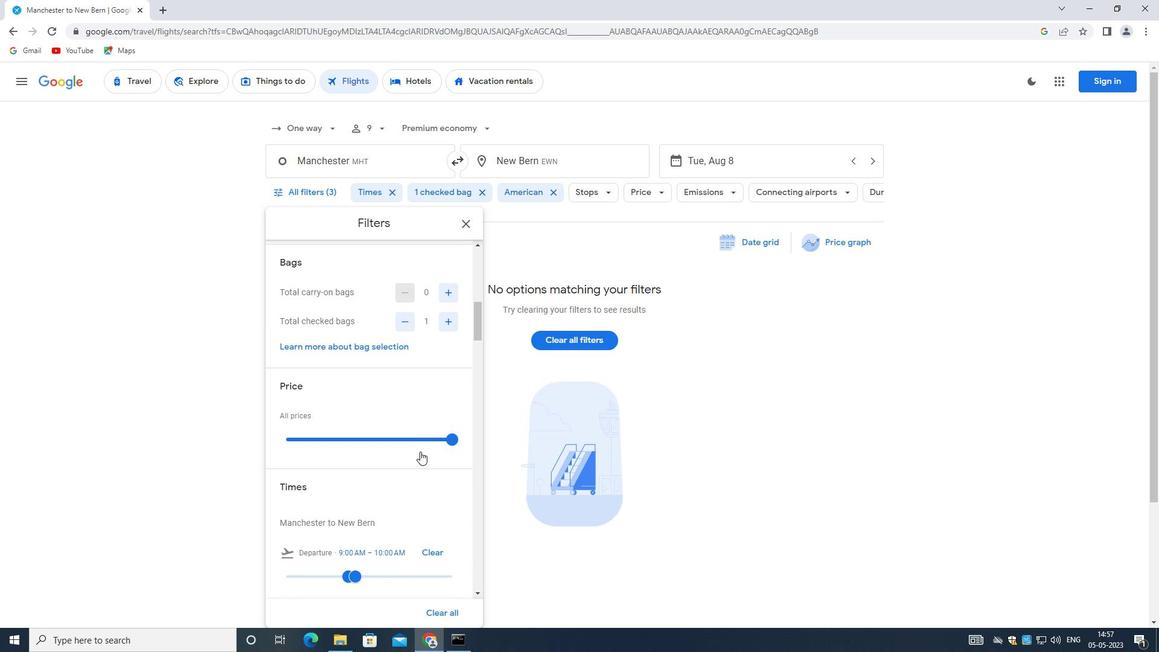 
Action: Mouse moved to (420, 437)
Screenshot: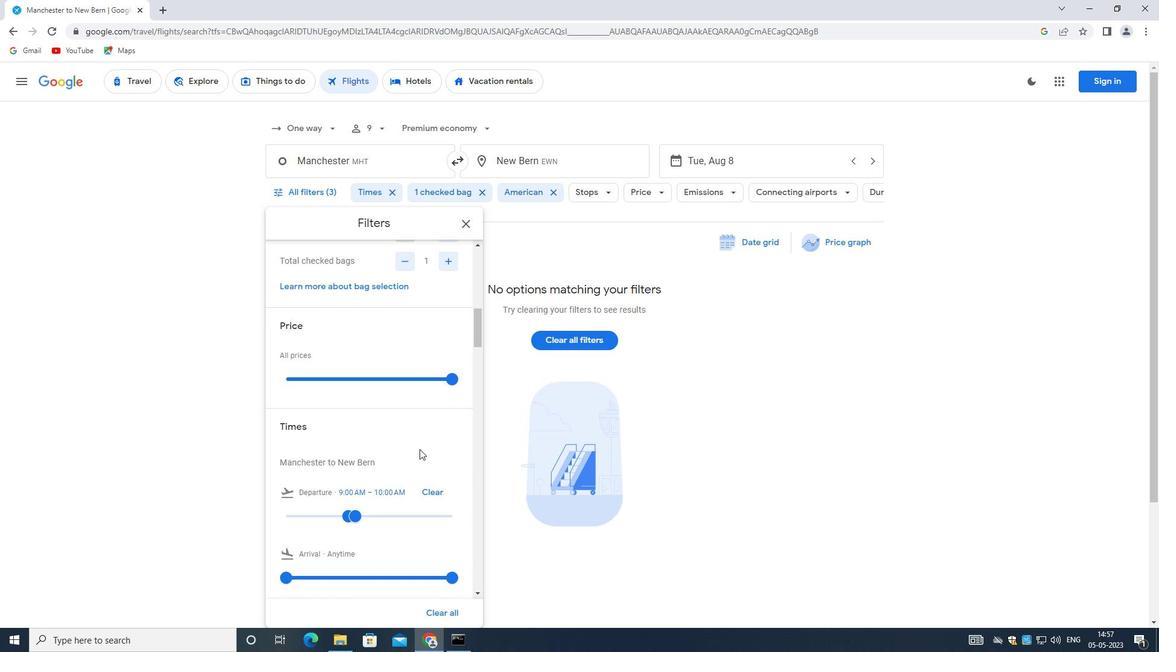 
Action: Mouse scrolled (420, 438) with delta (0, 0)
Screenshot: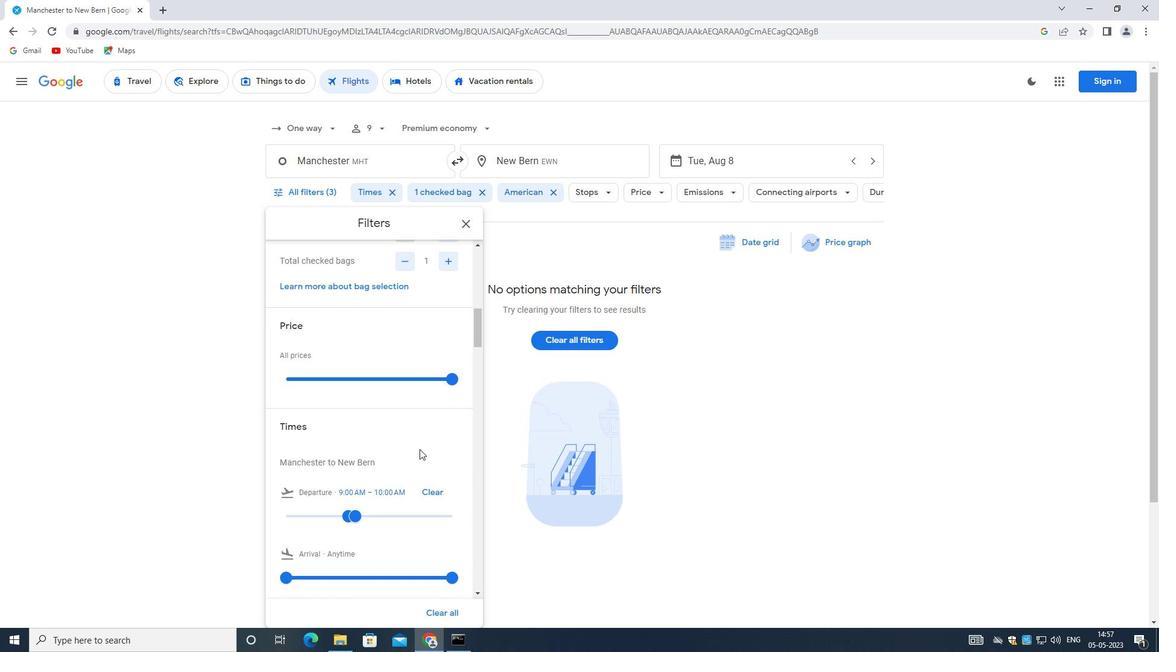 
Action: Mouse moved to (421, 435)
Screenshot: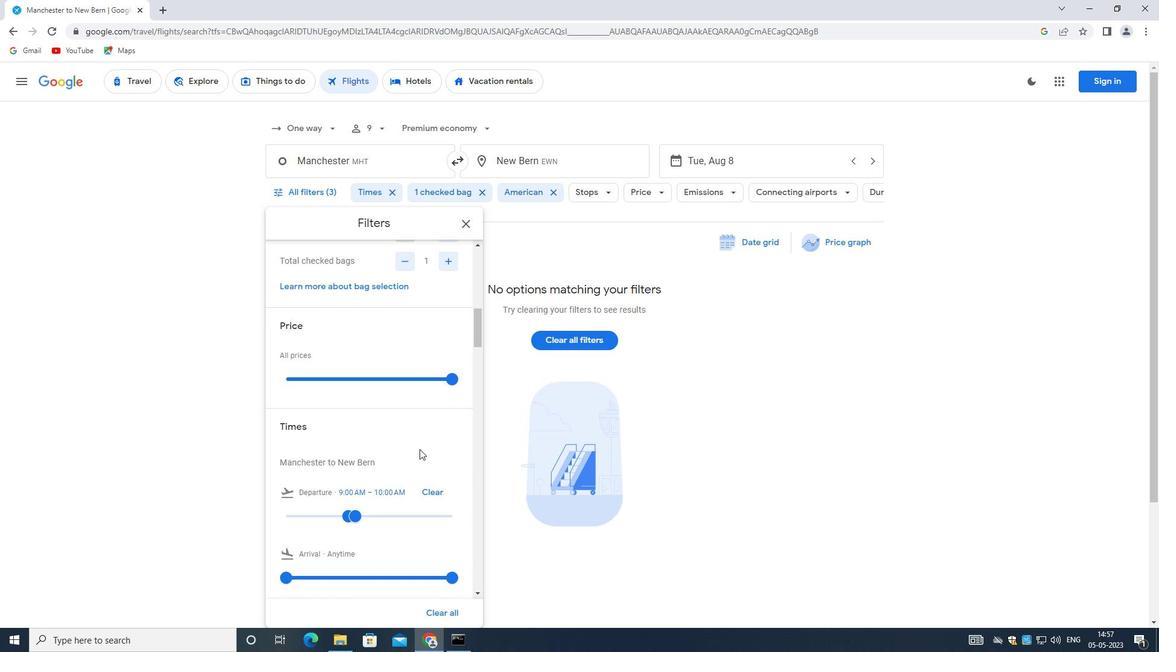 
Action: Mouse scrolled (421, 436) with delta (0, 0)
Screenshot: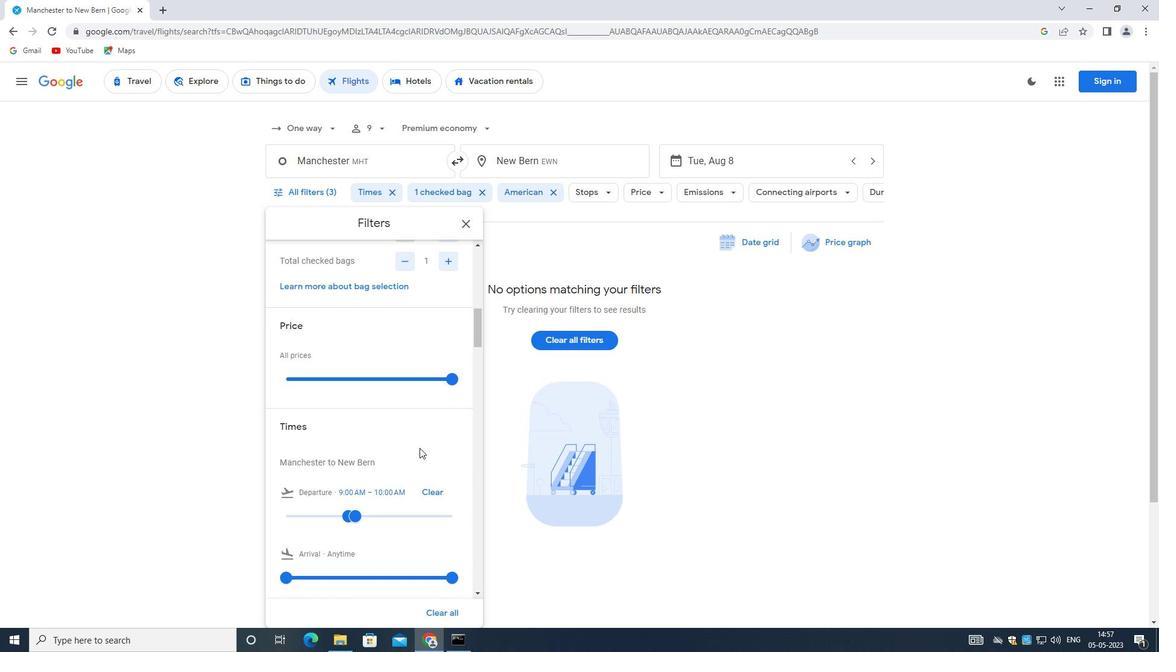 
Action: Mouse moved to (449, 381)
Screenshot: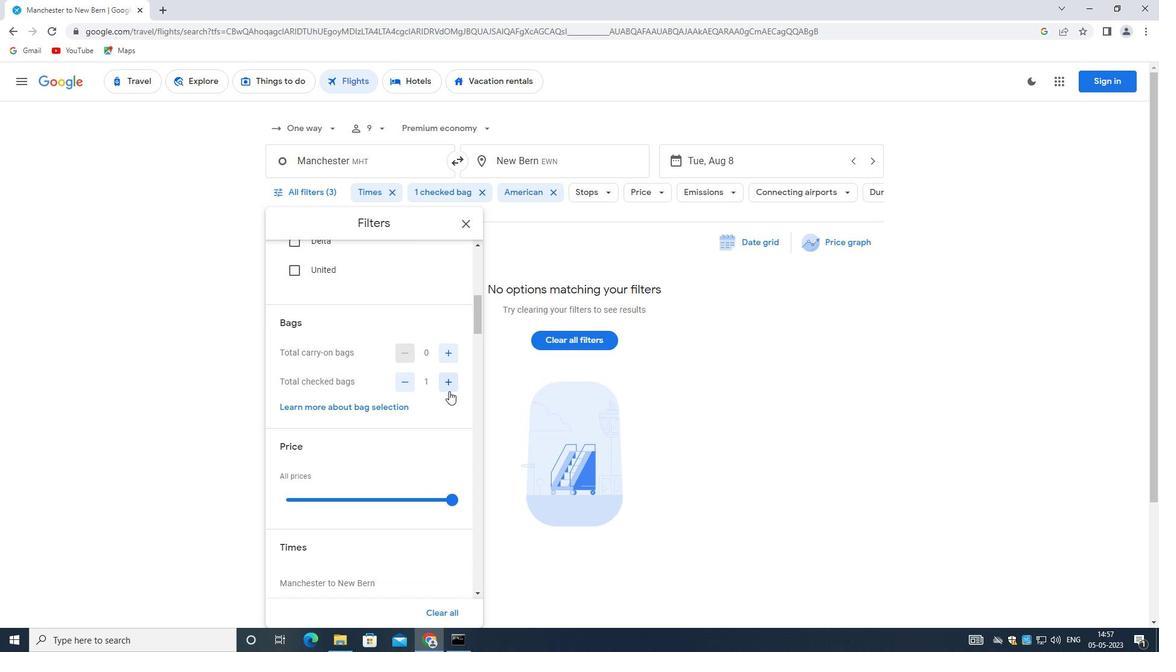 
Action: Mouse pressed left at (449, 381)
Screenshot: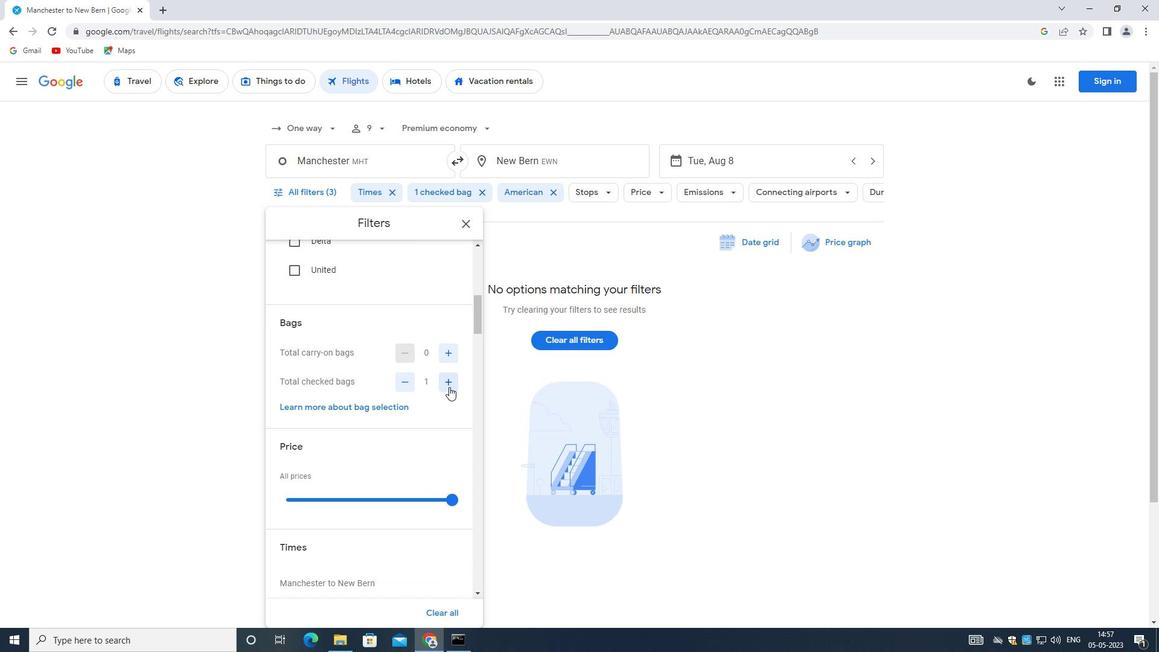 
Action: Mouse moved to (413, 421)
Screenshot: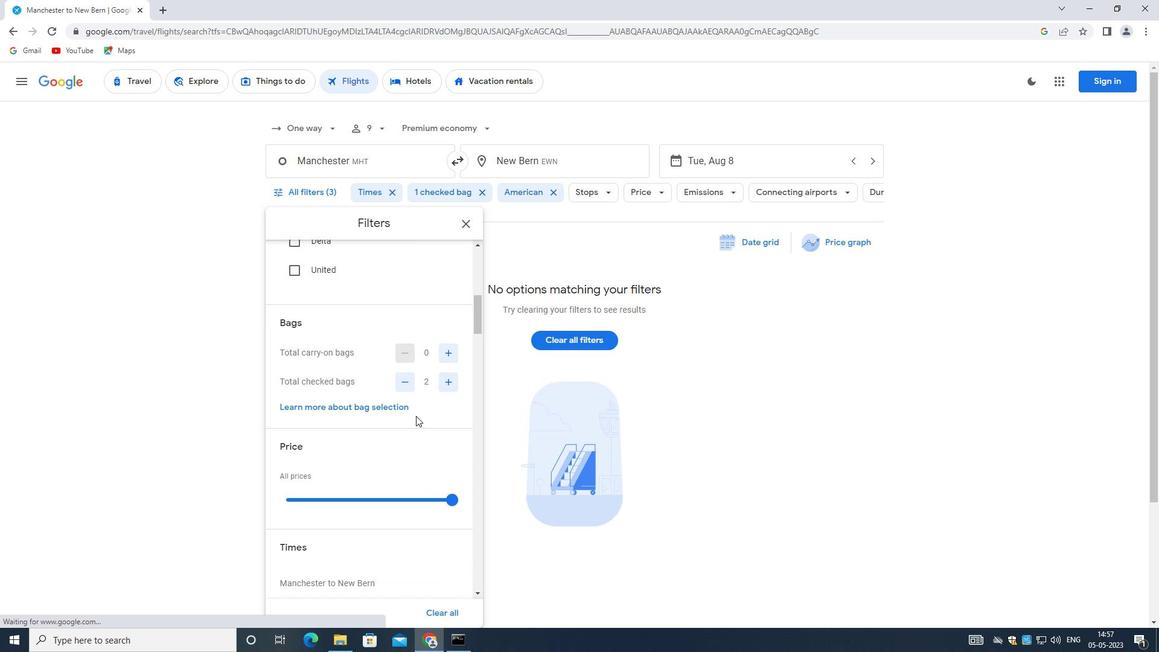
Action: Mouse scrolled (413, 421) with delta (0, 0)
Screenshot: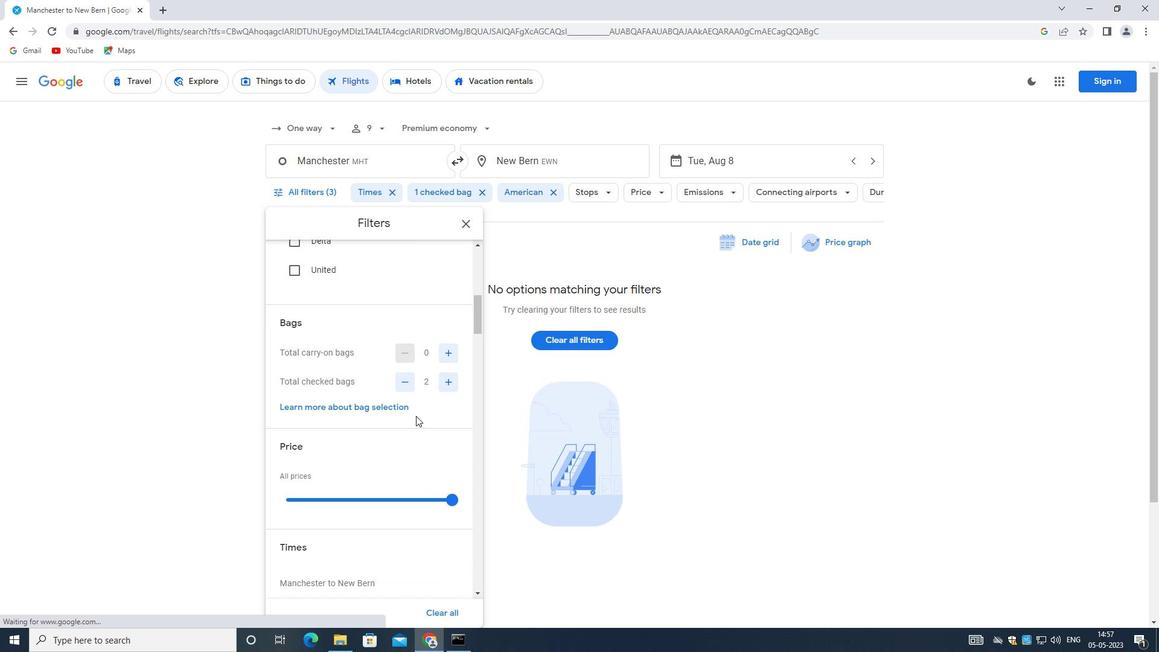 
Action: Mouse moved to (413, 424)
Screenshot: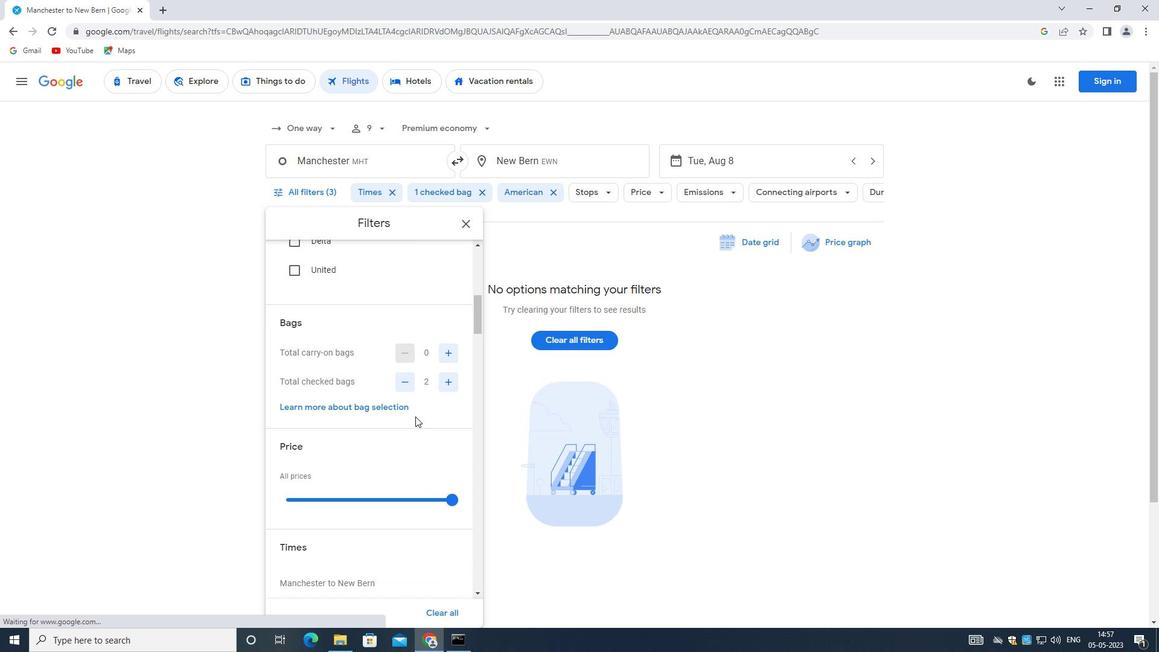 
Action: Mouse scrolled (413, 423) with delta (0, 0)
Screenshot: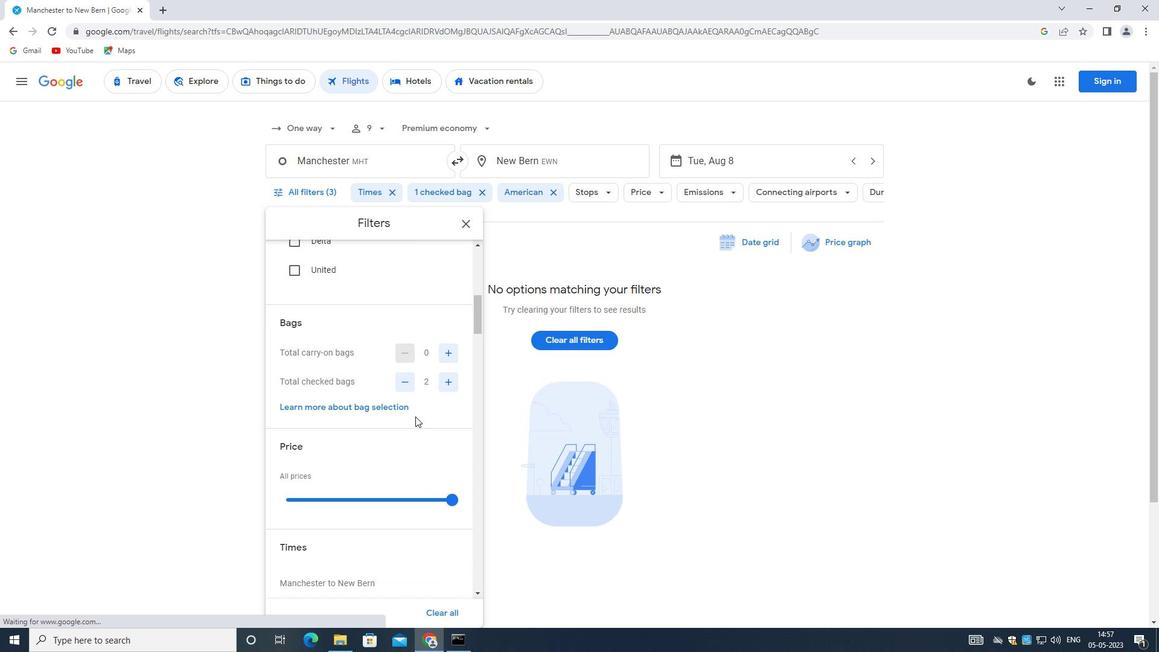 
Action: Mouse moved to (412, 424)
Screenshot: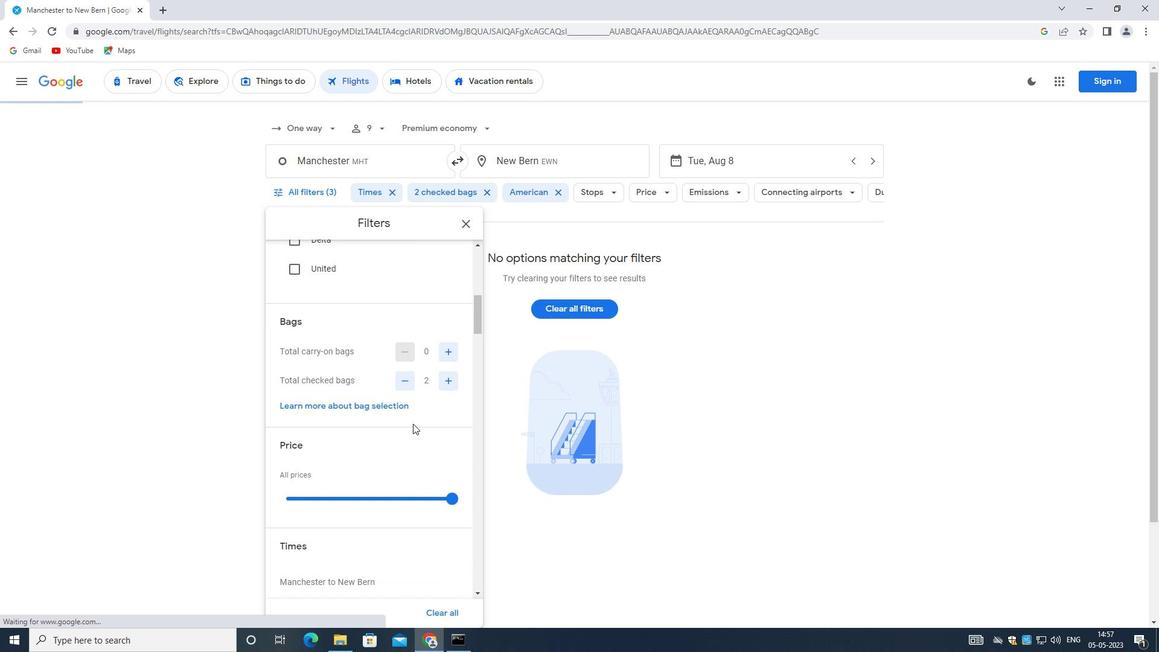 
Action: Mouse scrolled (412, 425) with delta (0, 0)
Screenshot: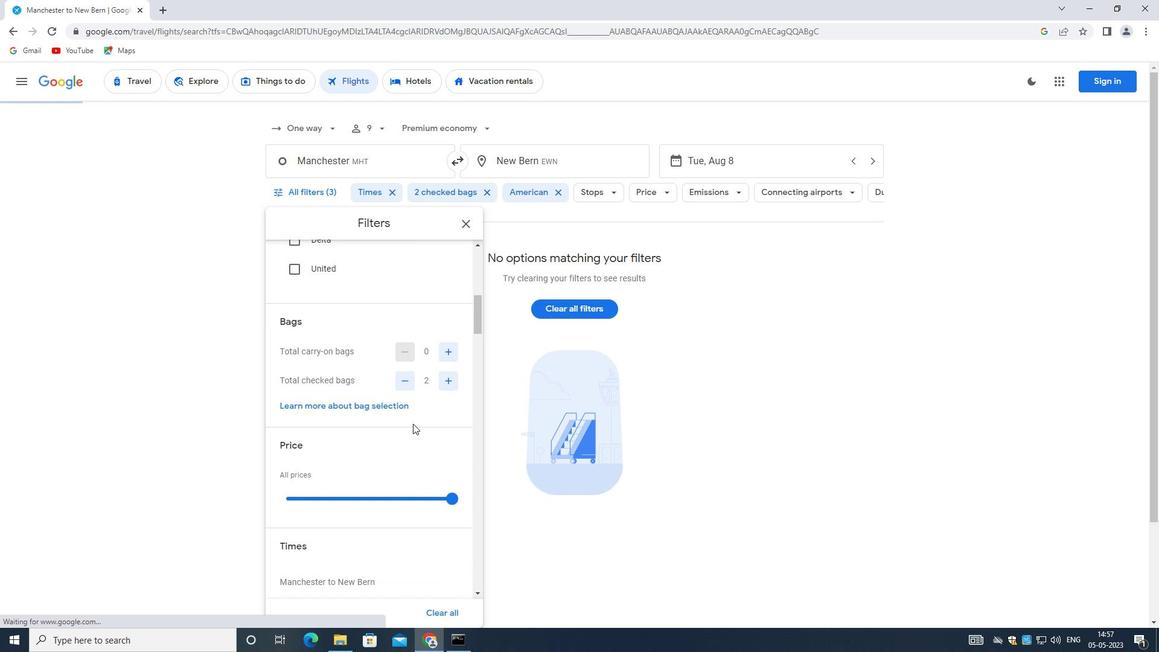 
Action: Mouse moved to (456, 438)
Screenshot: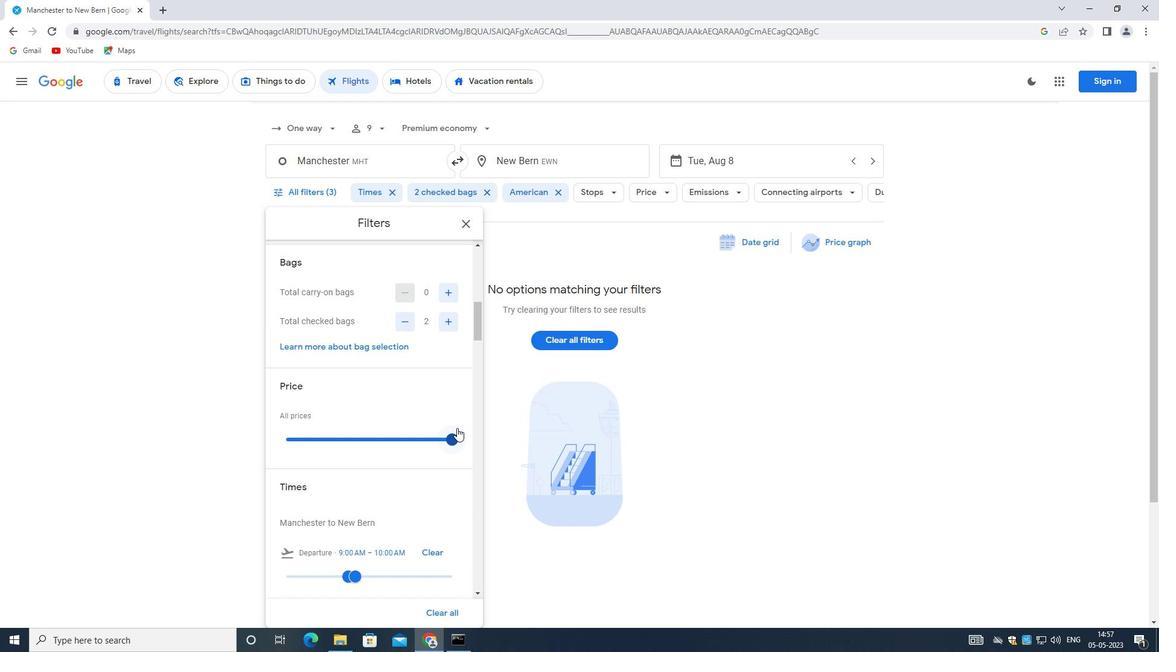 
Action: Mouse pressed left at (456, 438)
Screenshot: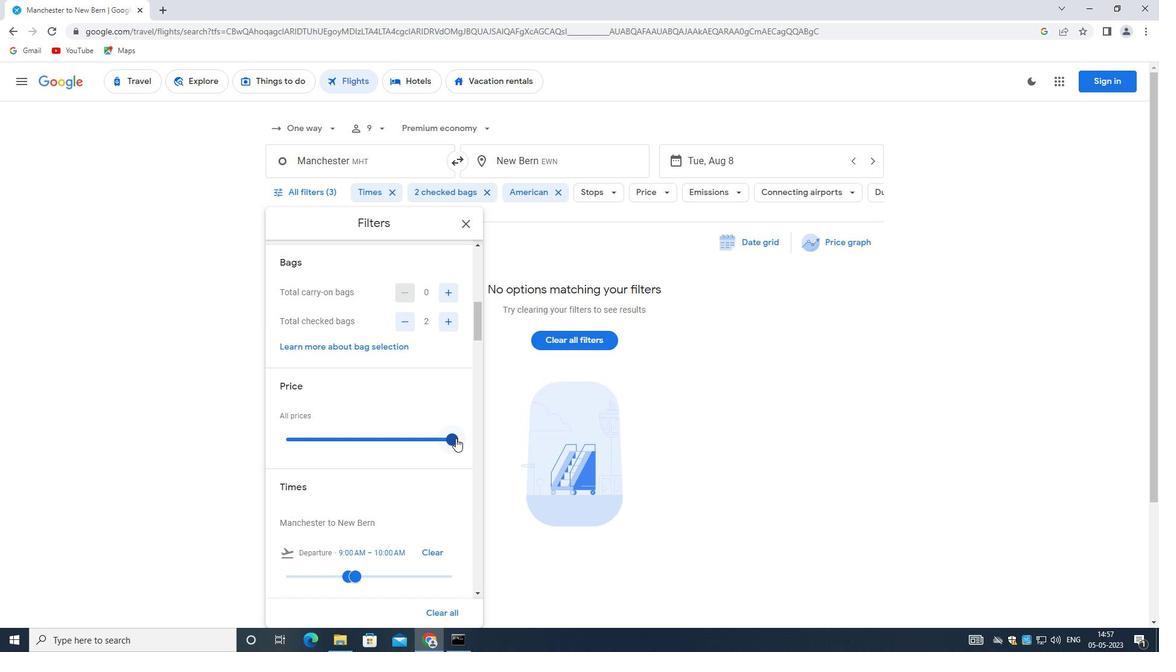 
Action: Mouse moved to (425, 442)
Screenshot: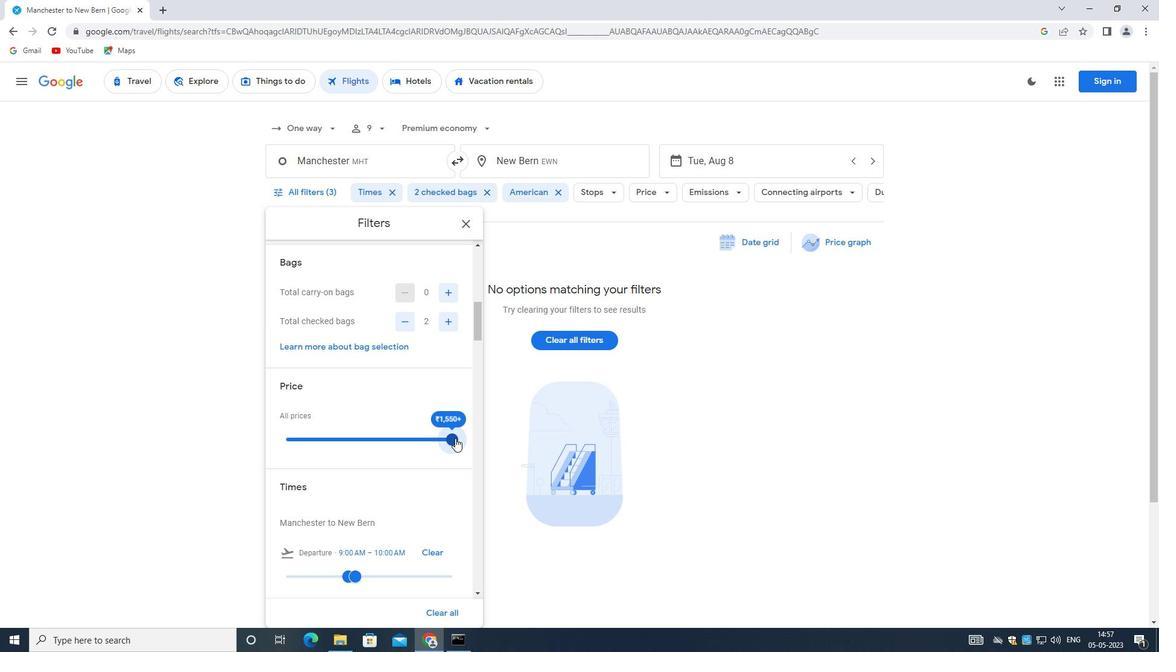 
Action: Mouse scrolled (425, 441) with delta (0, 0)
Screenshot: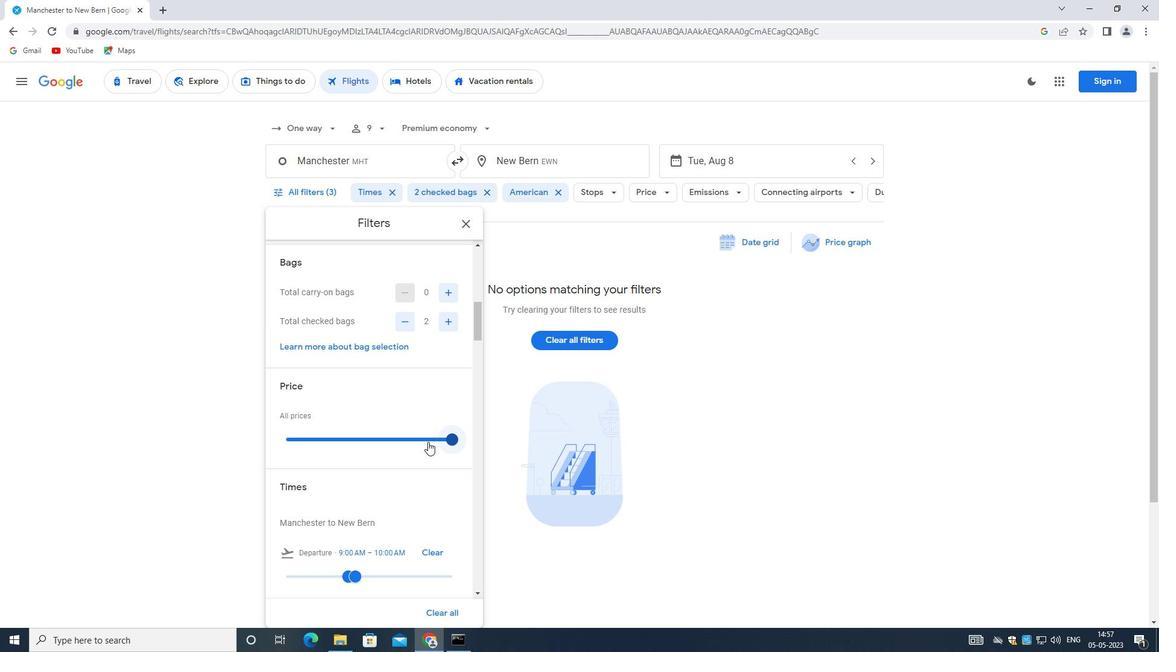 
Action: Mouse moved to (425, 442)
Screenshot: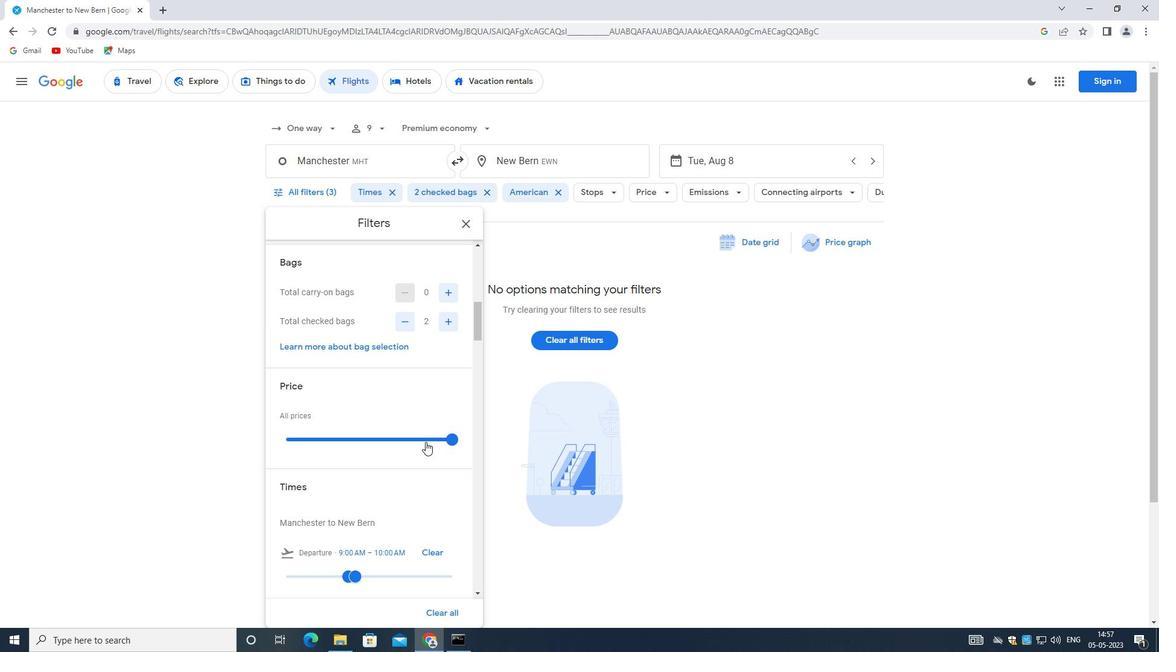 
Action: Mouse scrolled (425, 441) with delta (0, 0)
Screenshot: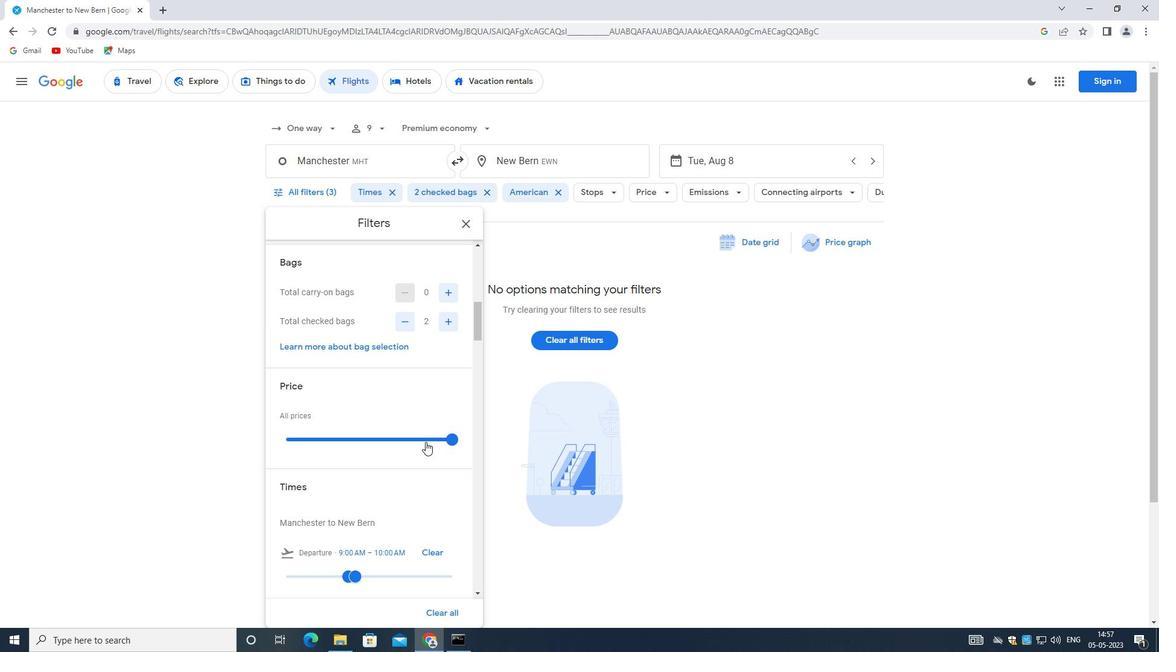 
Action: Mouse moved to (424, 442)
Screenshot: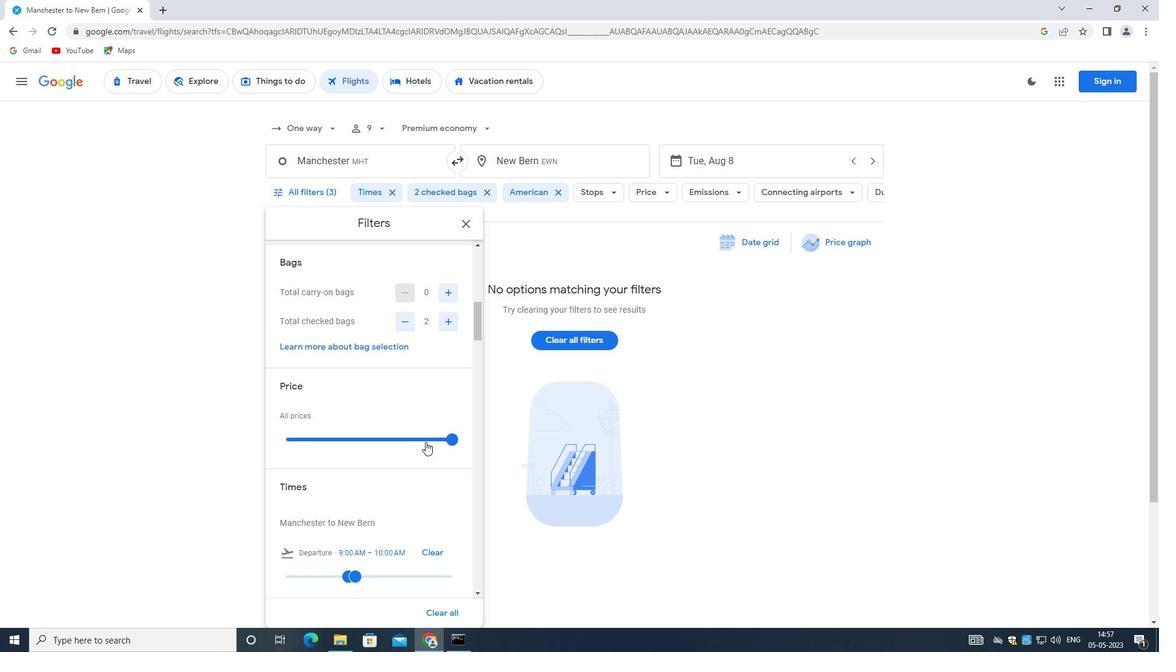 
Action: Mouse scrolled (424, 441) with delta (0, 0)
Screenshot: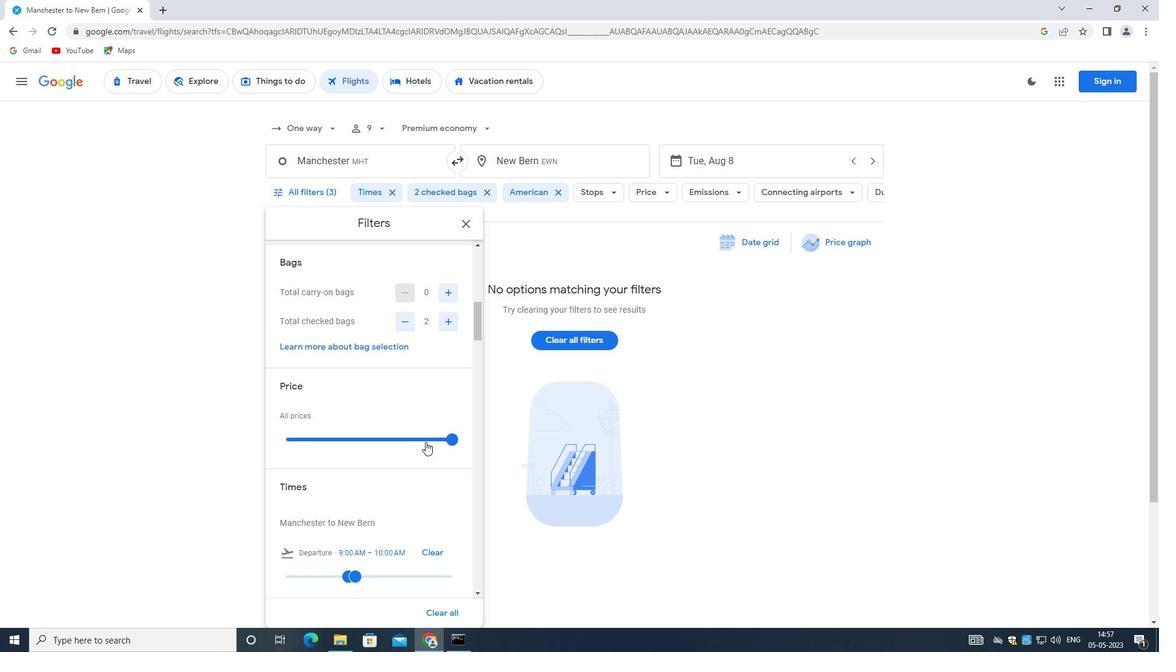 
Action: Mouse moved to (408, 390)
Screenshot: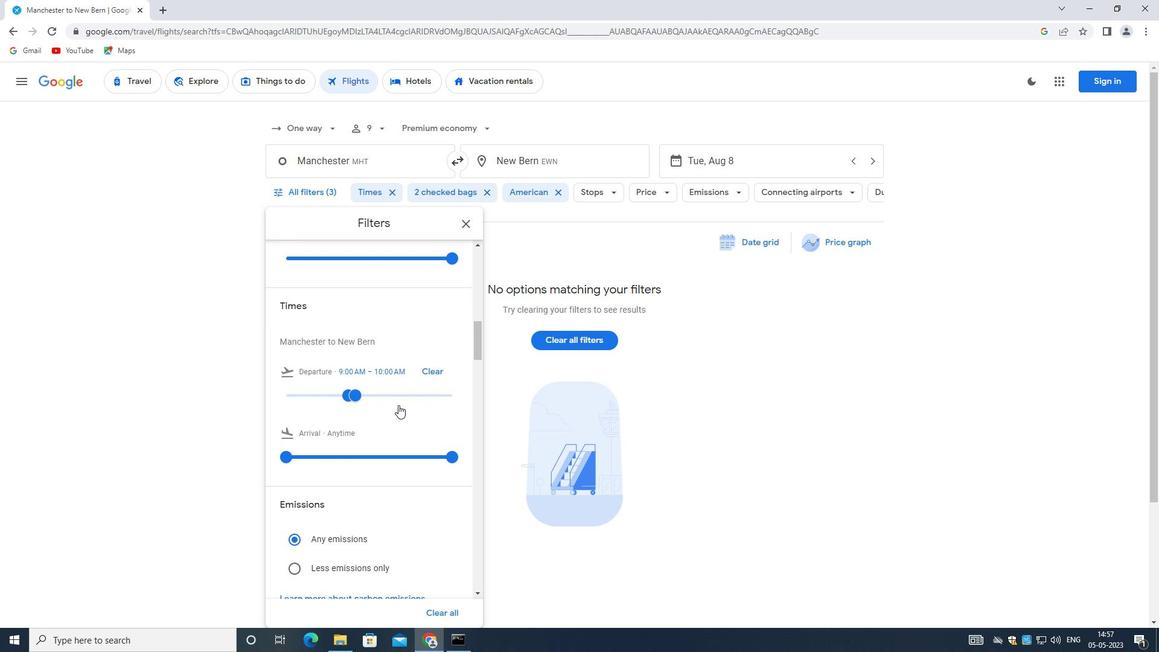 
Action: Mouse pressed left at (408, 390)
Screenshot: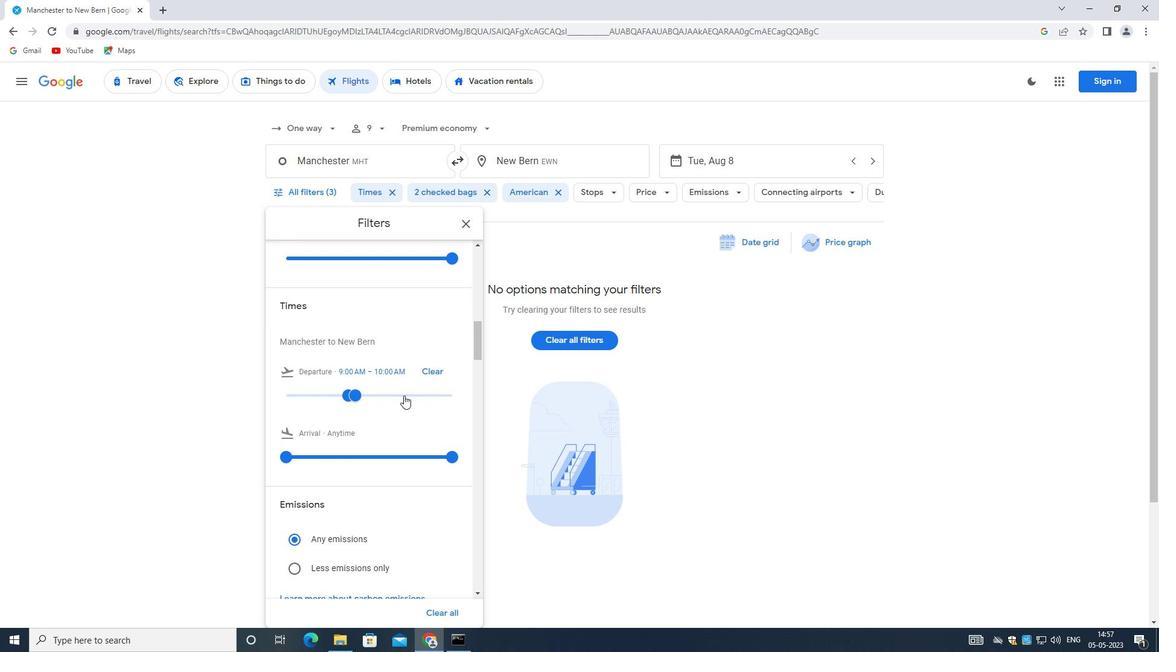 
Action: Mouse moved to (364, 394)
Screenshot: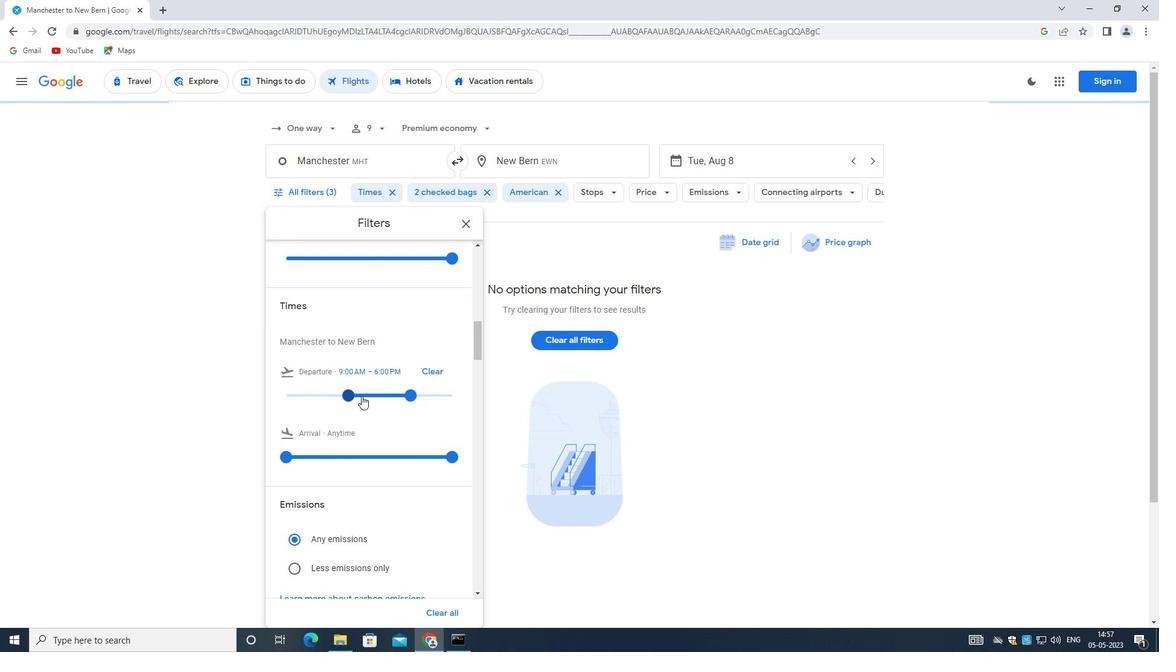 
Action: Mouse pressed left at (364, 394)
Screenshot: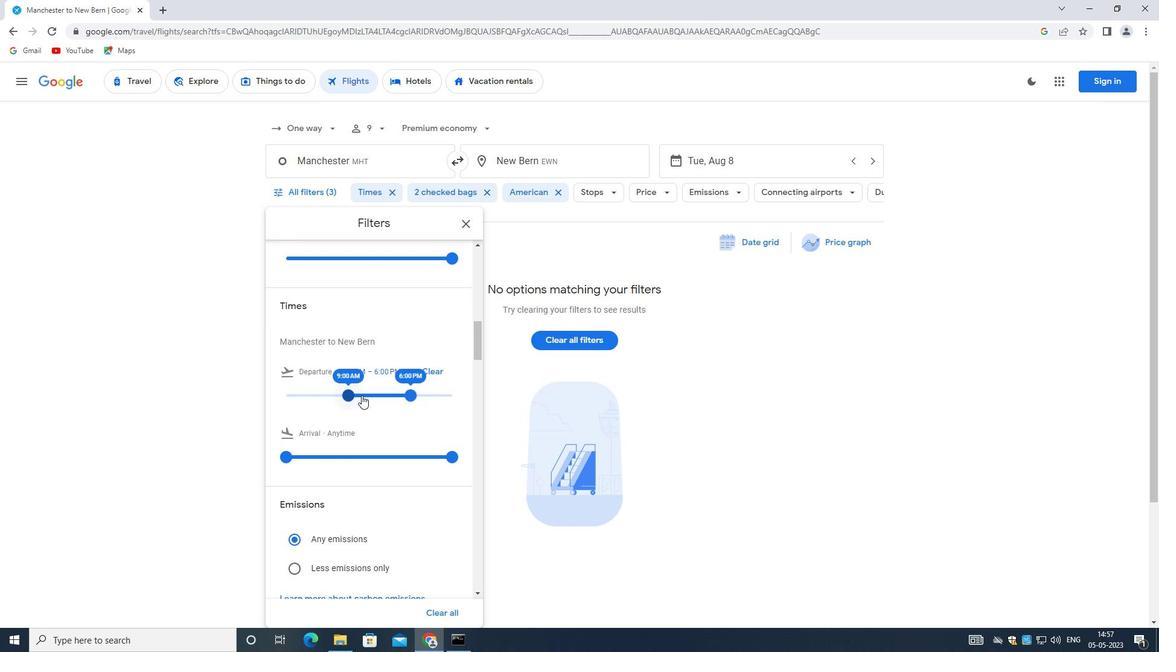 
Action: Mouse moved to (409, 392)
Screenshot: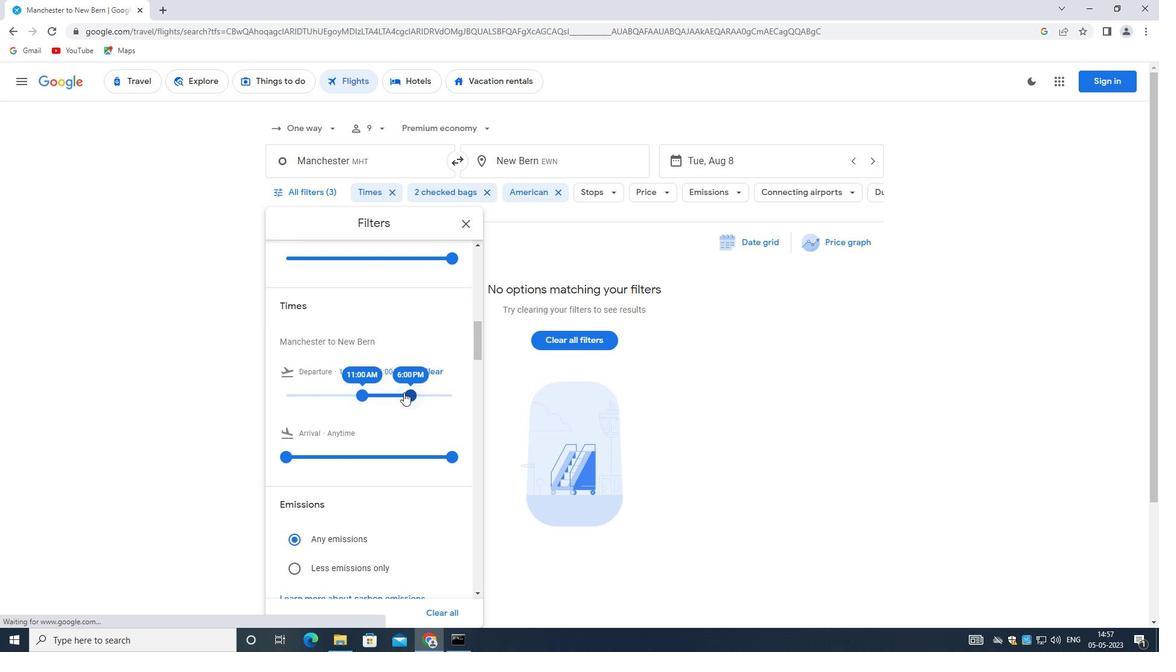 
Action: Mouse pressed left at (409, 392)
Screenshot: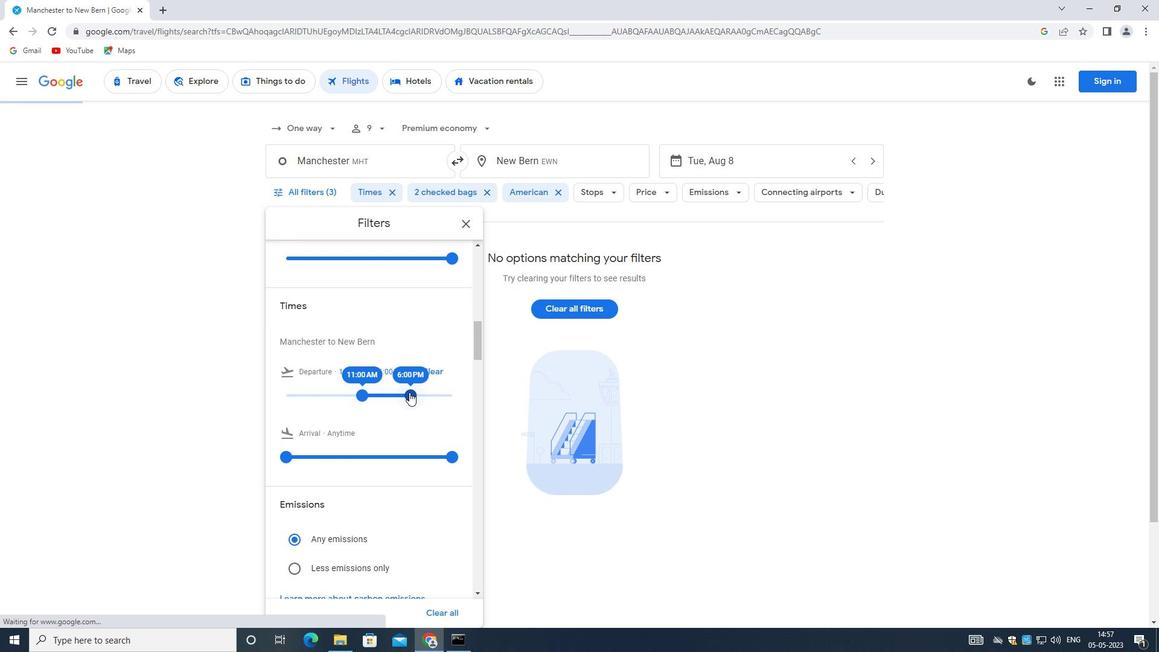
Action: Mouse moved to (362, 395)
Screenshot: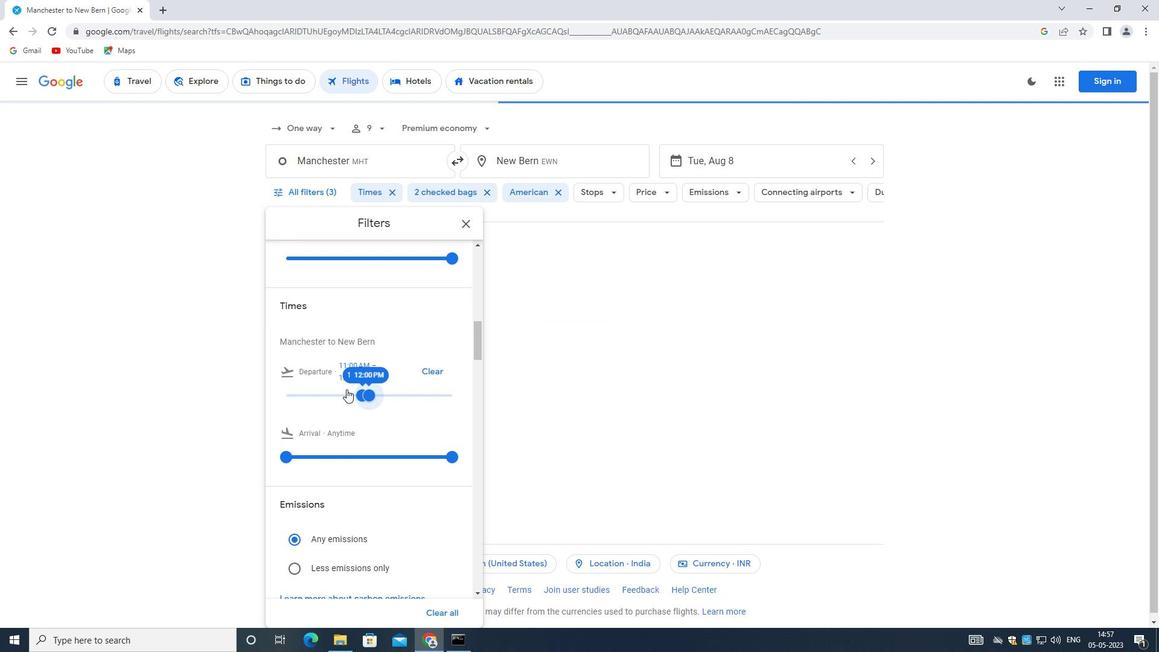 
Action: Mouse scrolled (362, 394) with delta (0, 0)
Screenshot: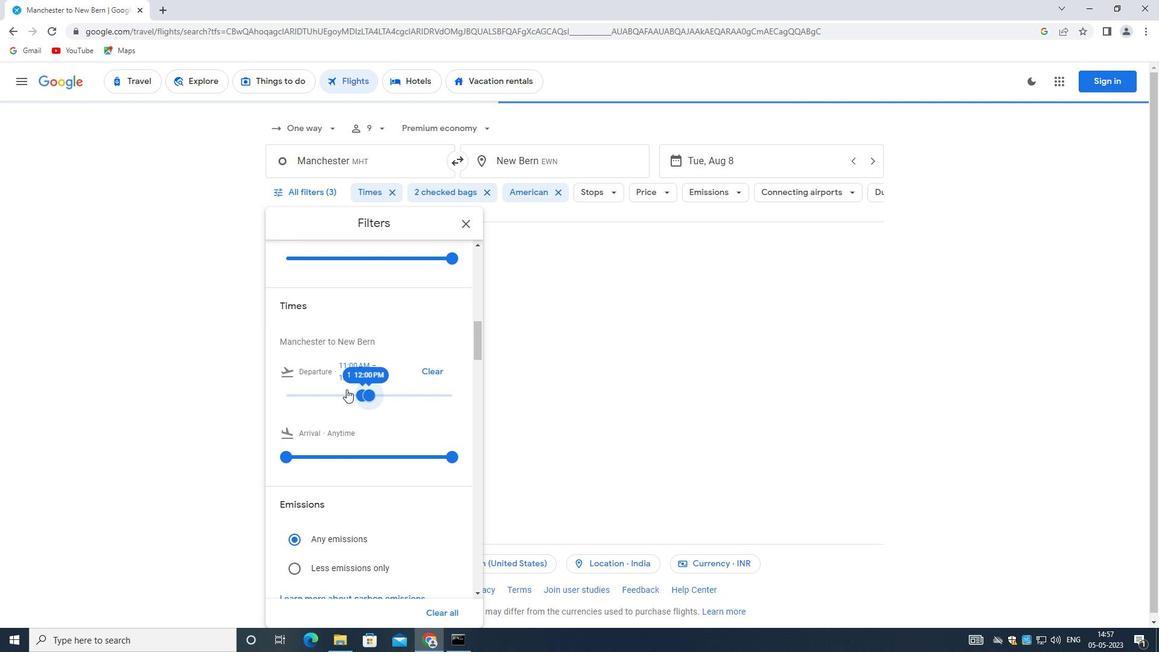 
Action: Mouse moved to (363, 395)
Screenshot: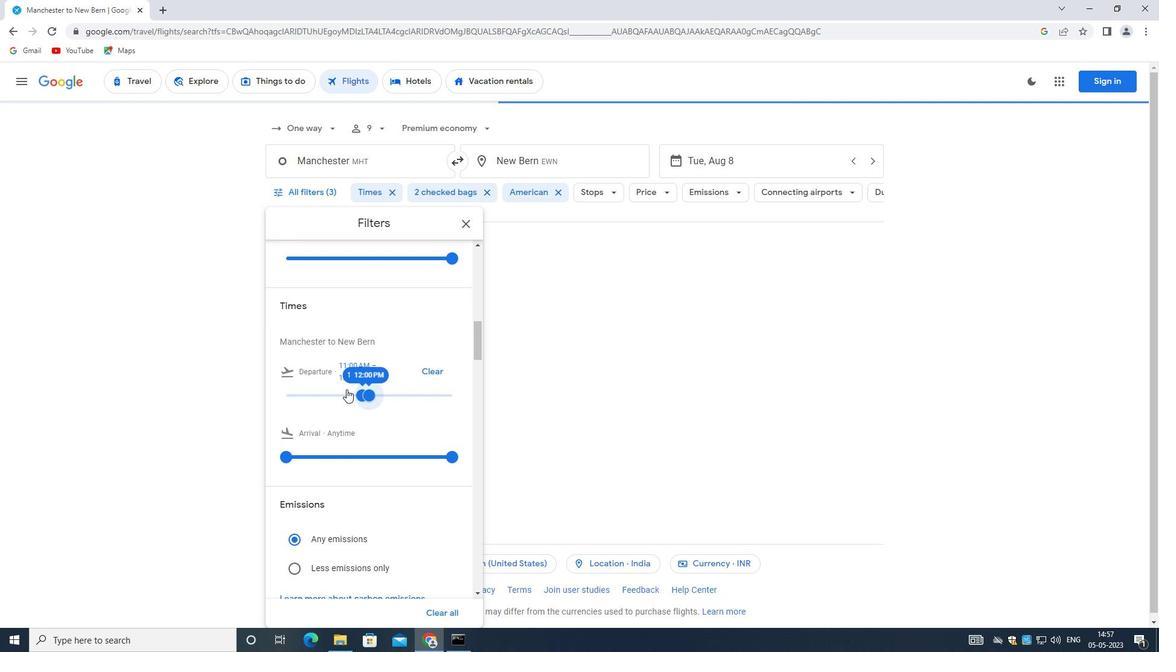 
Action: Mouse scrolled (363, 395) with delta (0, 0)
Screenshot: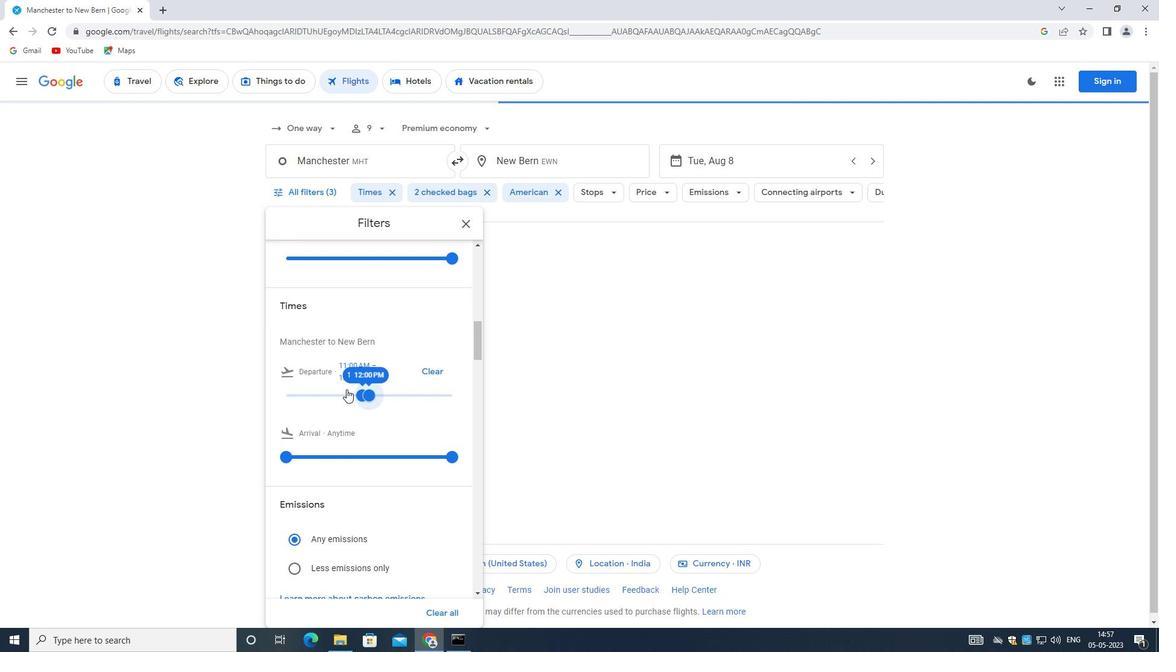 
Action: Mouse moved to (363, 396)
Screenshot: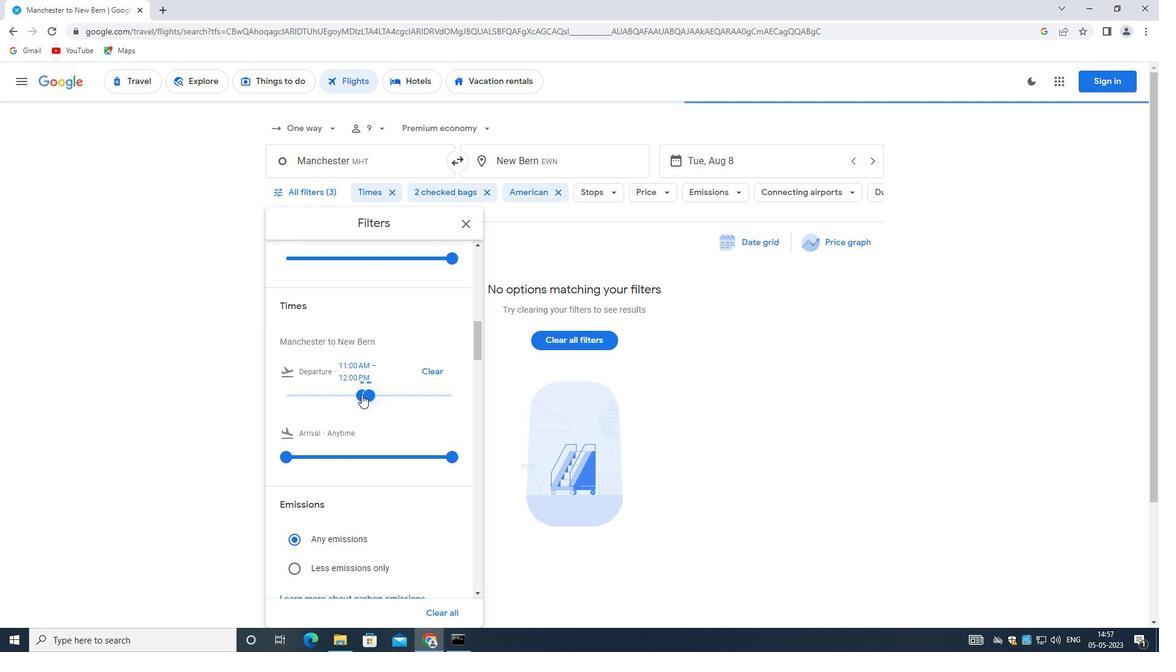 
Action: Mouse scrolled (363, 395) with delta (0, 0)
Screenshot: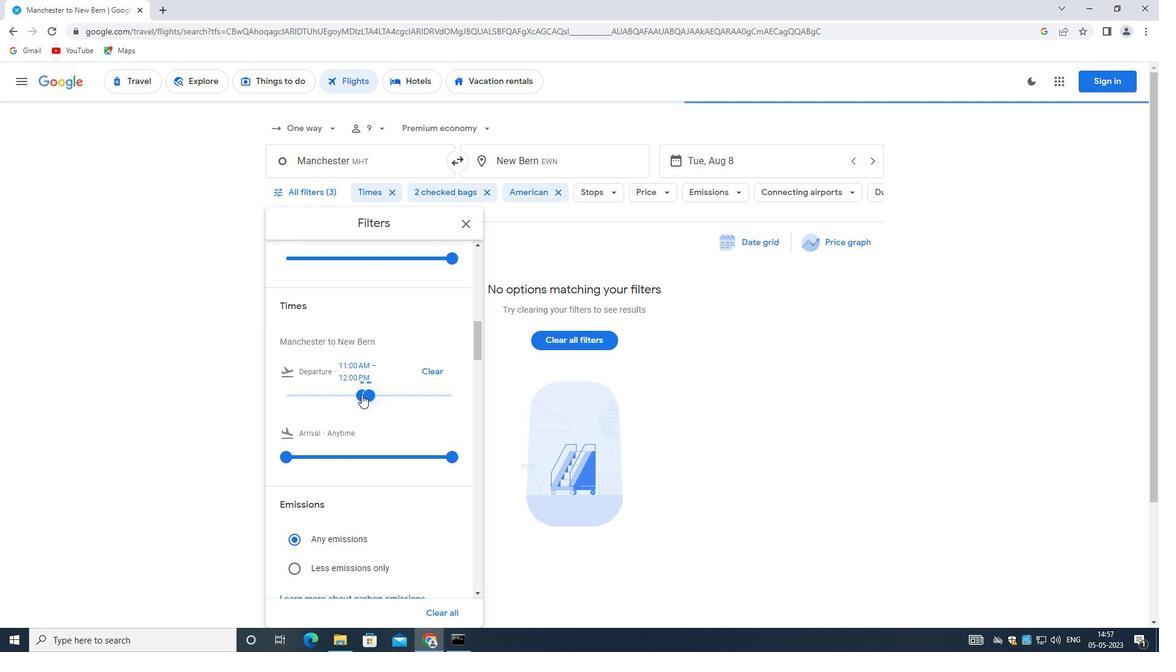 
Action: Mouse scrolled (363, 395) with delta (0, 0)
Screenshot: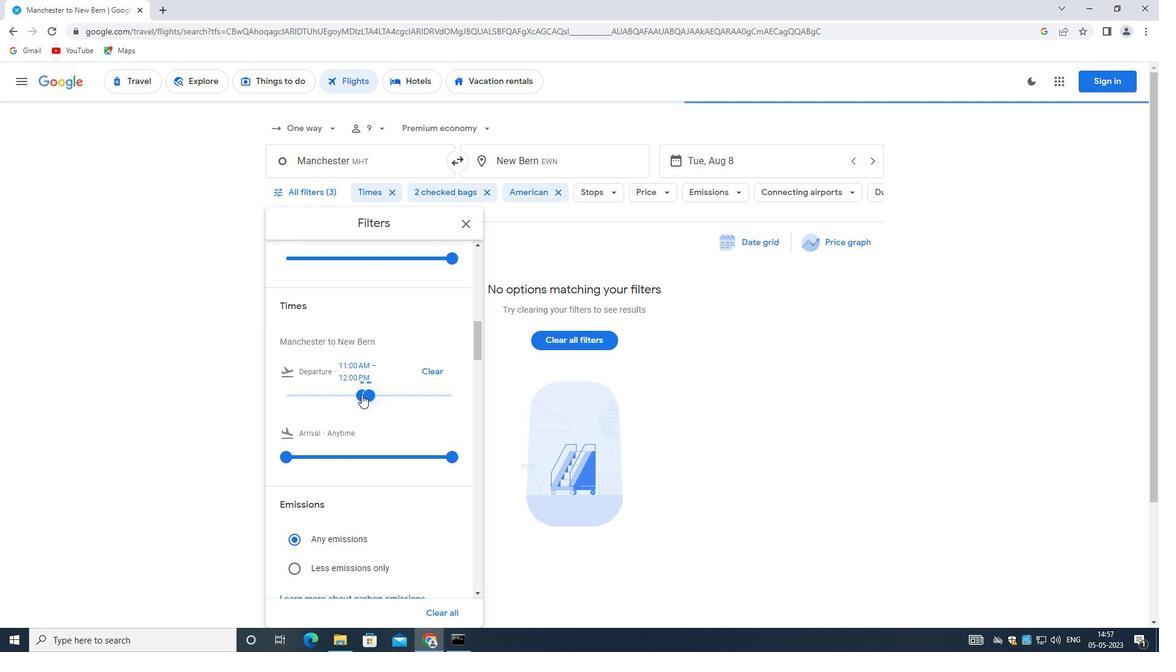 
Action: Mouse scrolled (363, 395) with delta (0, 0)
Screenshot: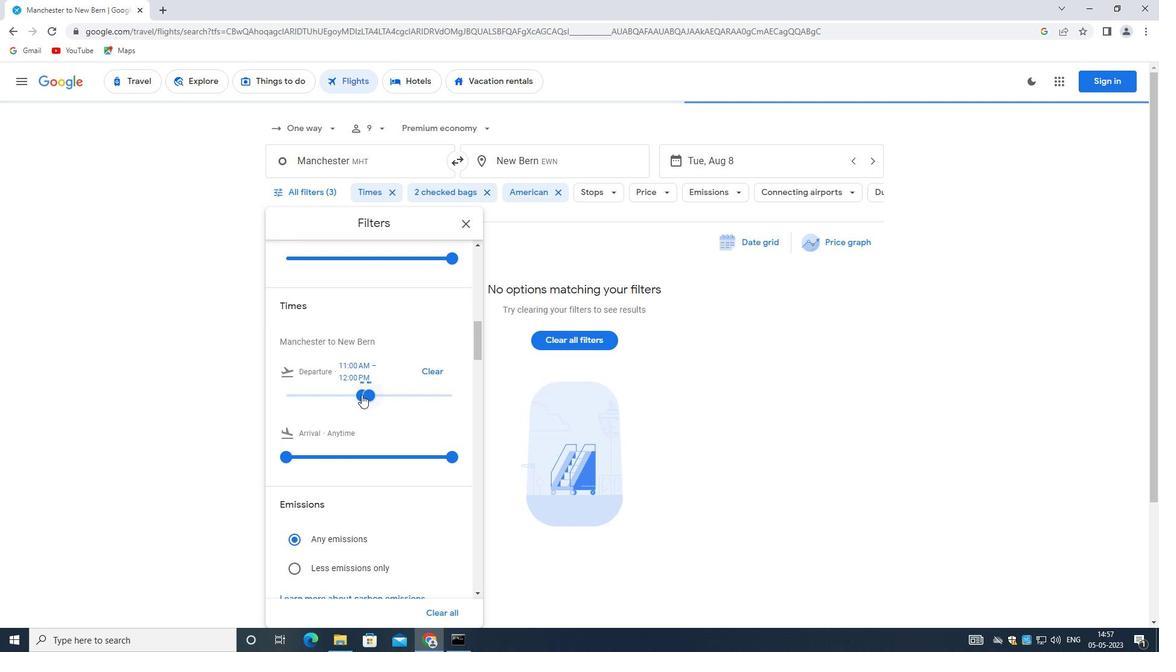 
Action: Mouse moved to (363, 396)
Screenshot: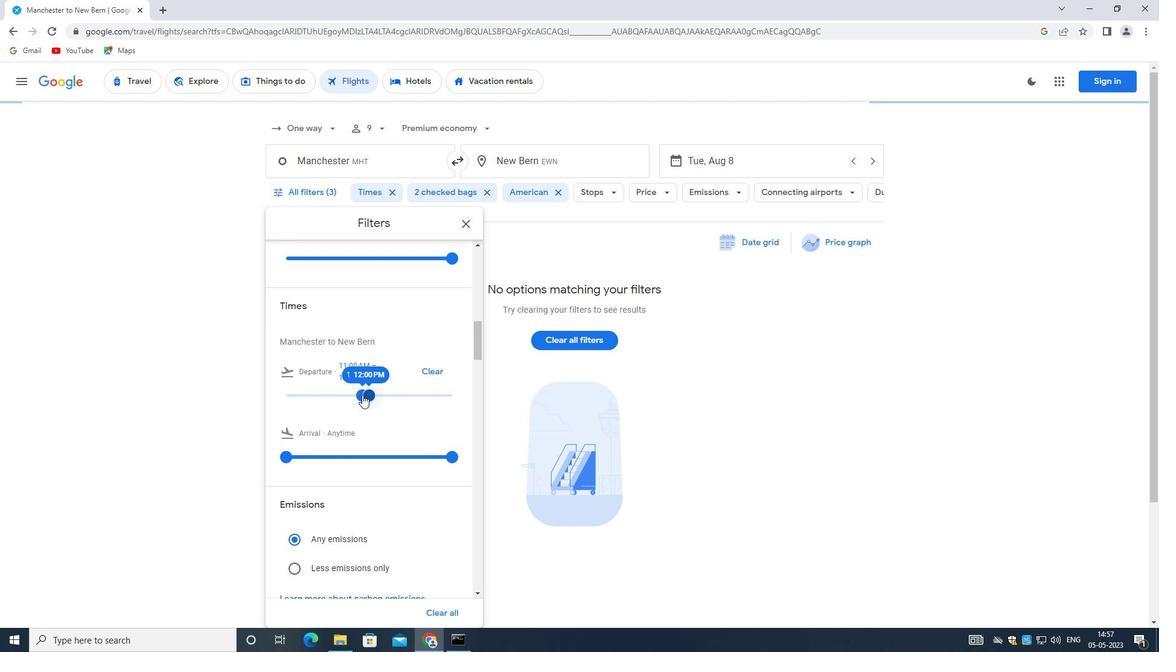 
Action: Mouse scrolled (363, 396) with delta (0, 0)
Screenshot: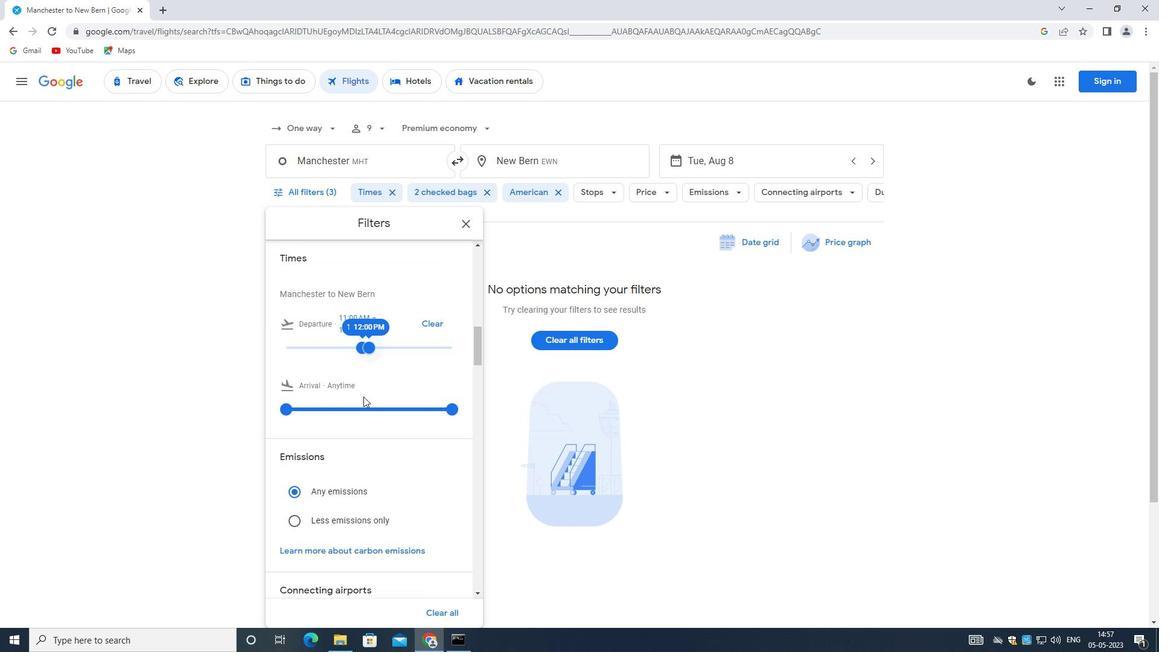 
Action: Mouse scrolled (363, 396) with delta (0, 0)
Screenshot: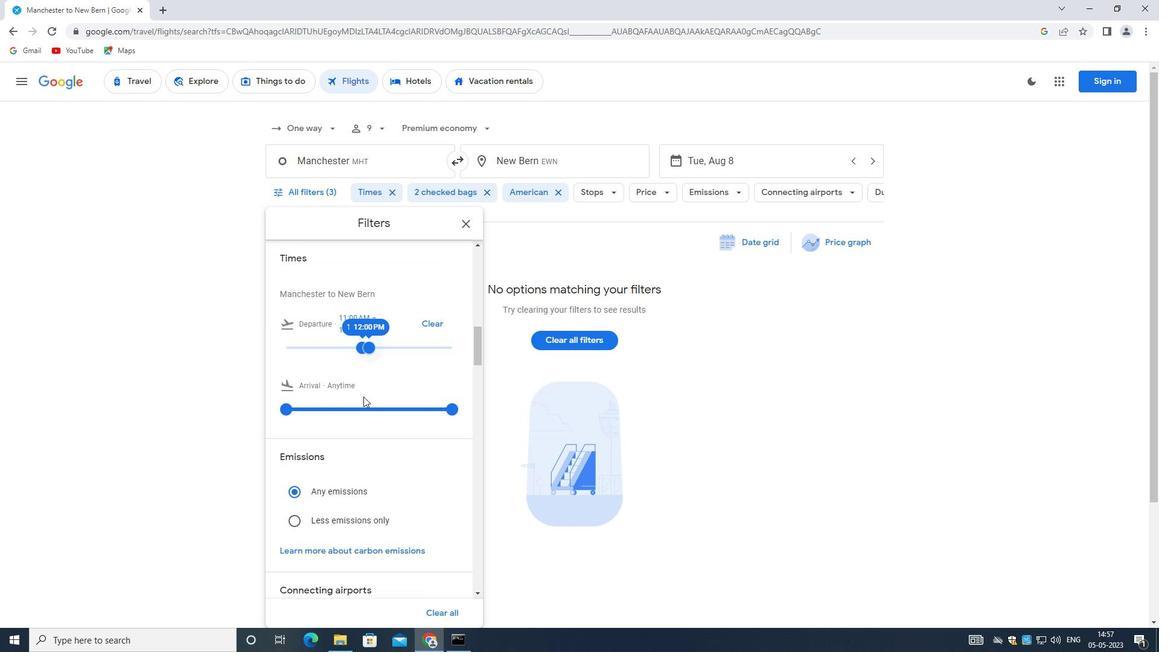 
Action: Mouse scrolled (363, 396) with delta (0, 0)
Screenshot: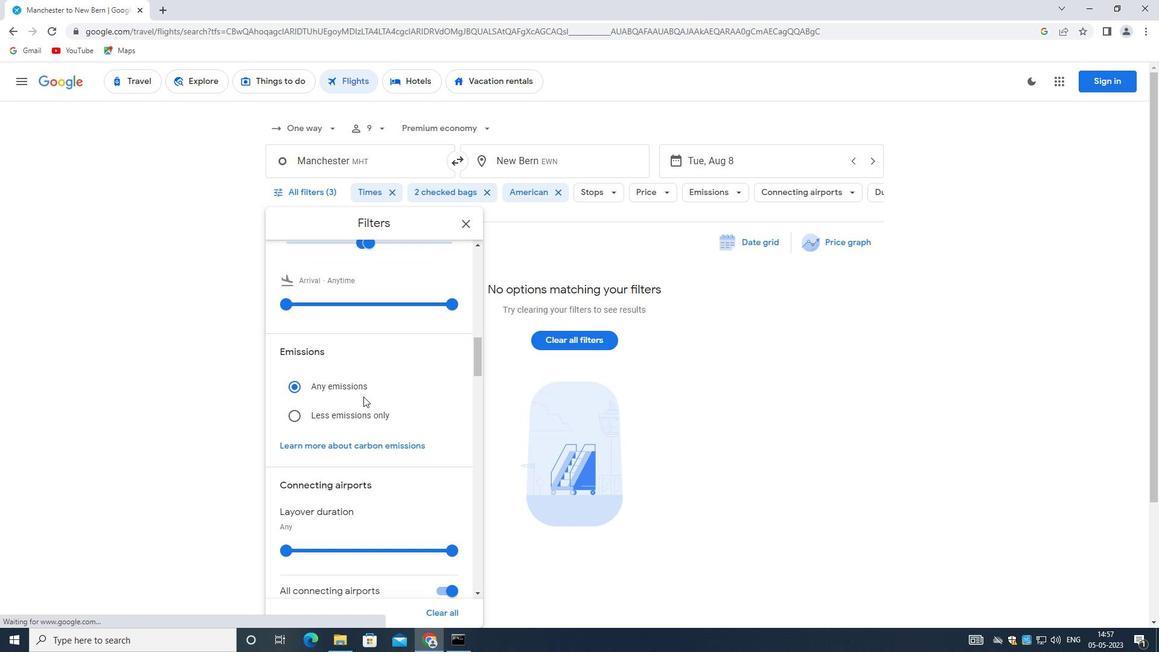 
Action: Mouse scrolled (363, 396) with delta (0, 0)
Screenshot: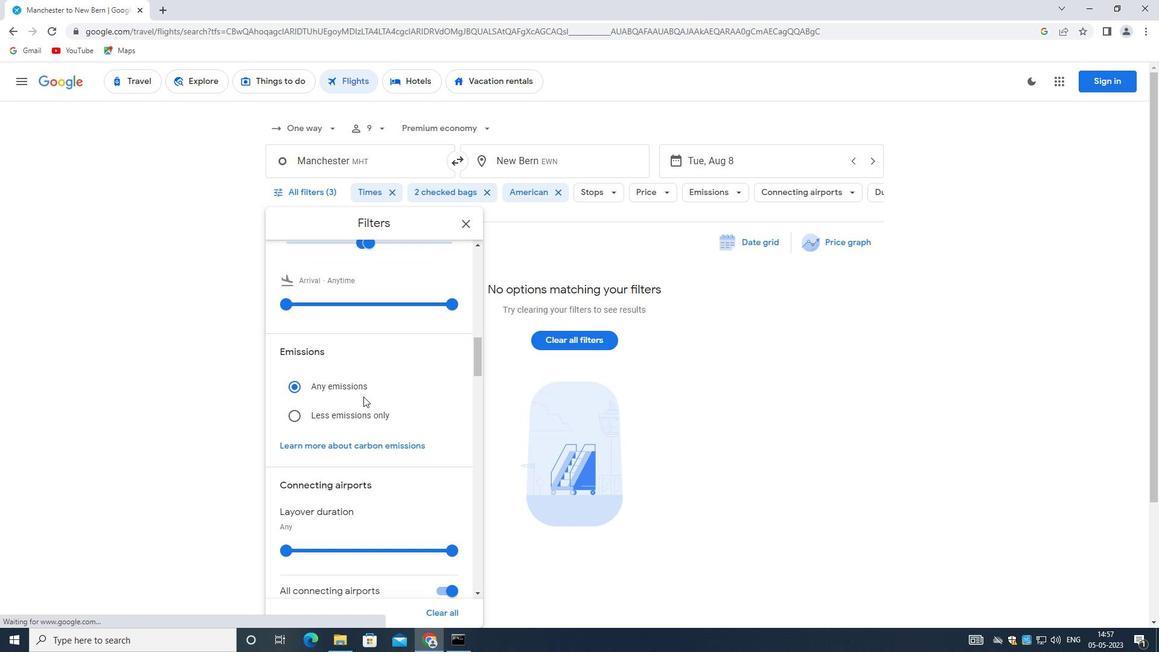 
Action: Mouse scrolled (363, 396) with delta (0, 0)
Screenshot: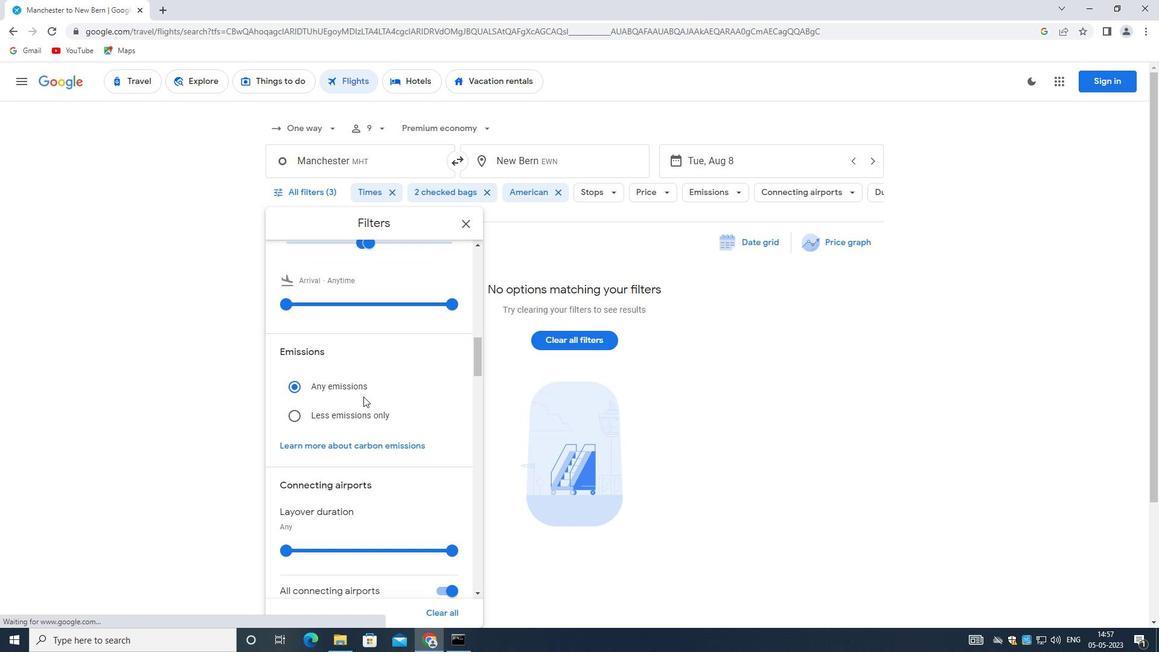 
Action: Mouse moved to (363, 398)
Screenshot: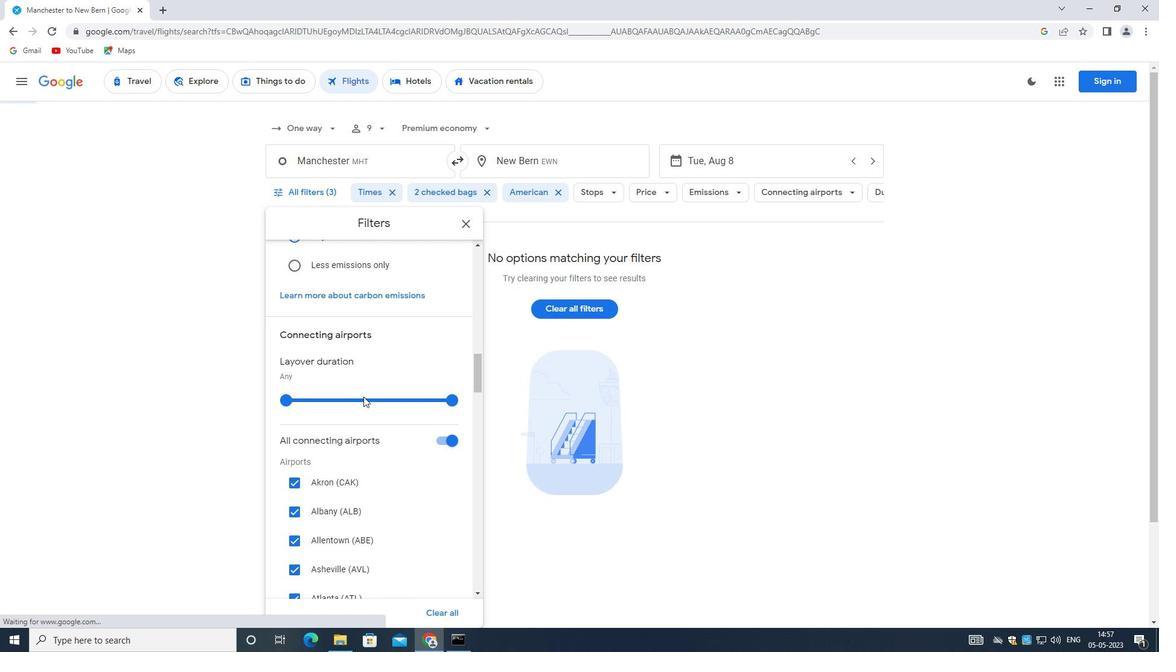 
Action: Mouse scrolled (363, 397) with delta (0, 0)
Screenshot: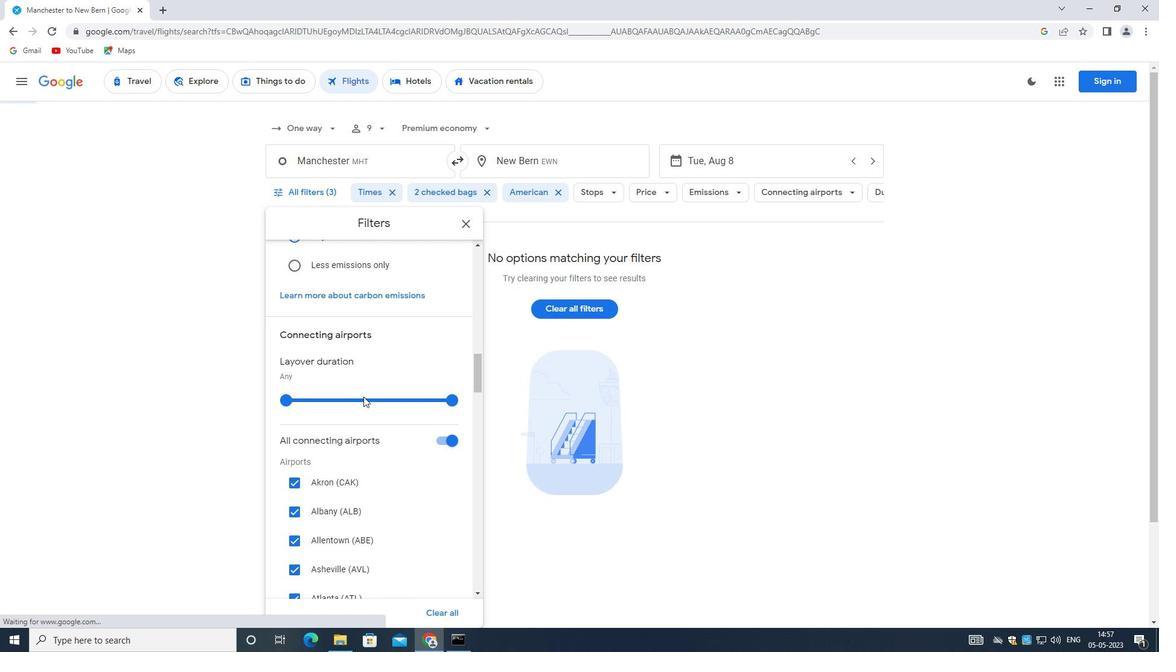 
Action: Mouse moved to (365, 400)
Screenshot: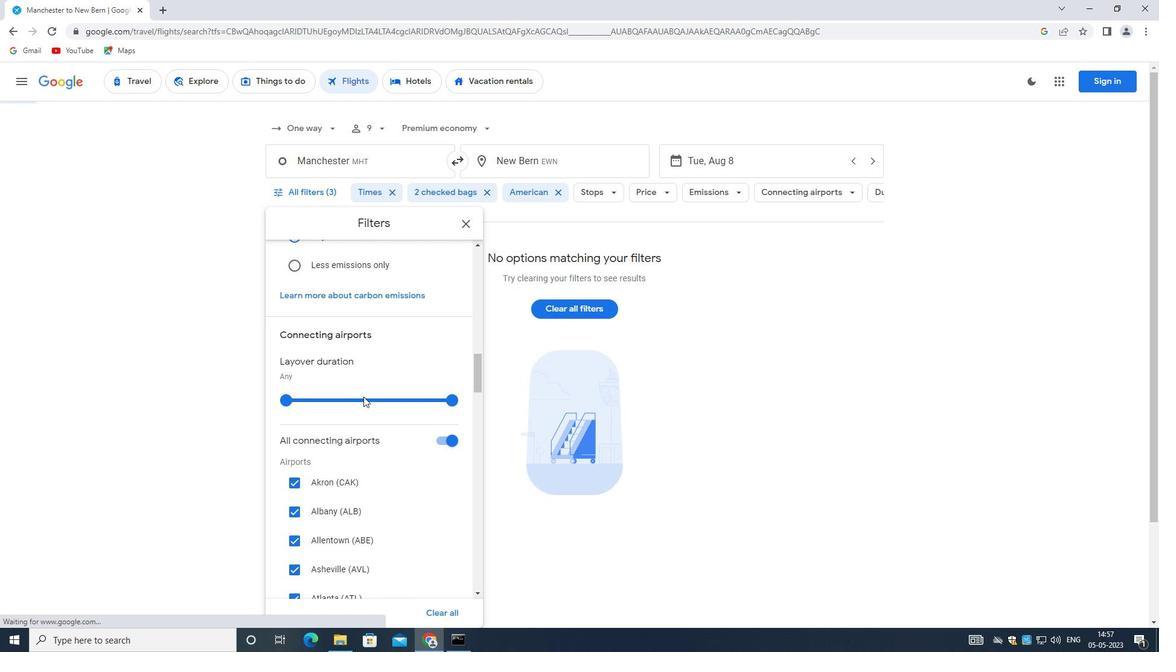 
Action: Mouse scrolled (365, 399) with delta (0, 0)
Screenshot: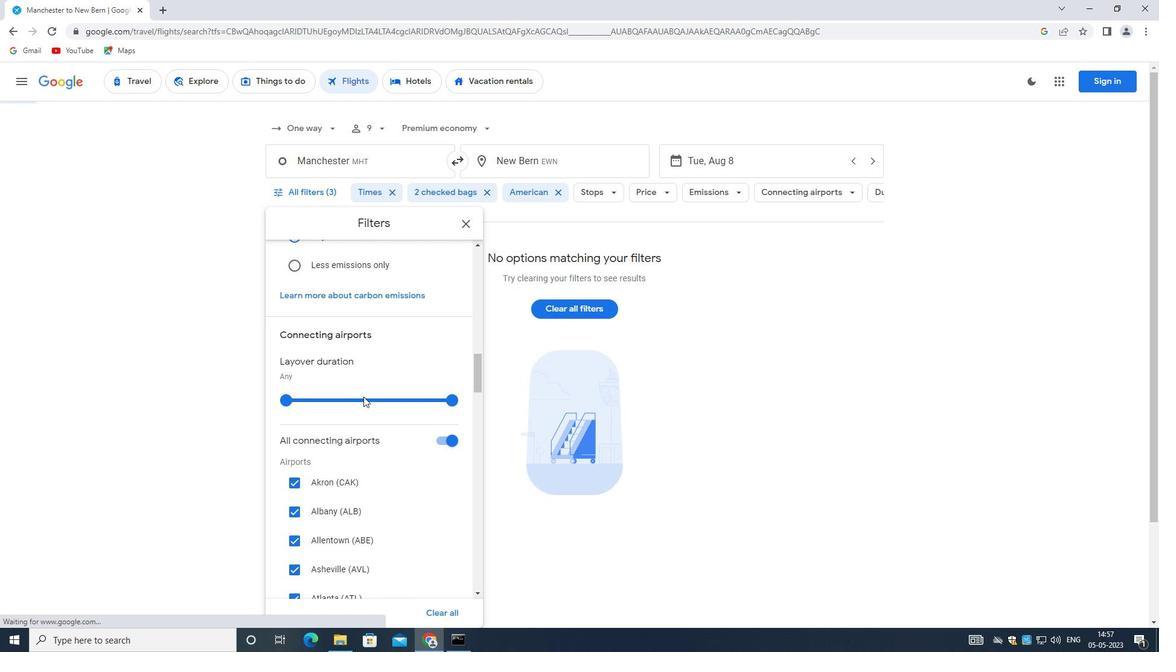 
Action: Mouse scrolled (365, 399) with delta (0, 0)
Screenshot: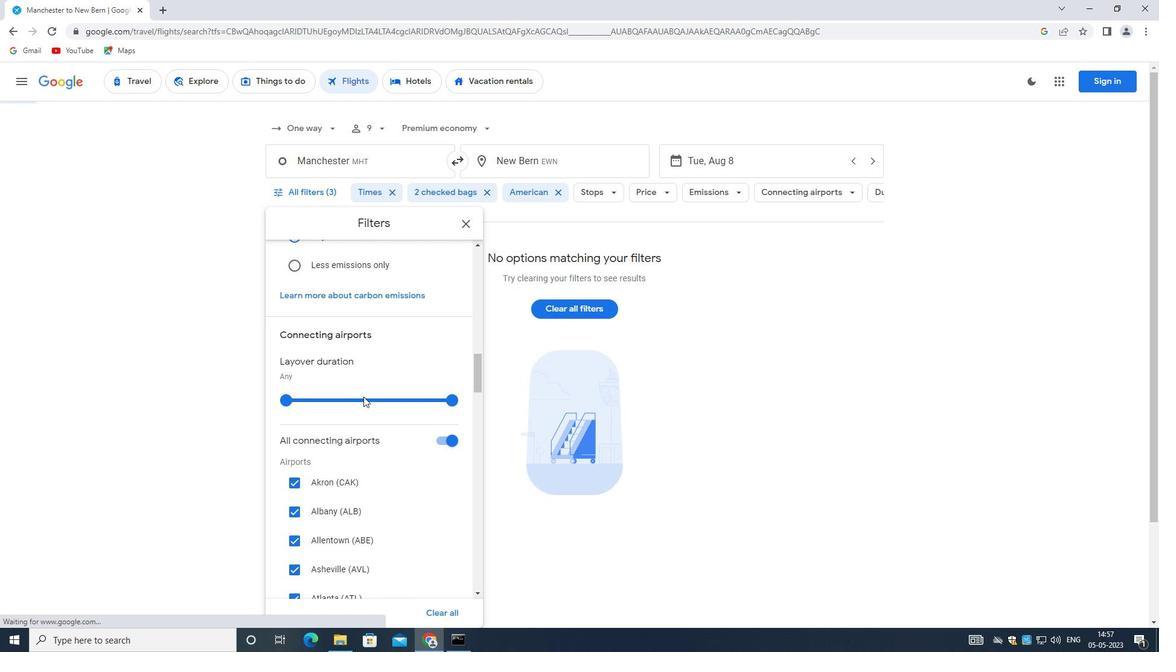 
Action: Mouse scrolled (365, 399) with delta (0, 0)
Screenshot: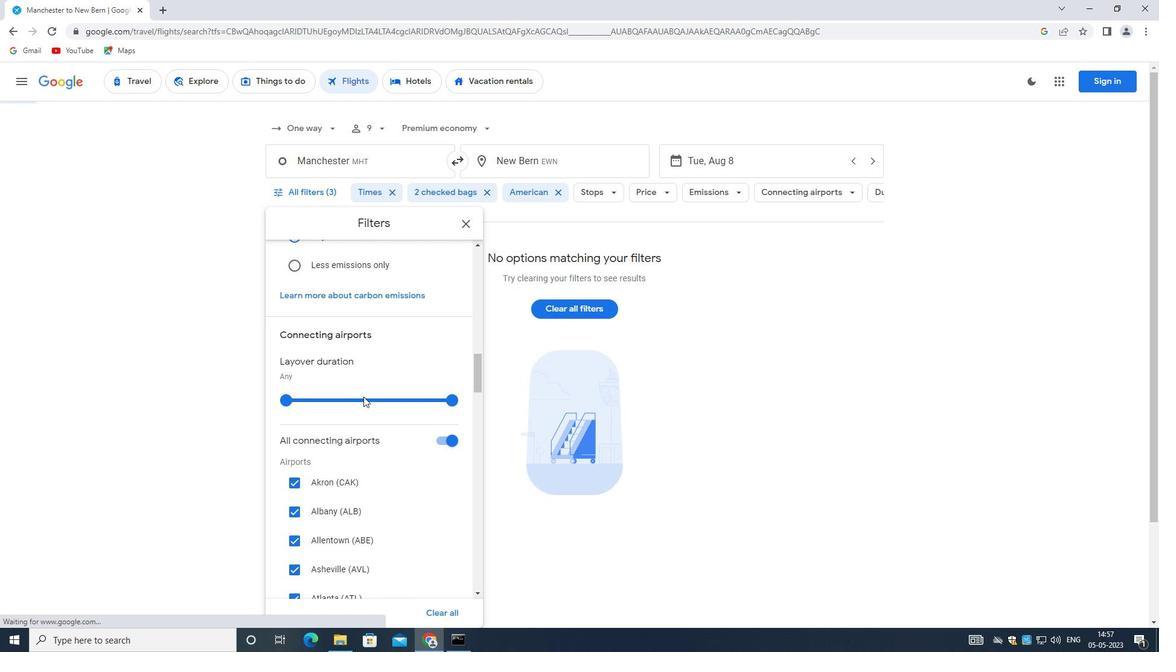 
Action: Mouse scrolled (365, 399) with delta (0, 0)
Screenshot: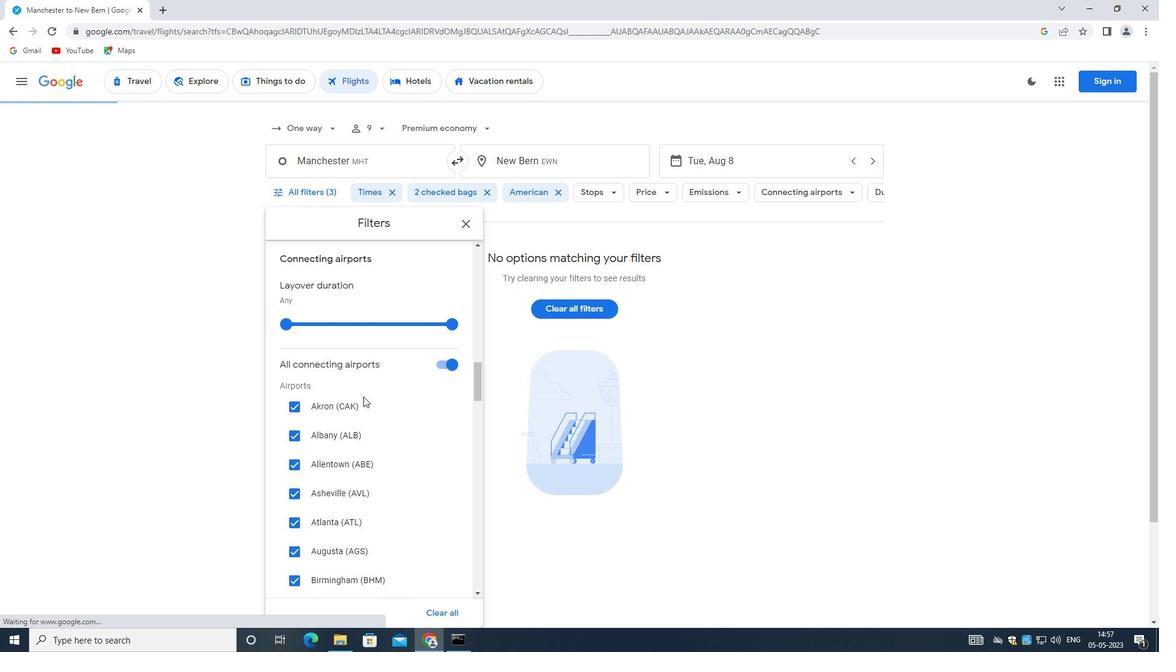 
Action: Mouse moved to (365, 400)
Screenshot: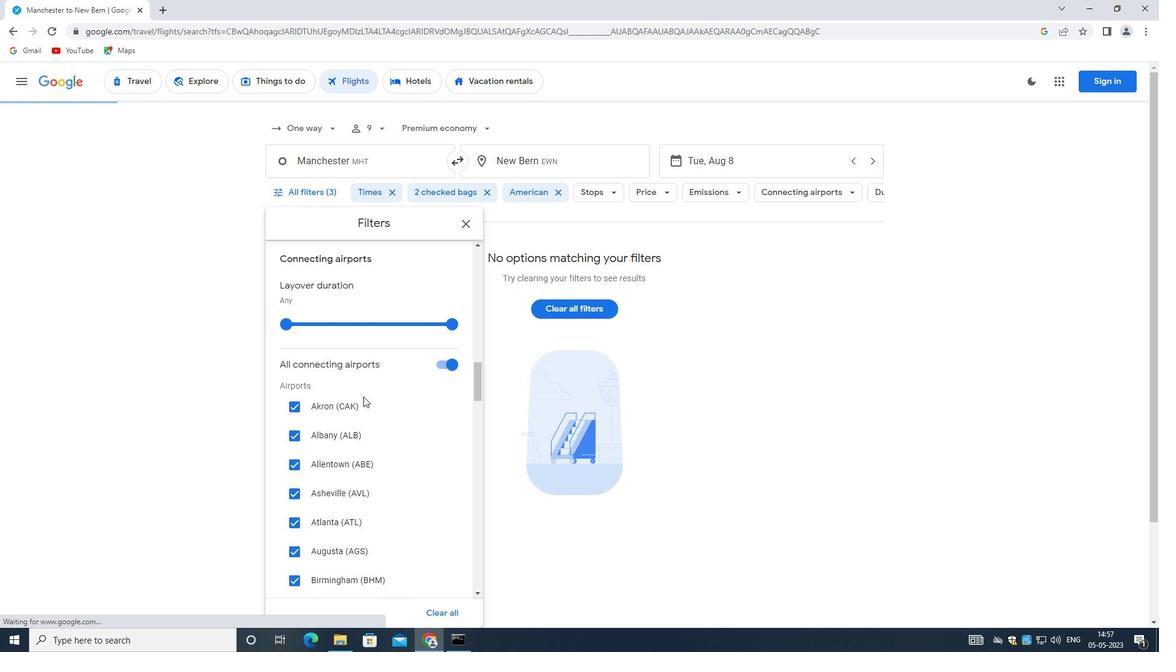 
Action: Mouse scrolled (365, 399) with delta (0, 0)
Screenshot: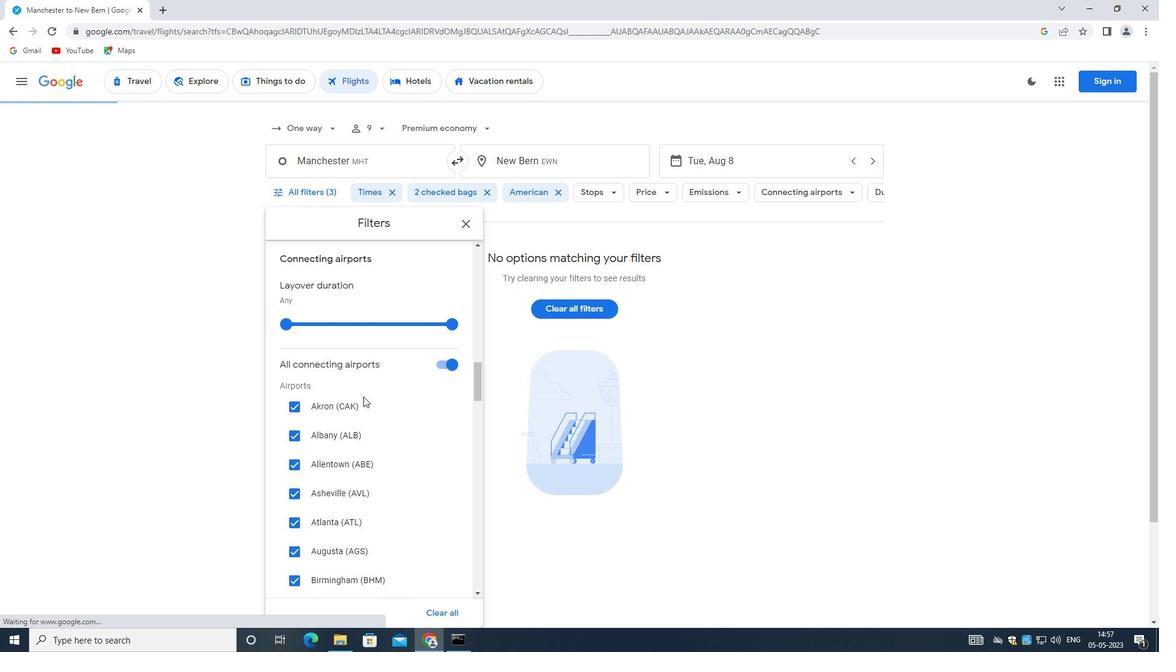 
Action: Mouse moved to (373, 421)
Screenshot: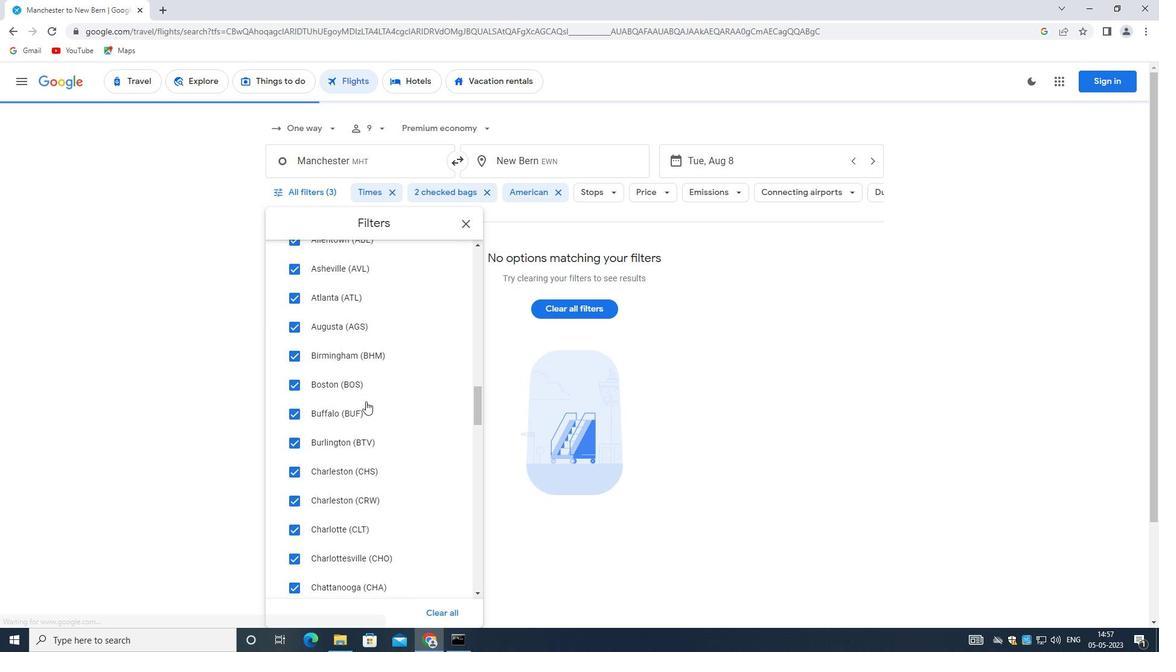 
Action: Mouse scrolled (373, 420) with delta (0, 0)
Screenshot: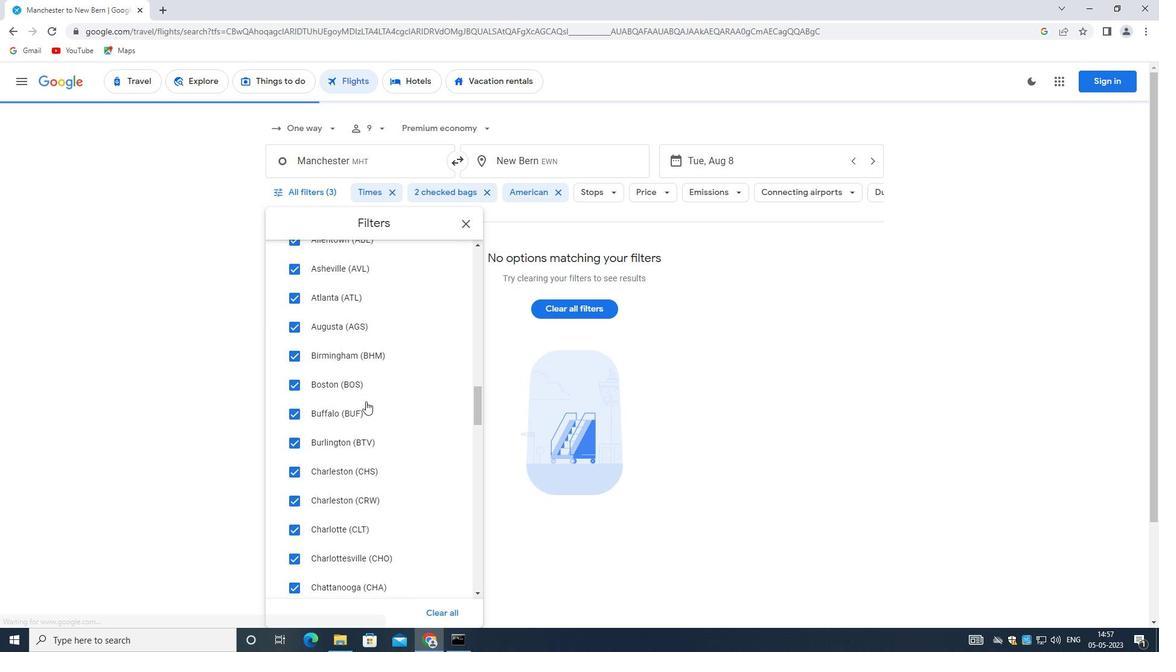 
Action: Mouse moved to (373, 431)
Screenshot: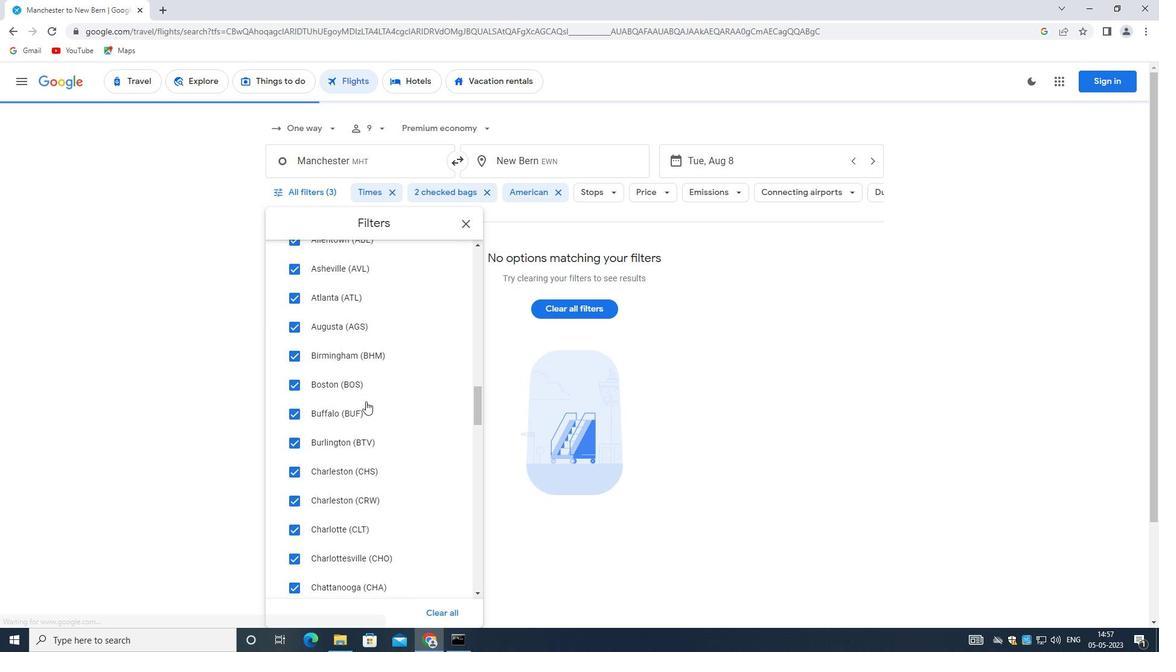 
Action: Mouse scrolled (373, 431) with delta (0, 0)
Screenshot: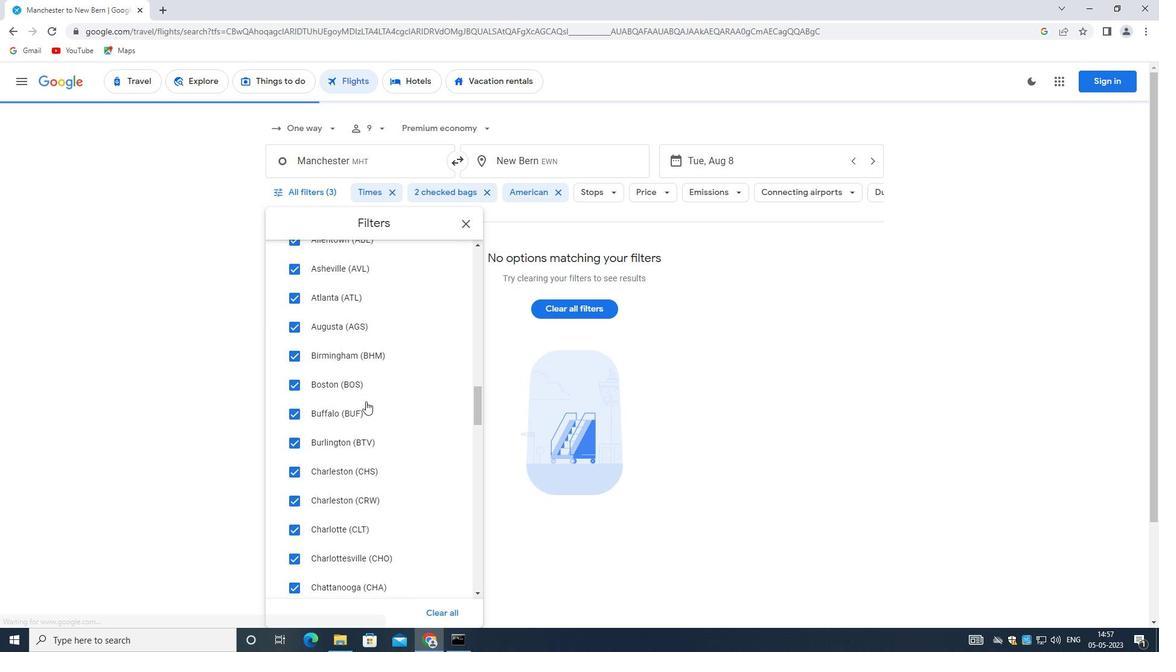 
Action: Mouse moved to (373, 431)
Screenshot: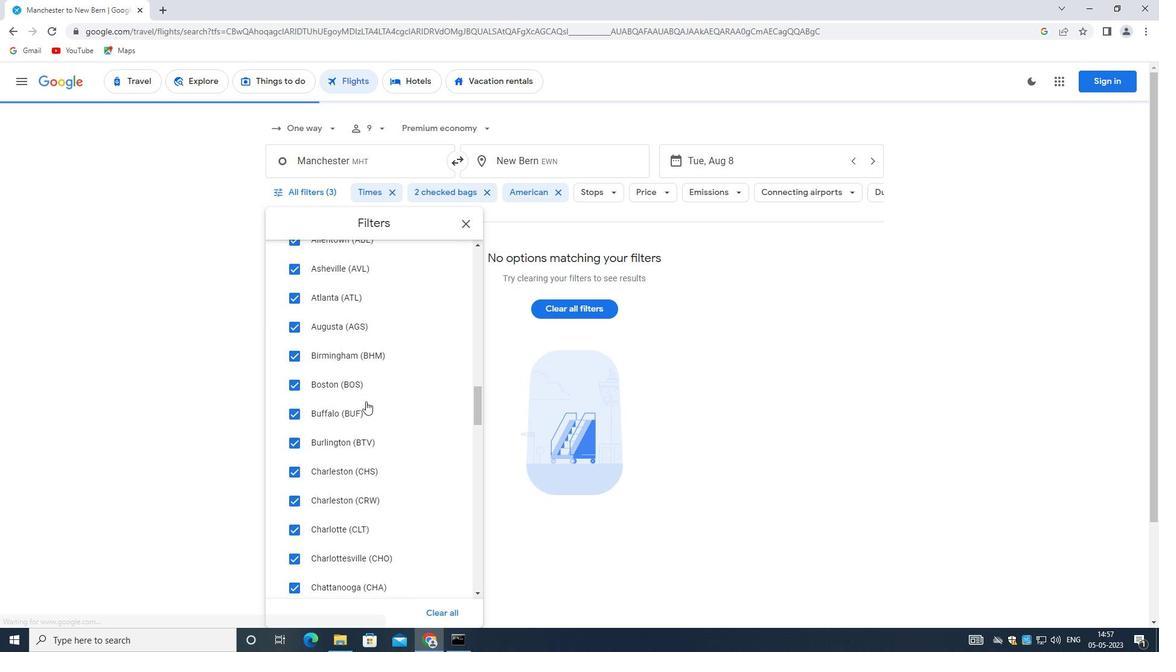 
Action: Mouse scrolled (373, 431) with delta (0, 0)
Screenshot: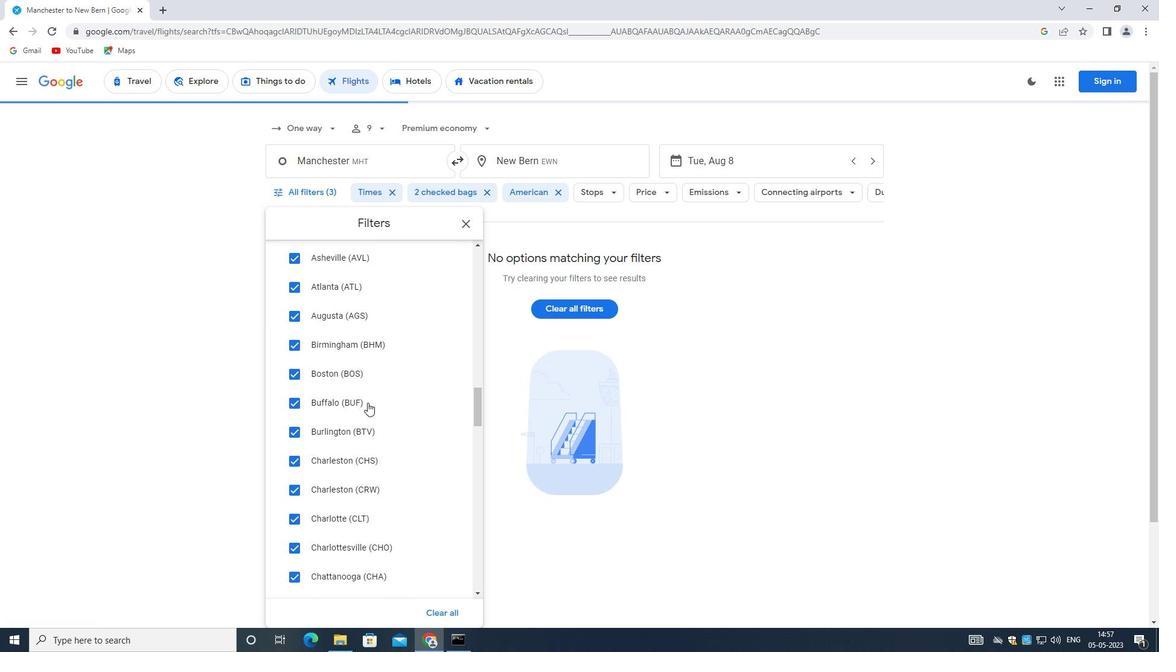 
Action: Mouse scrolled (373, 431) with delta (0, 0)
Screenshot: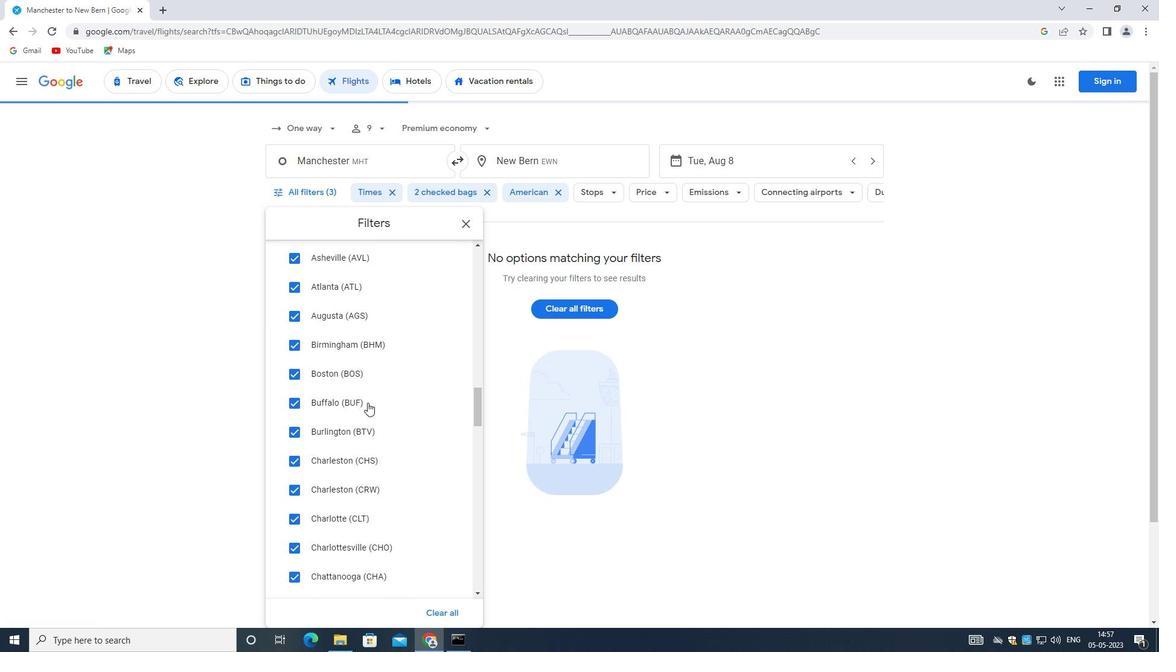 
Action: Mouse moved to (371, 432)
Screenshot: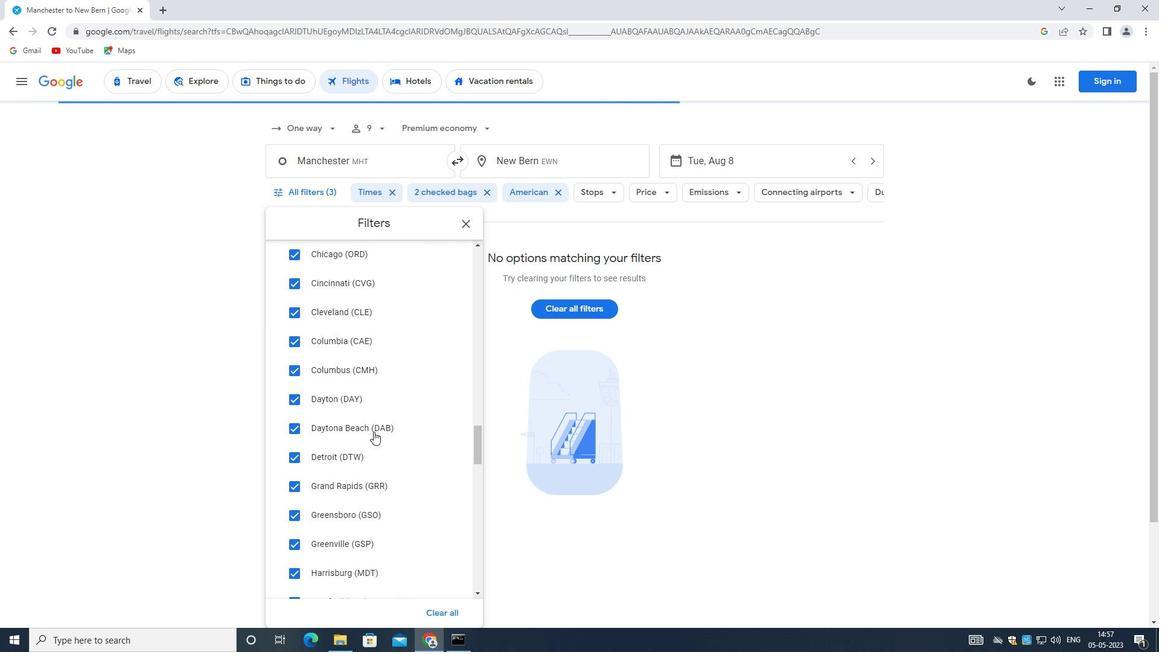 
Action: Mouse scrolled (371, 431) with delta (0, 0)
Screenshot: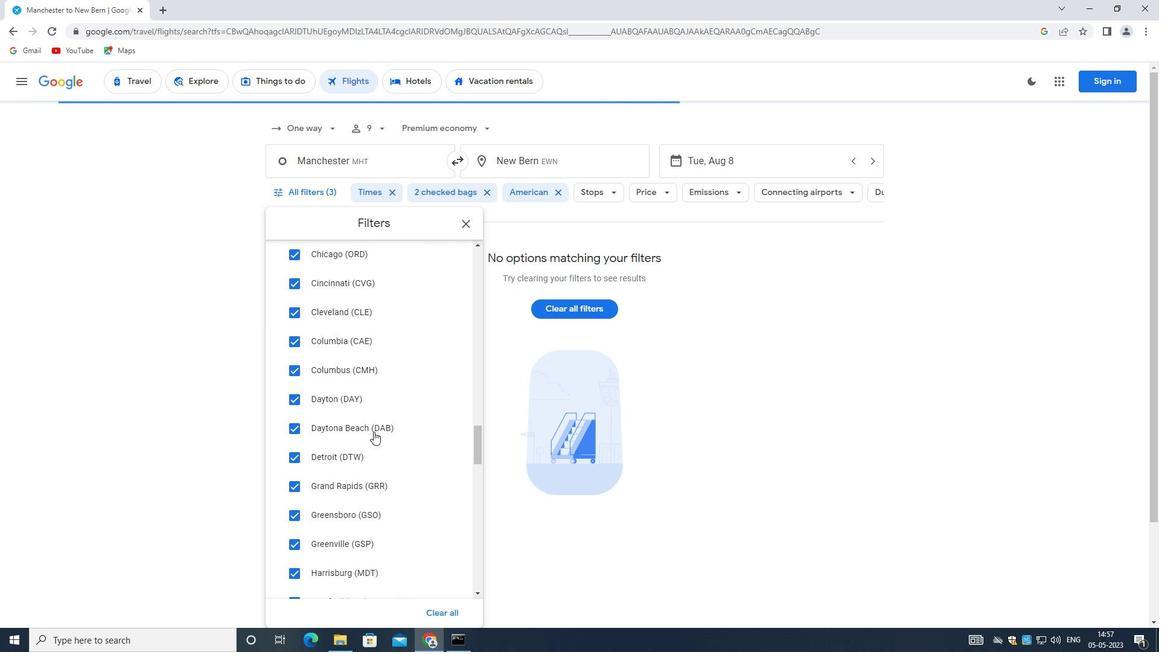
Action: Mouse moved to (370, 433)
Screenshot: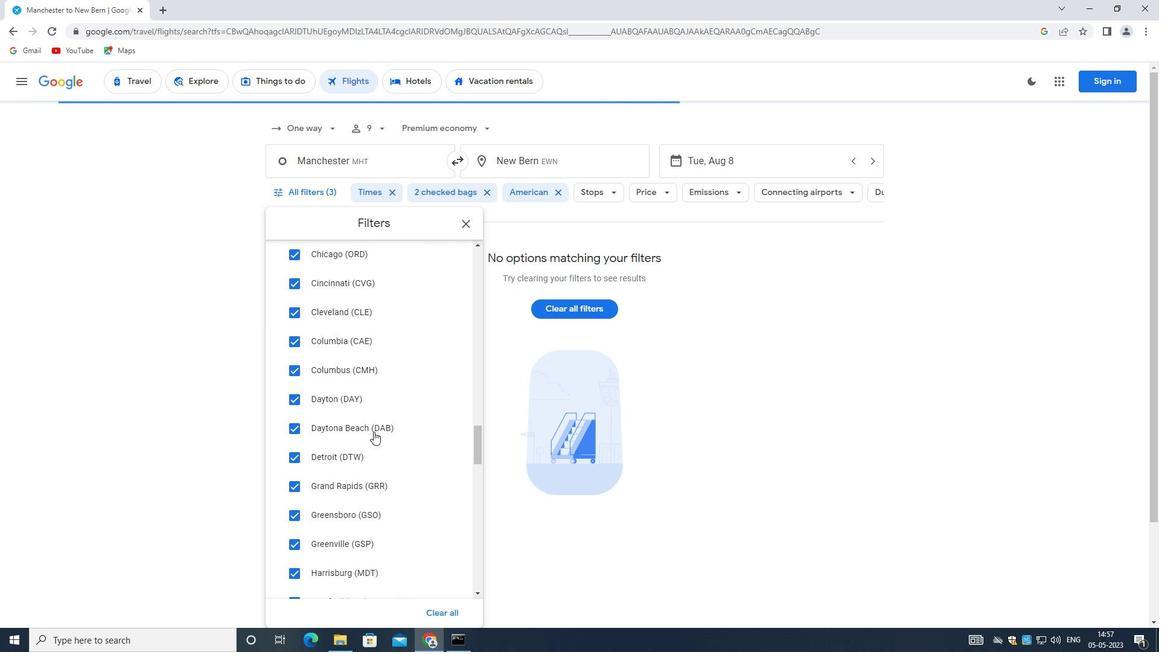 
Action: Mouse scrolled (370, 432) with delta (0, 0)
Screenshot: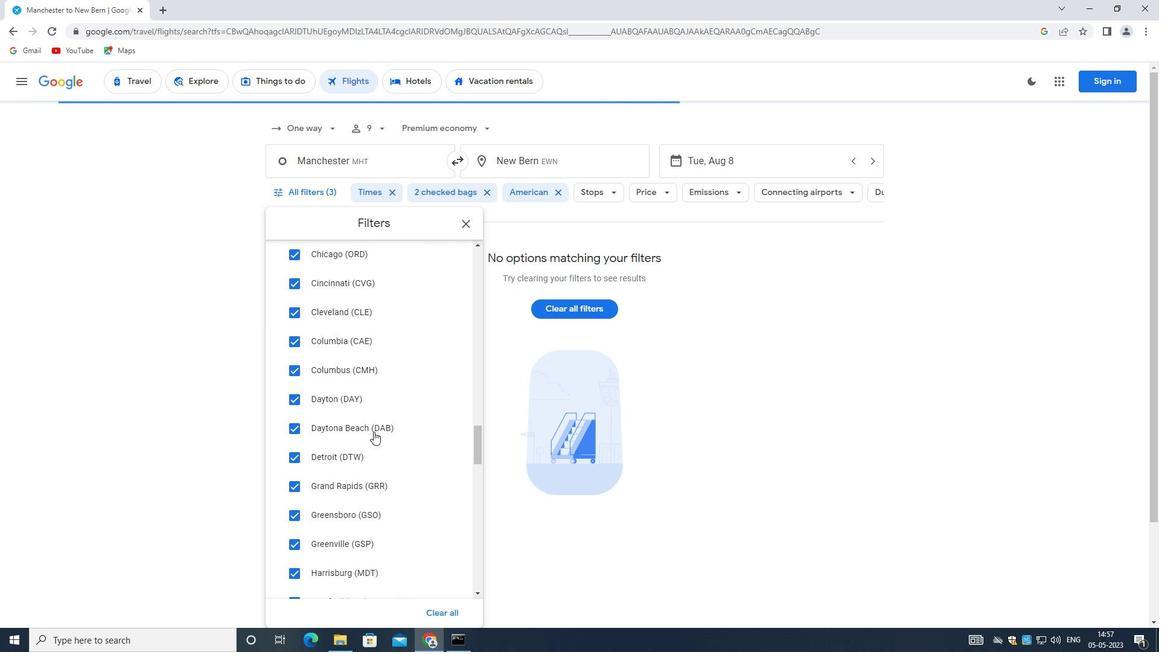 
Action: Mouse moved to (369, 433)
Screenshot: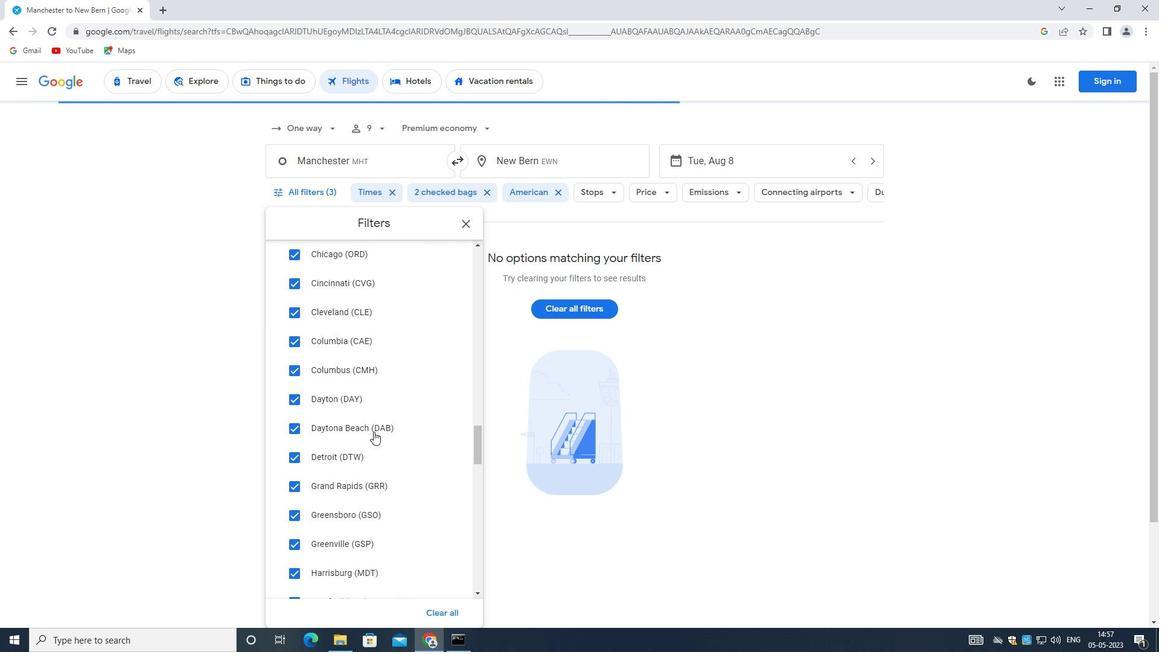 
Action: Mouse scrolled (369, 433) with delta (0, 0)
Screenshot: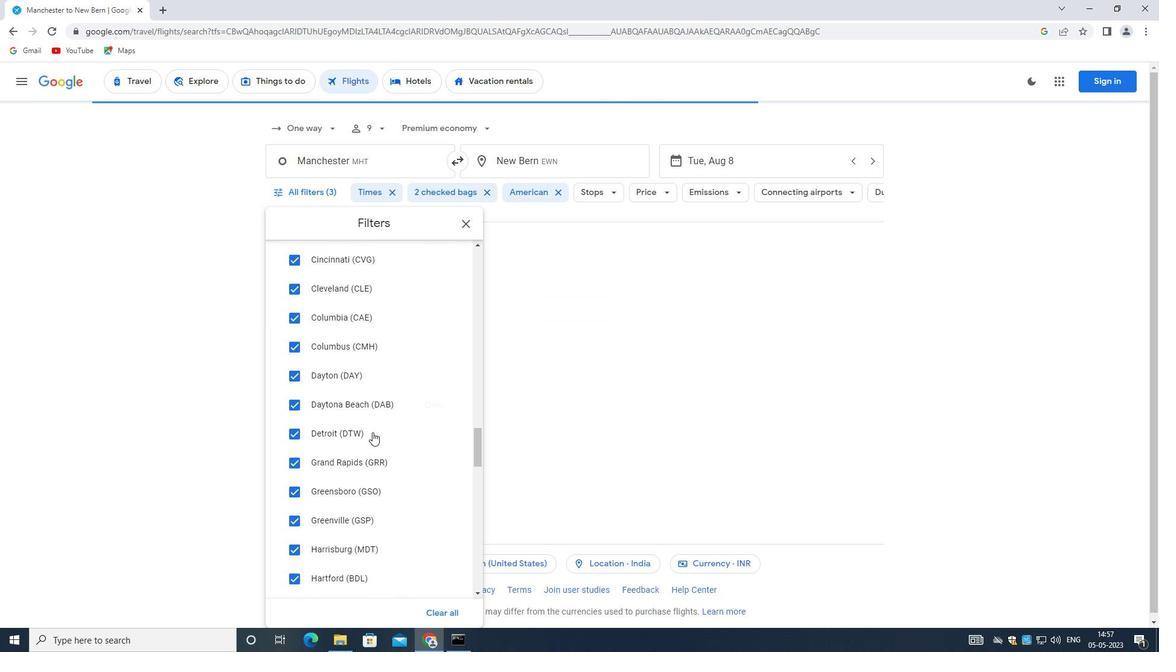 
Action: Mouse moved to (369, 433)
Screenshot: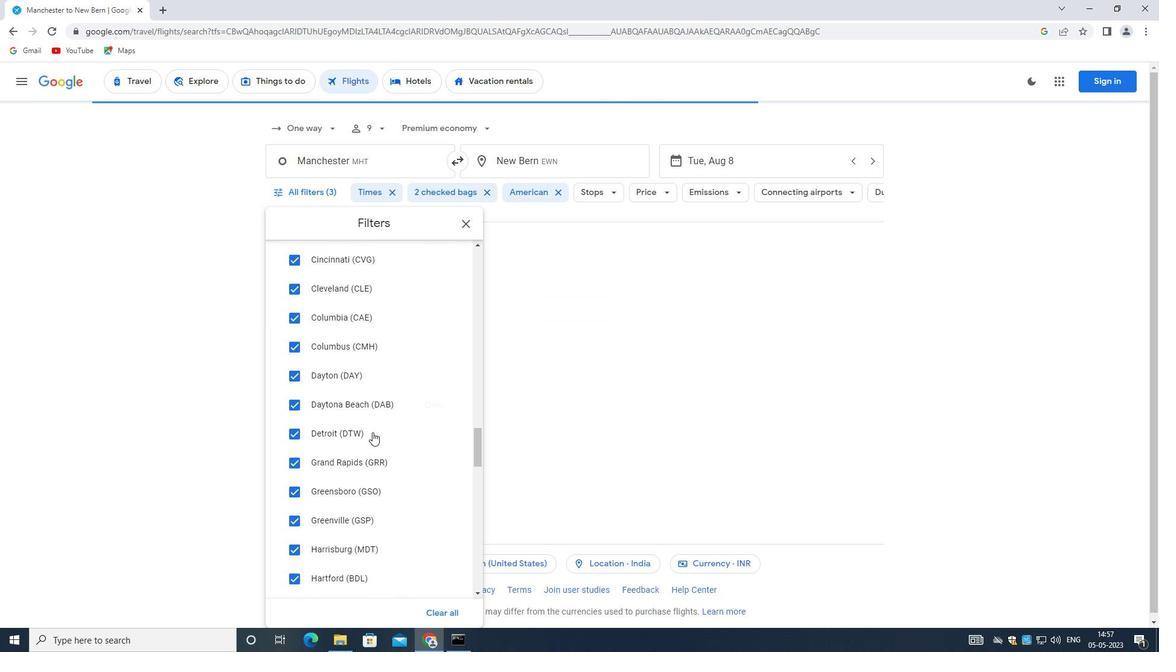 
Action: Mouse scrolled (369, 433) with delta (0, 0)
Screenshot: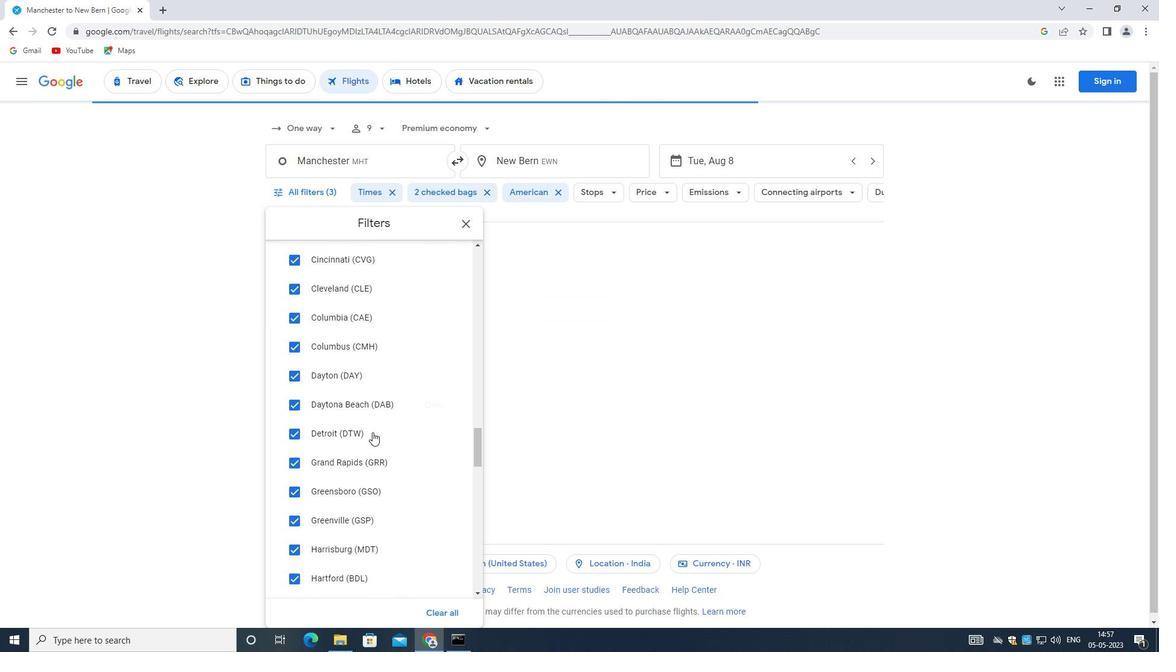 
Action: Mouse moved to (356, 431)
Screenshot: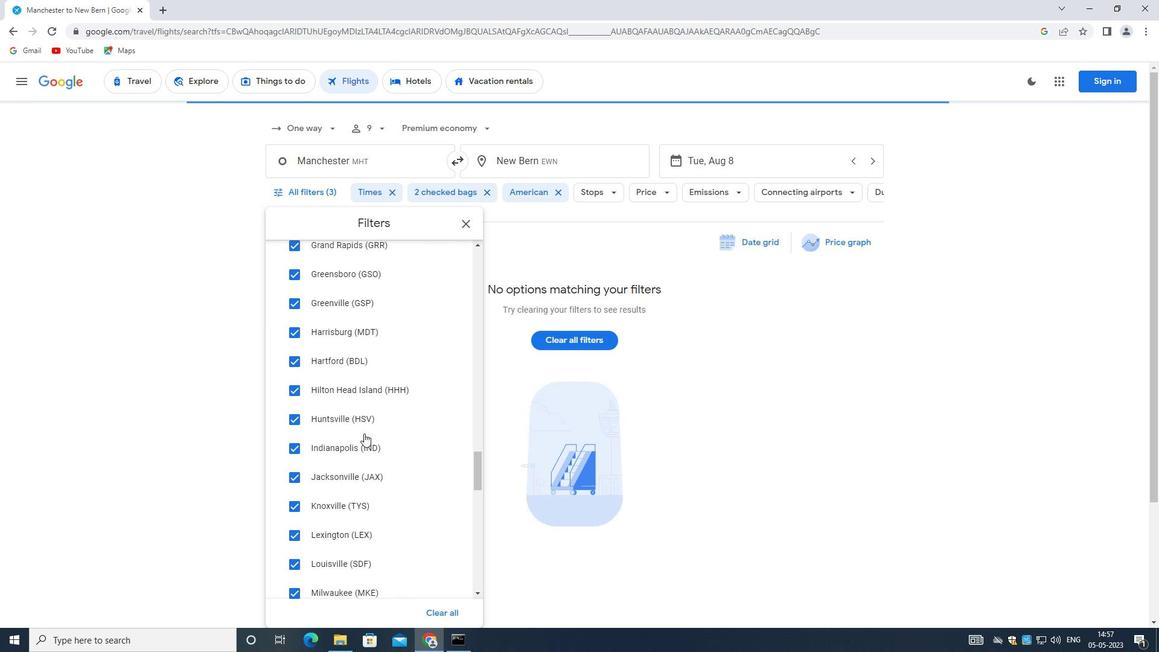 
Action: Mouse scrolled (356, 430) with delta (0, 0)
Screenshot: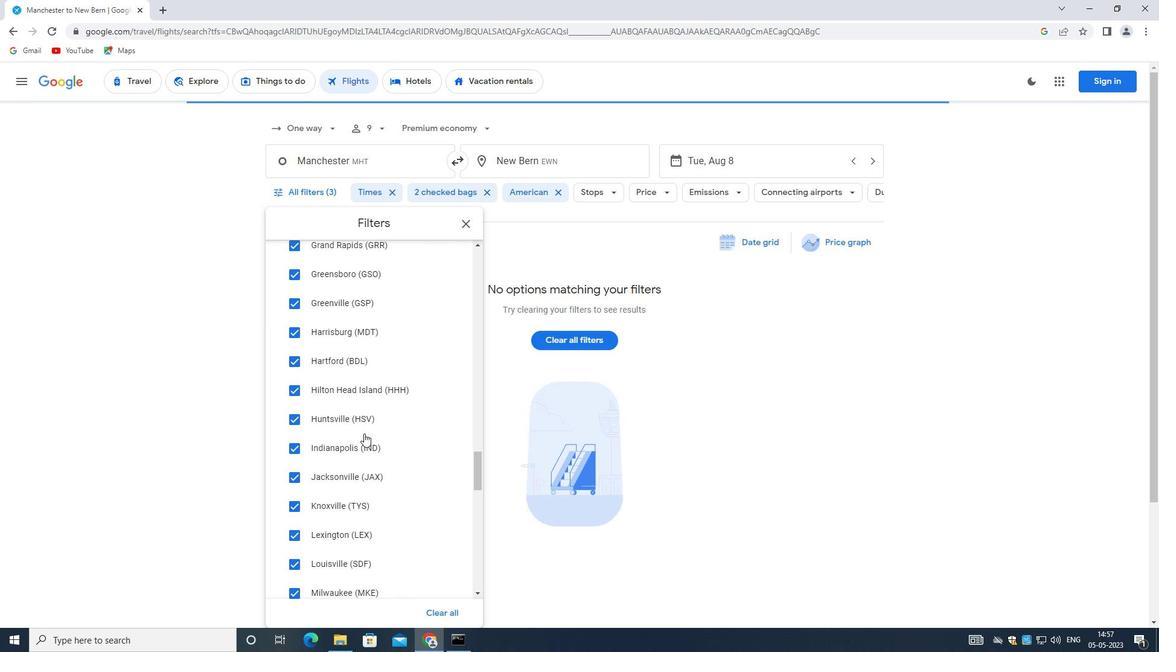 
Action: Mouse scrolled (356, 430) with delta (0, 0)
Screenshot: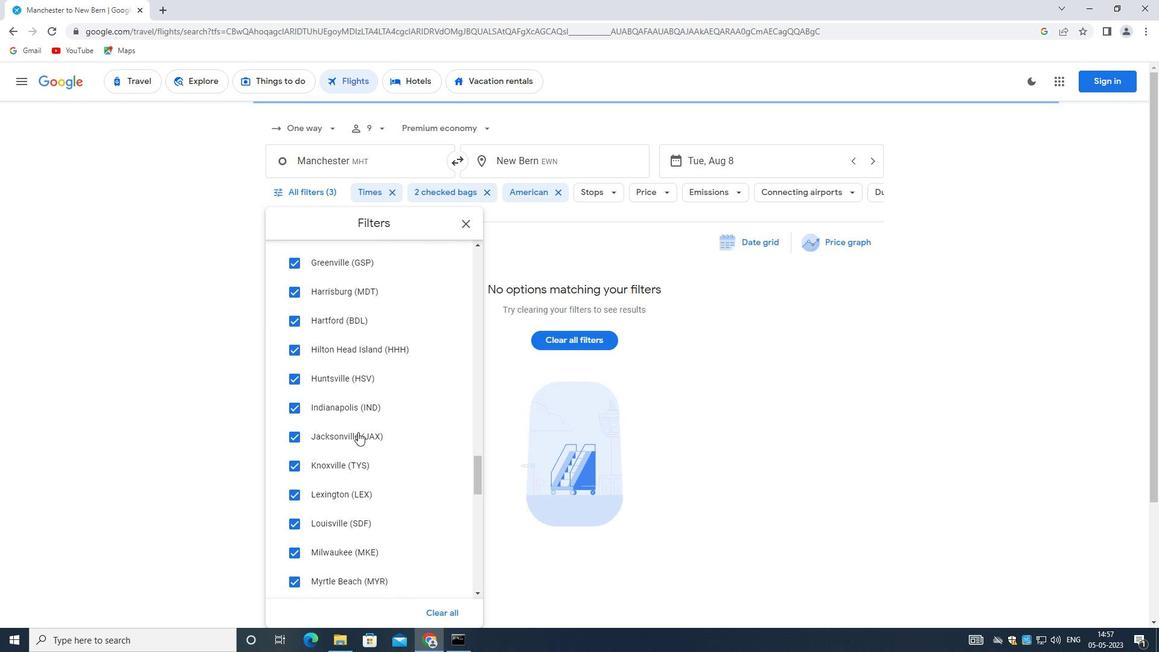 
Action: Mouse scrolled (356, 430) with delta (0, 0)
Screenshot: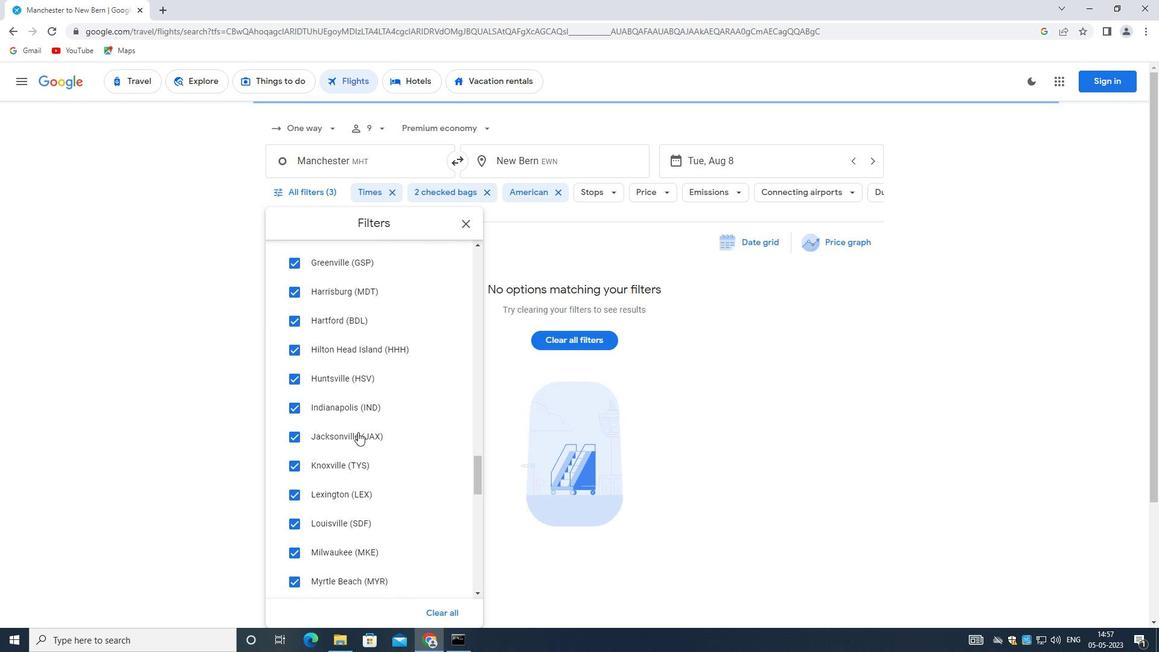 
Action: Mouse scrolled (356, 430) with delta (0, 0)
Screenshot: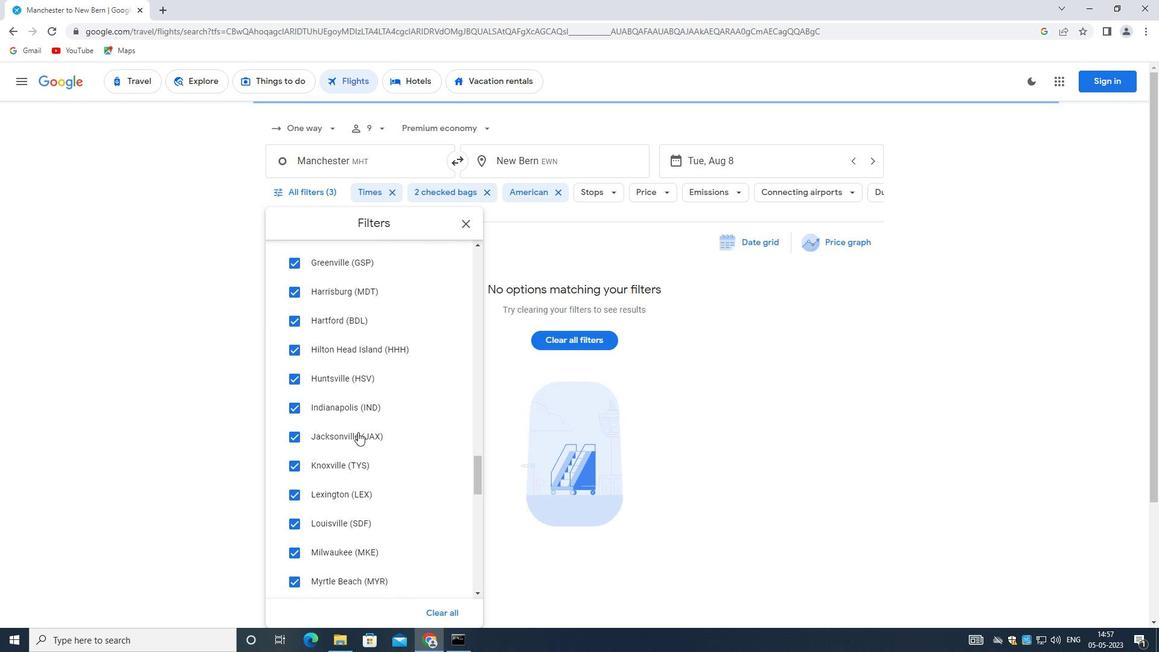 
Action: Mouse scrolled (356, 430) with delta (0, 0)
Screenshot: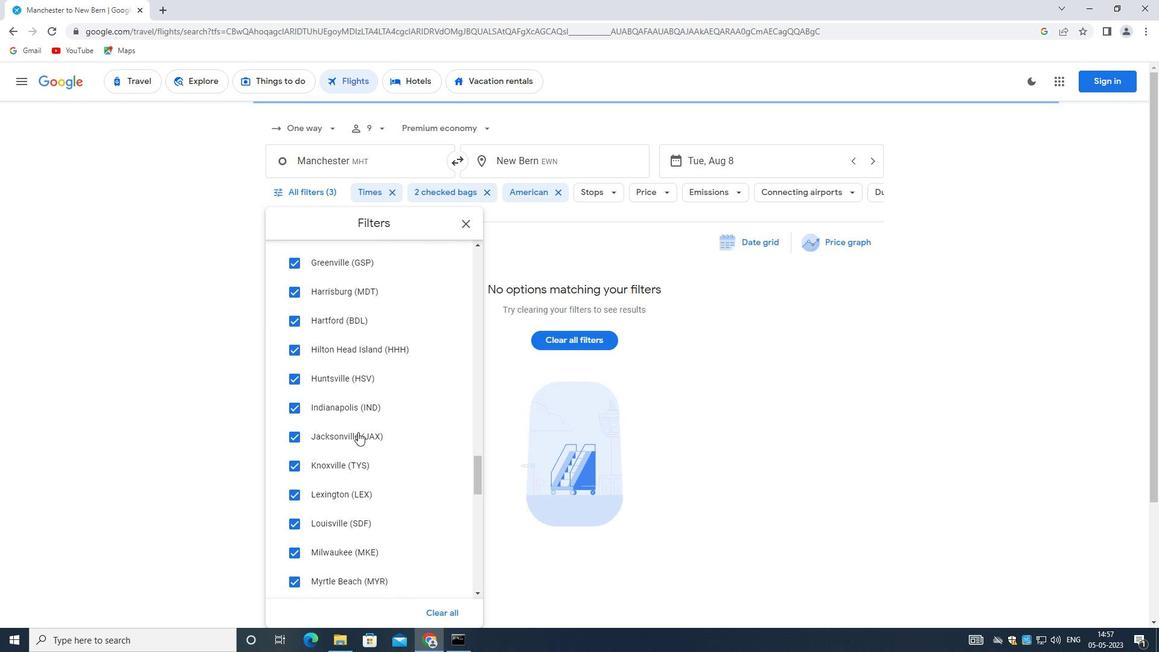 
Action: Mouse moved to (355, 431)
Screenshot: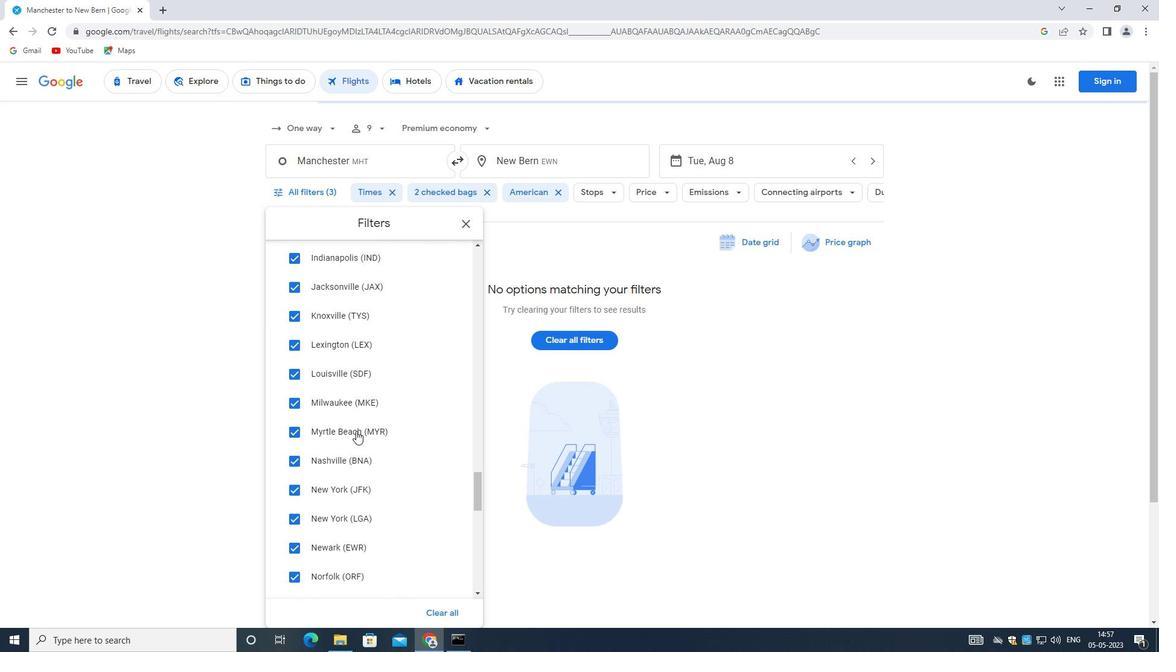 
Action: Mouse scrolled (355, 430) with delta (0, 0)
Screenshot: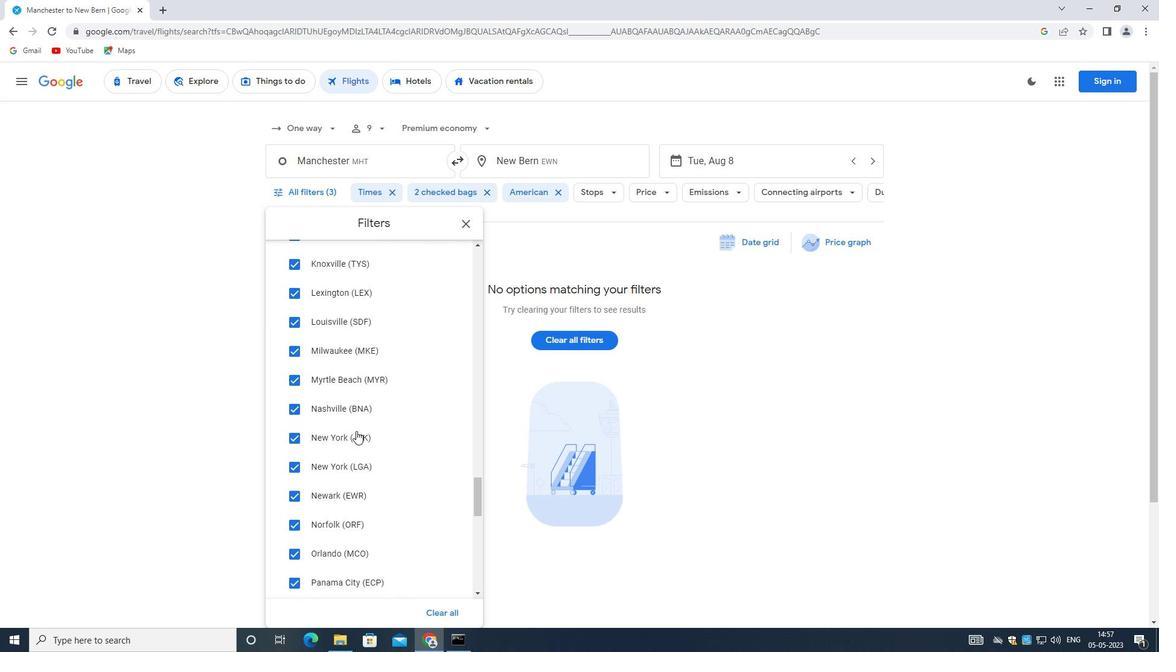
Action: Mouse scrolled (355, 430) with delta (0, 0)
Screenshot: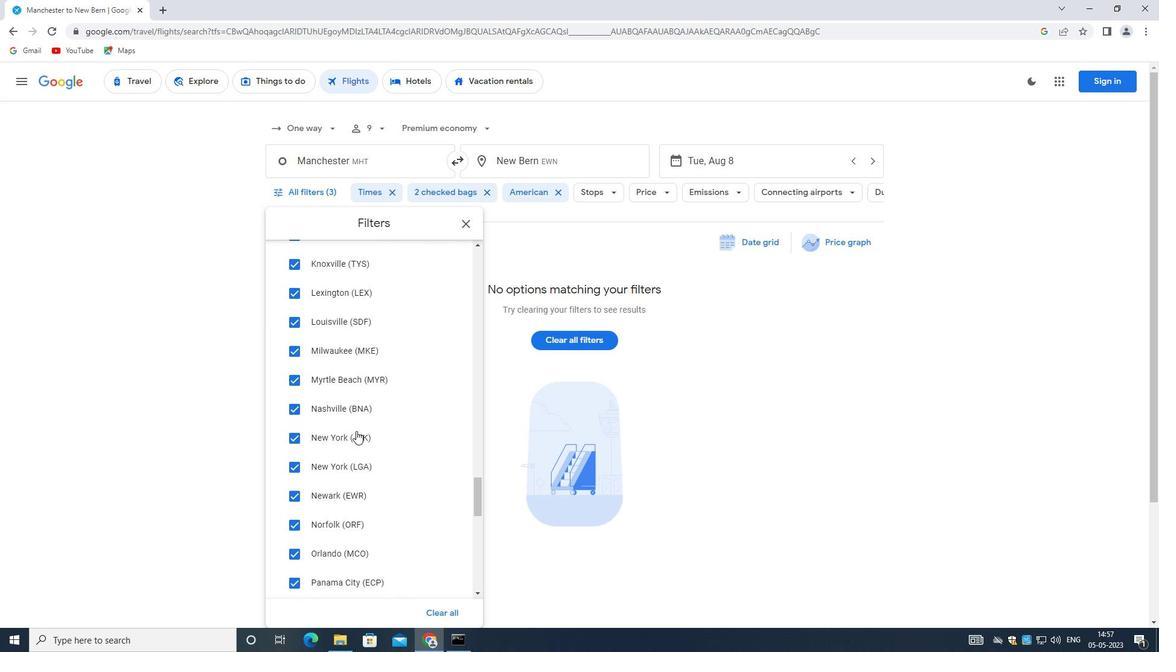 
Action: Mouse scrolled (355, 430) with delta (0, 0)
Screenshot: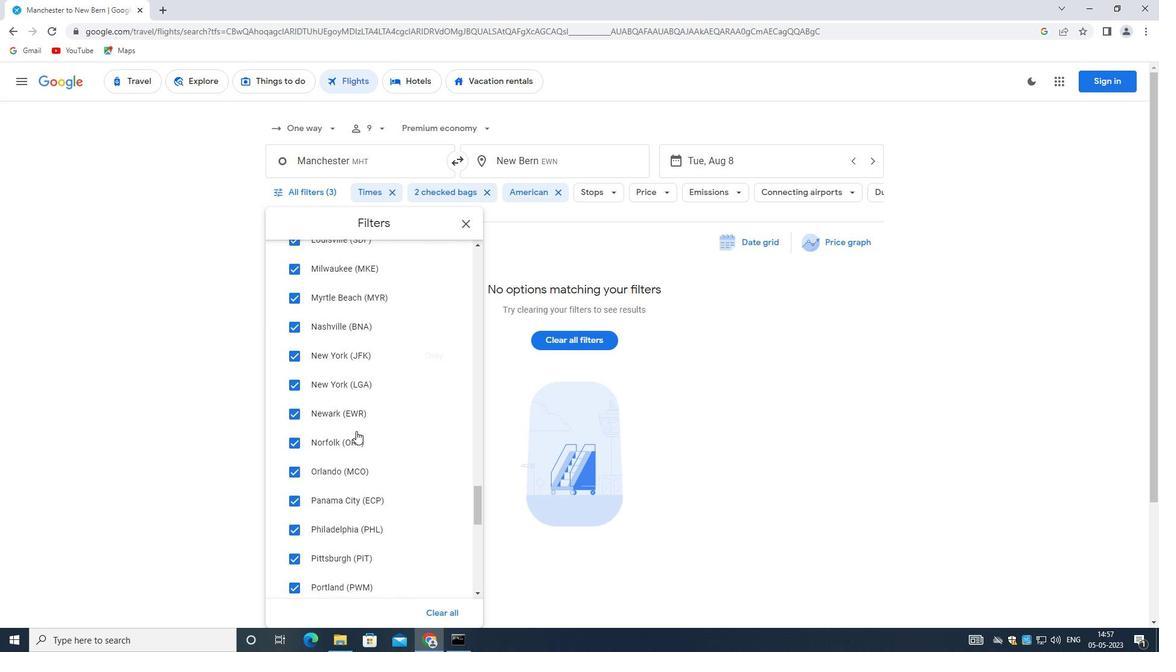 
Action: Mouse scrolled (355, 430) with delta (0, 0)
Screenshot: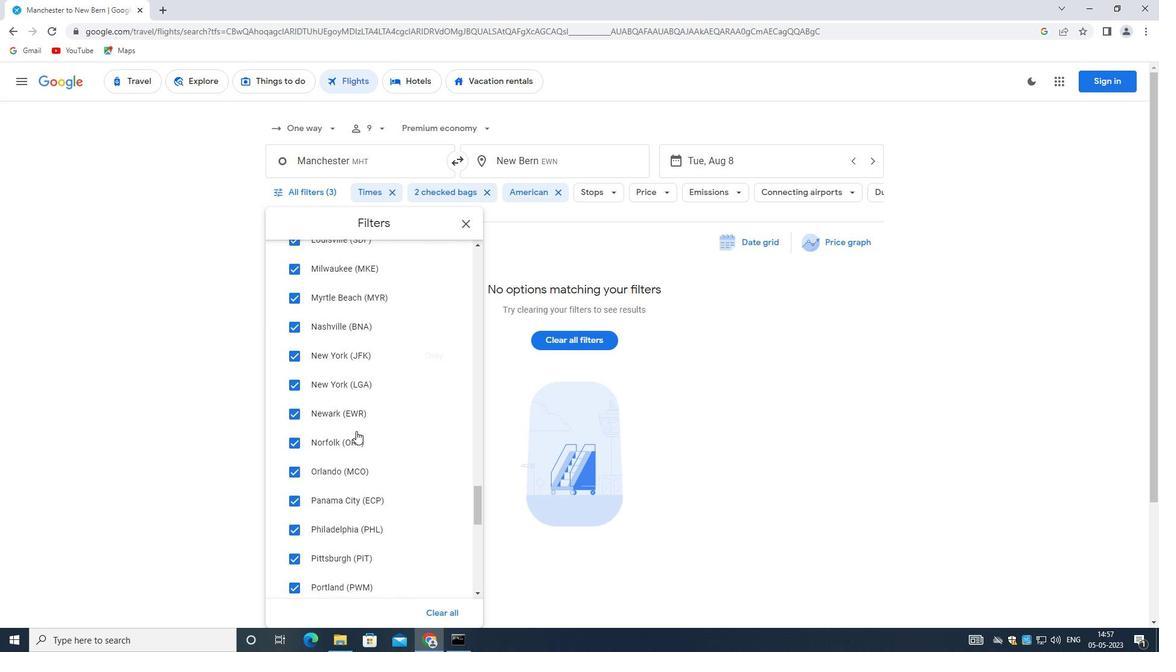 
Action: Mouse scrolled (355, 430) with delta (0, 0)
Screenshot: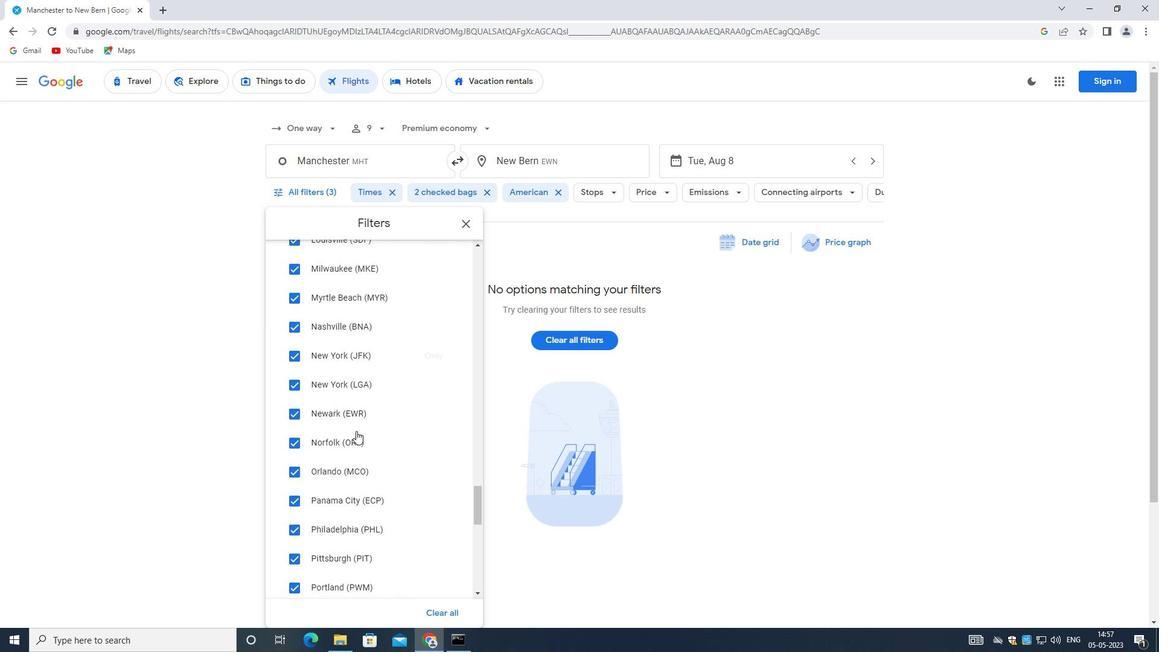 
Action: Mouse scrolled (355, 430) with delta (0, 0)
Screenshot: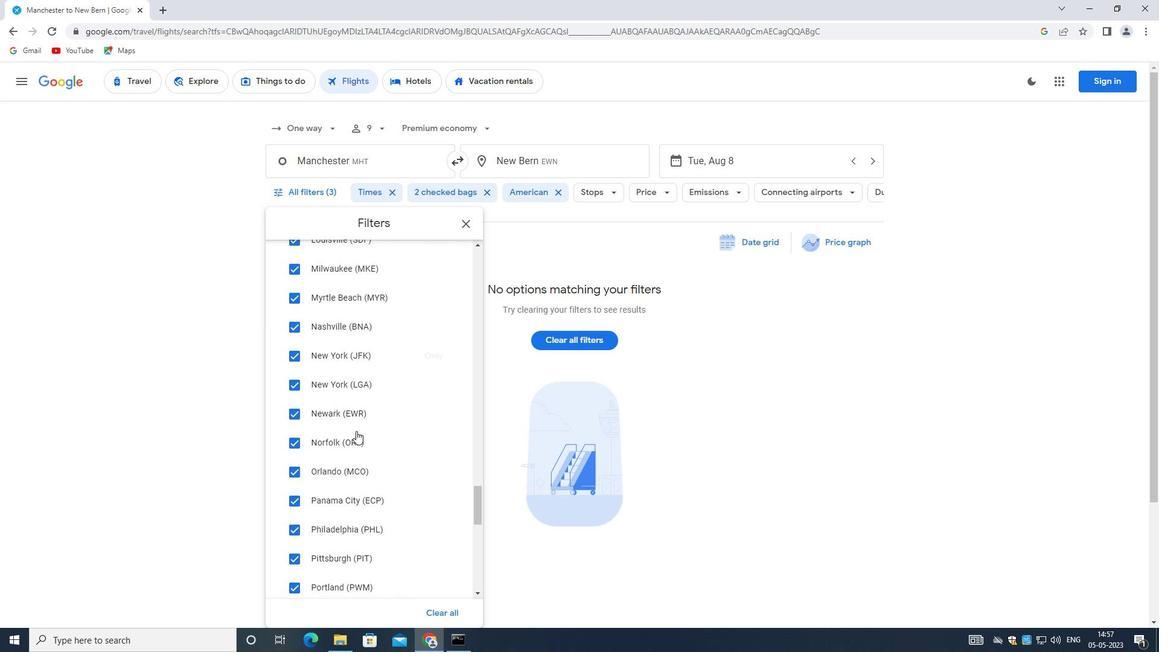 
Action: Mouse scrolled (355, 430) with delta (0, 0)
Screenshot: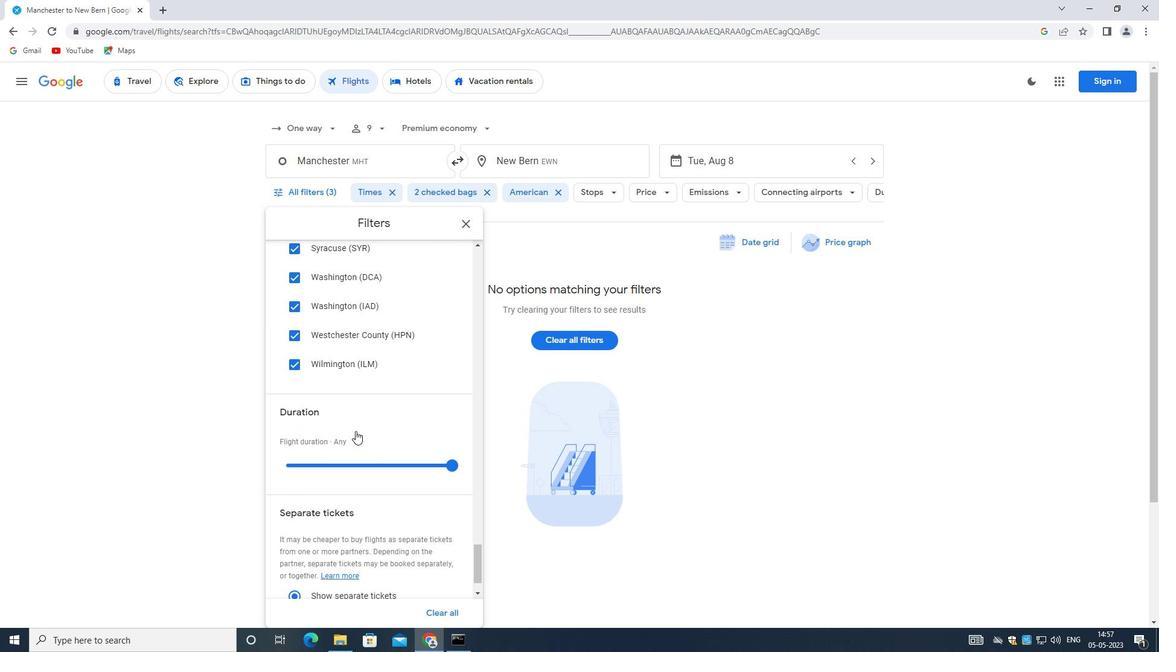 
Action: Mouse scrolled (355, 430) with delta (0, 0)
Screenshot: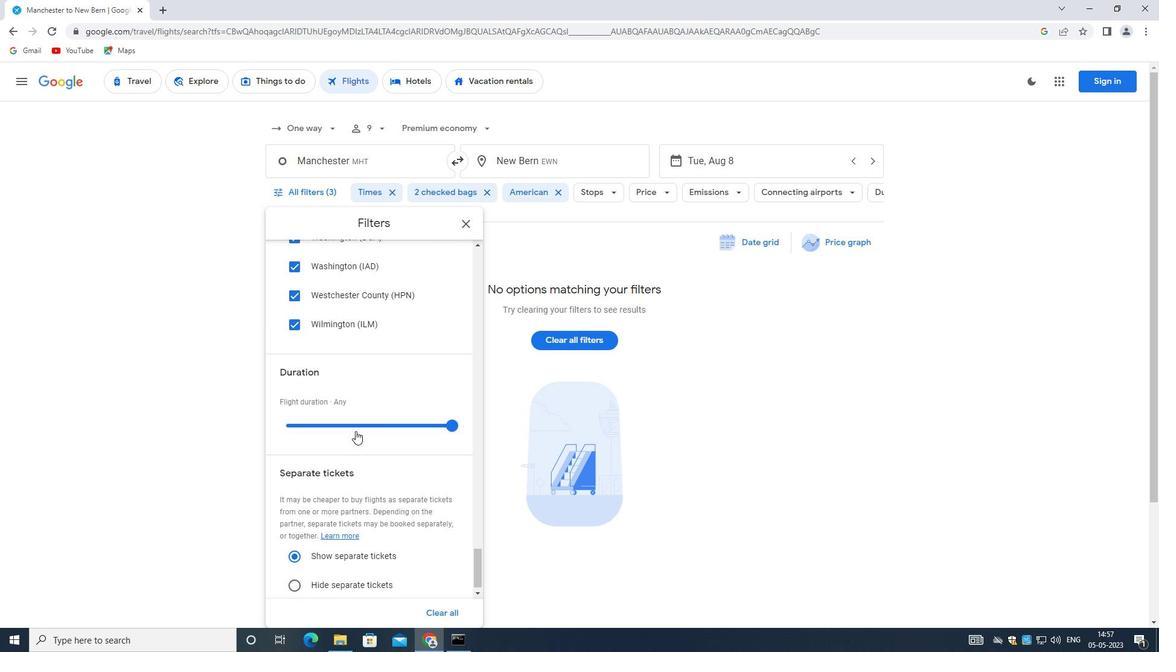 
Action: Mouse scrolled (355, 430) with delta (0, 0)
Screenshot: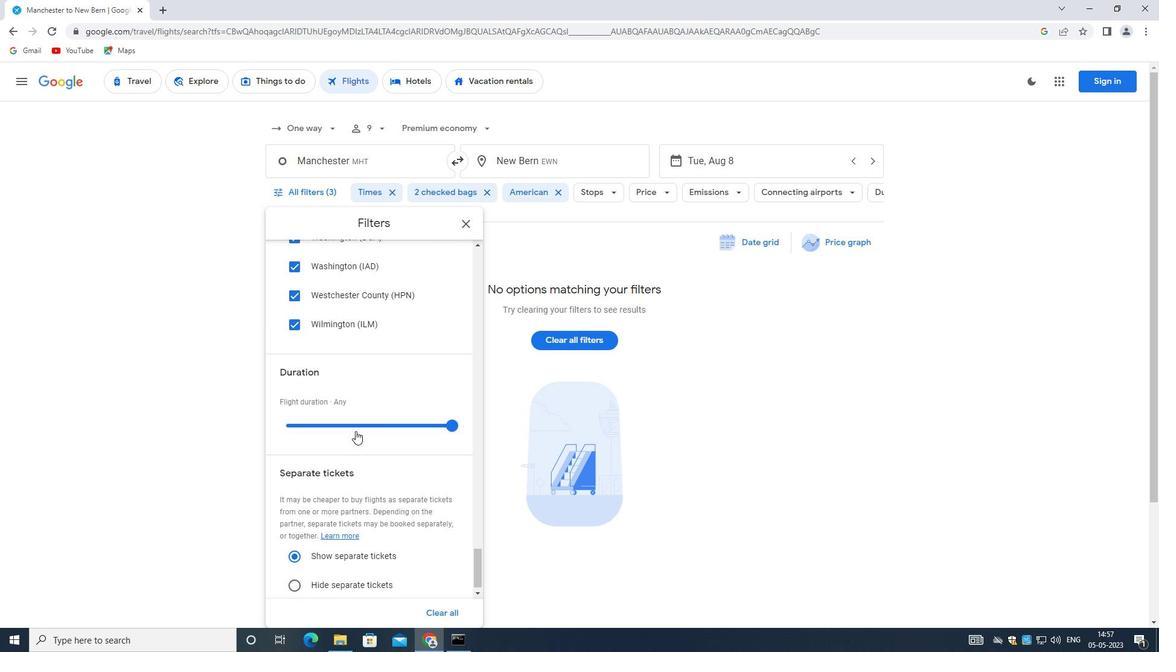 
Action: Mouse scrolled (355, 430) with delta (0, 0)
Screenshot: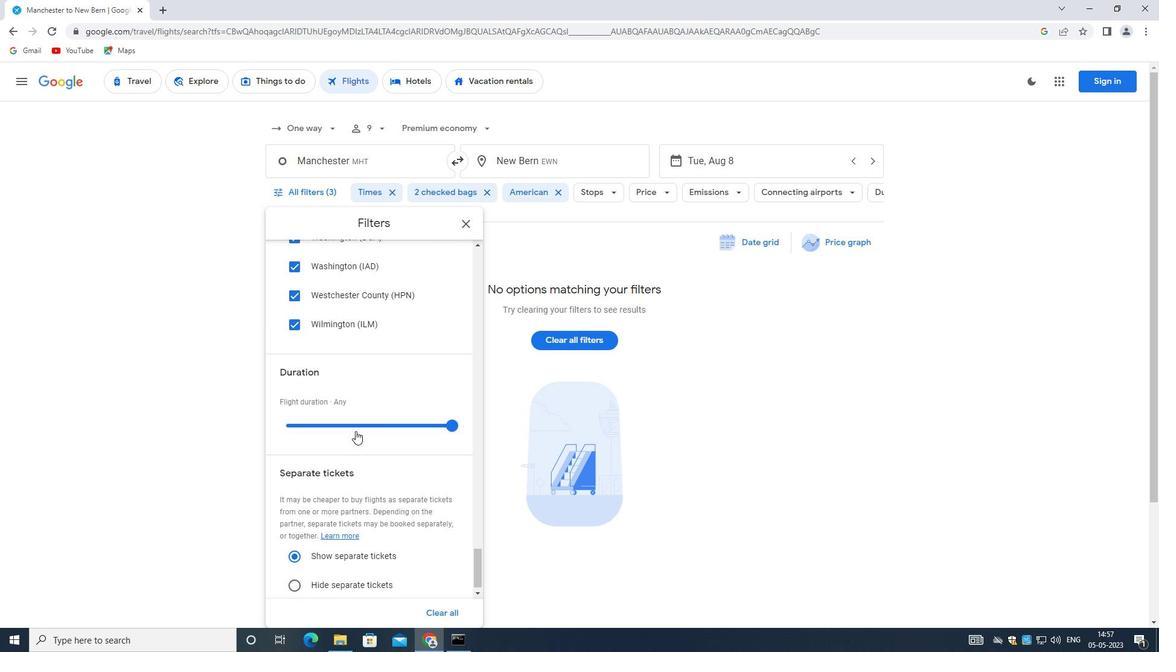
Action: Mouse scrolled (355, 430) with delta (0, 0)
Screenshot: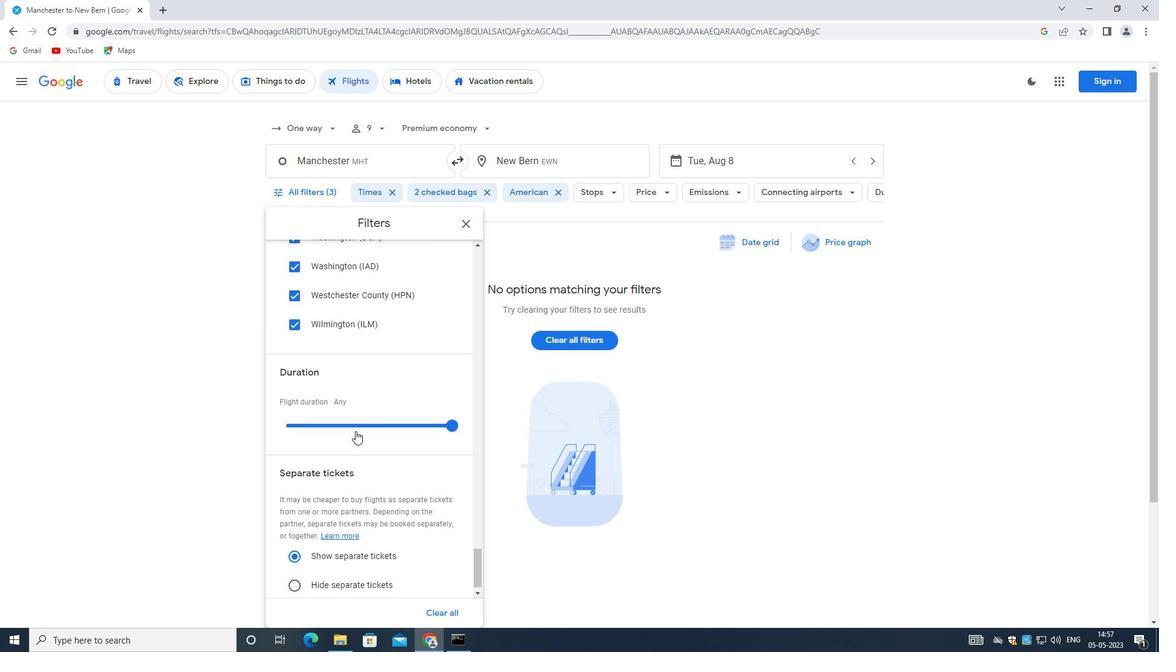 
Action: Mouse scrolled (355, 430) with delta (0, 0)
Screenshot: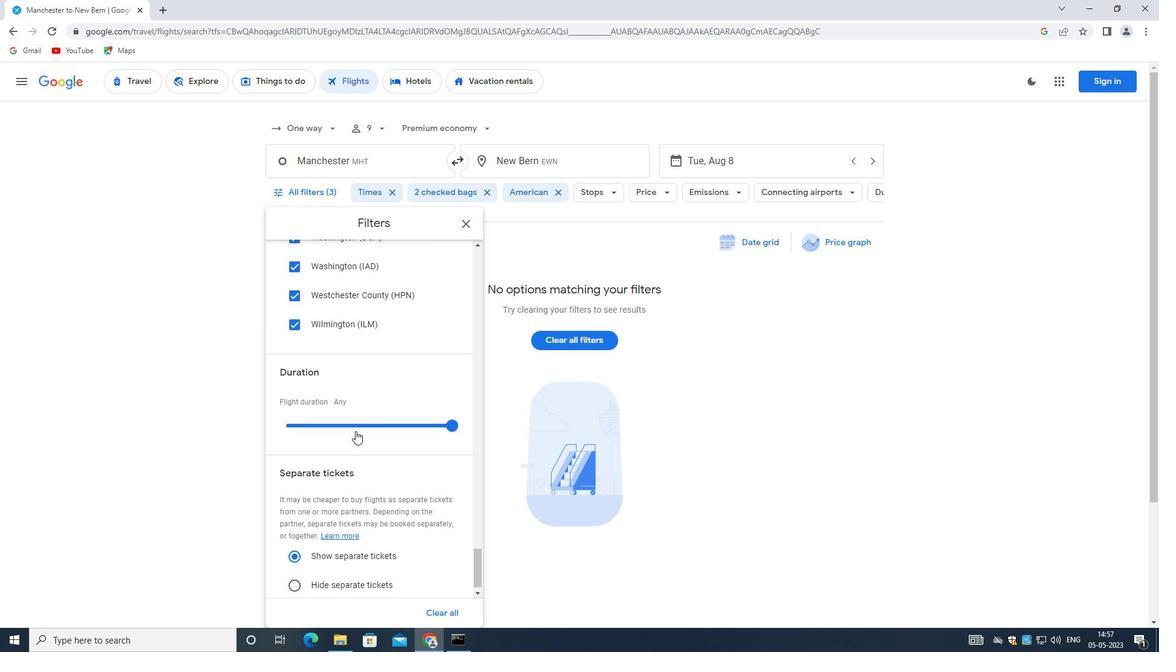 
Action: Mouse scrolled (355, 430) with delta (0, 0)
Screenshot: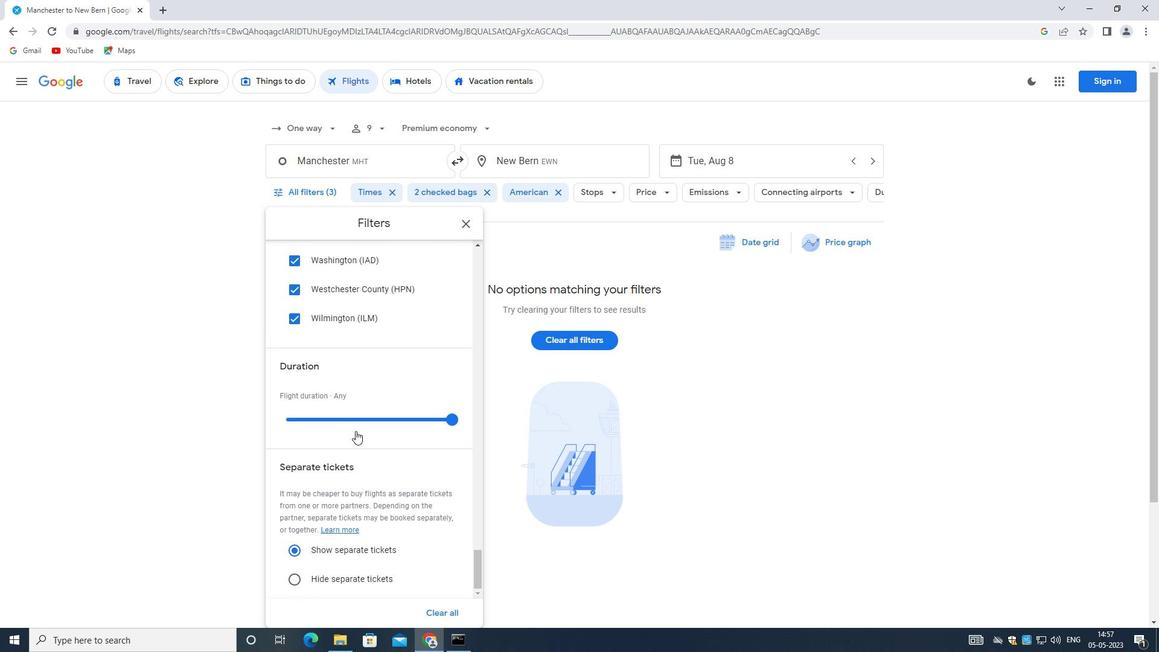 
Action: Mouse scrolled (355, 430) with delta (0, 0)
Screenshot: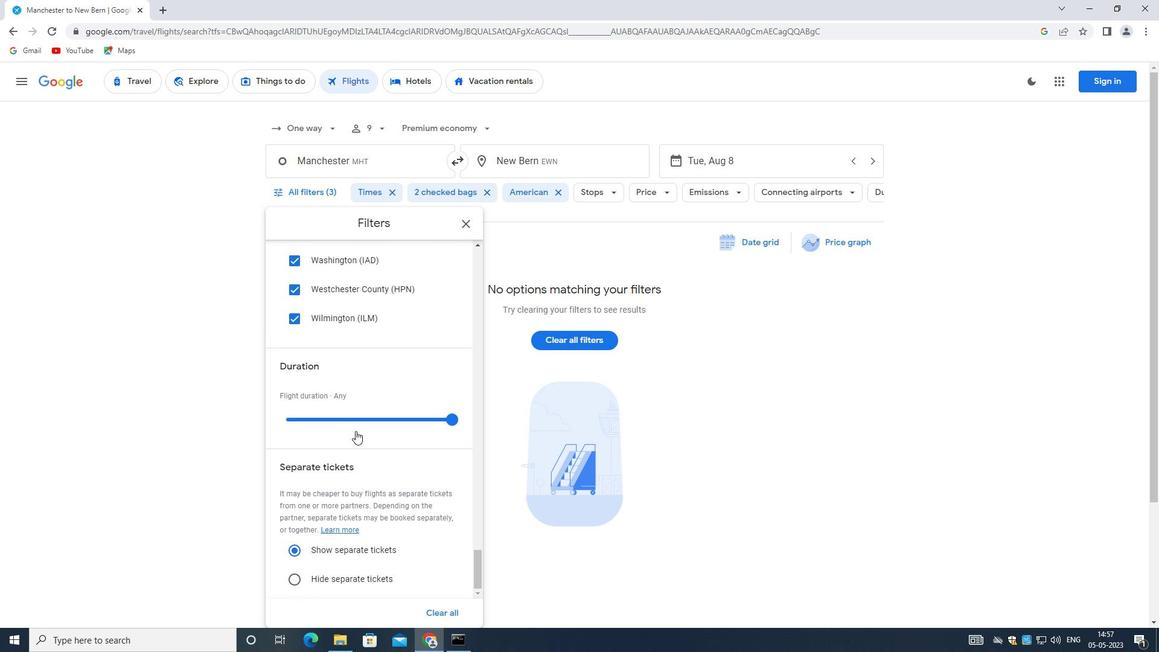 
